 Task: Find an Airbnb in Wucheng, China for 6 guests from 7th to 15th July, with 3 bedrooms, 3 beds, 3 bathrooms, self check-in, a washing machine, and a price range of ₹15,000 to ₹20,000.
Action: Mouse moved to (500, 107)
Screenshot: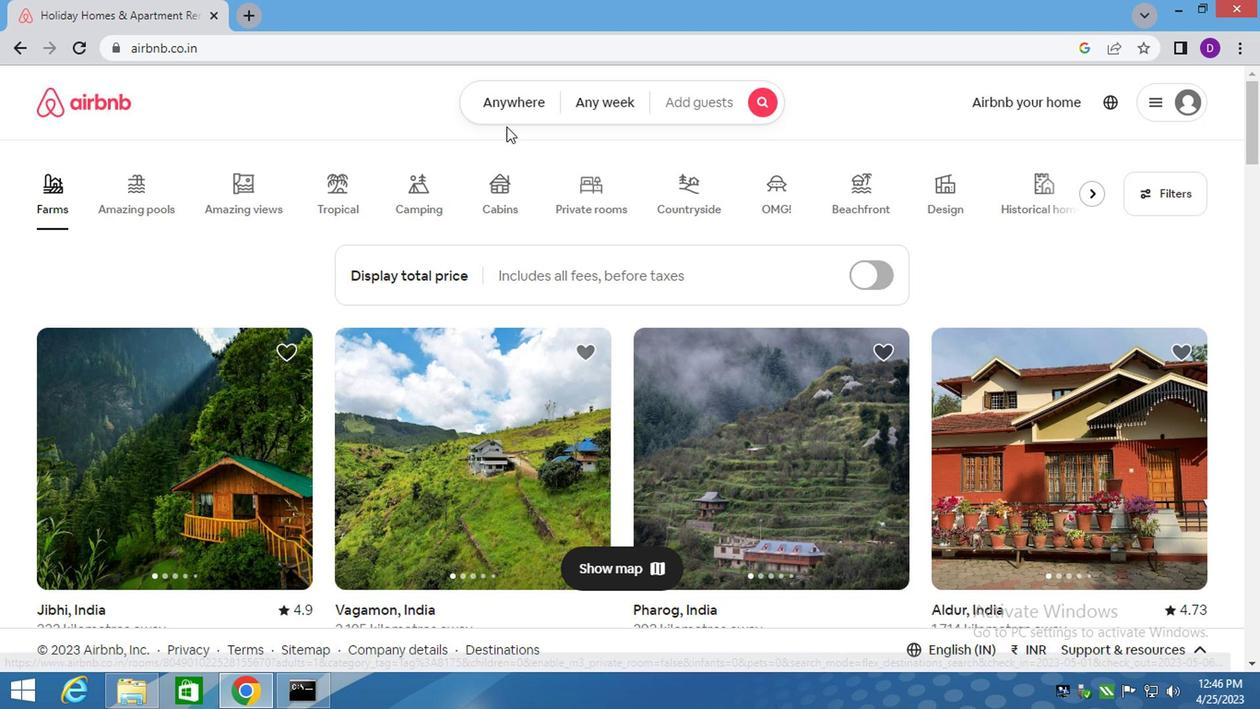 
Action: Mouse pressed left at (500, 107)
Screenshot: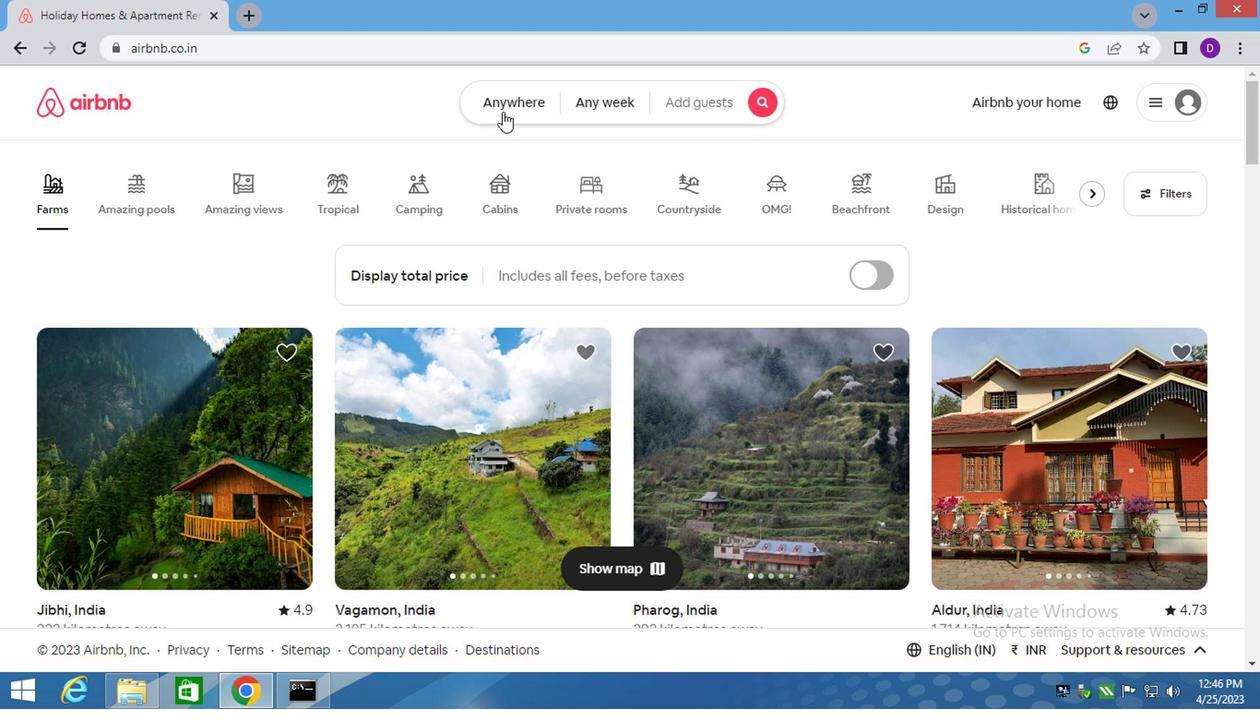
Action: Mouse moved to (288, 179)
Screenshot: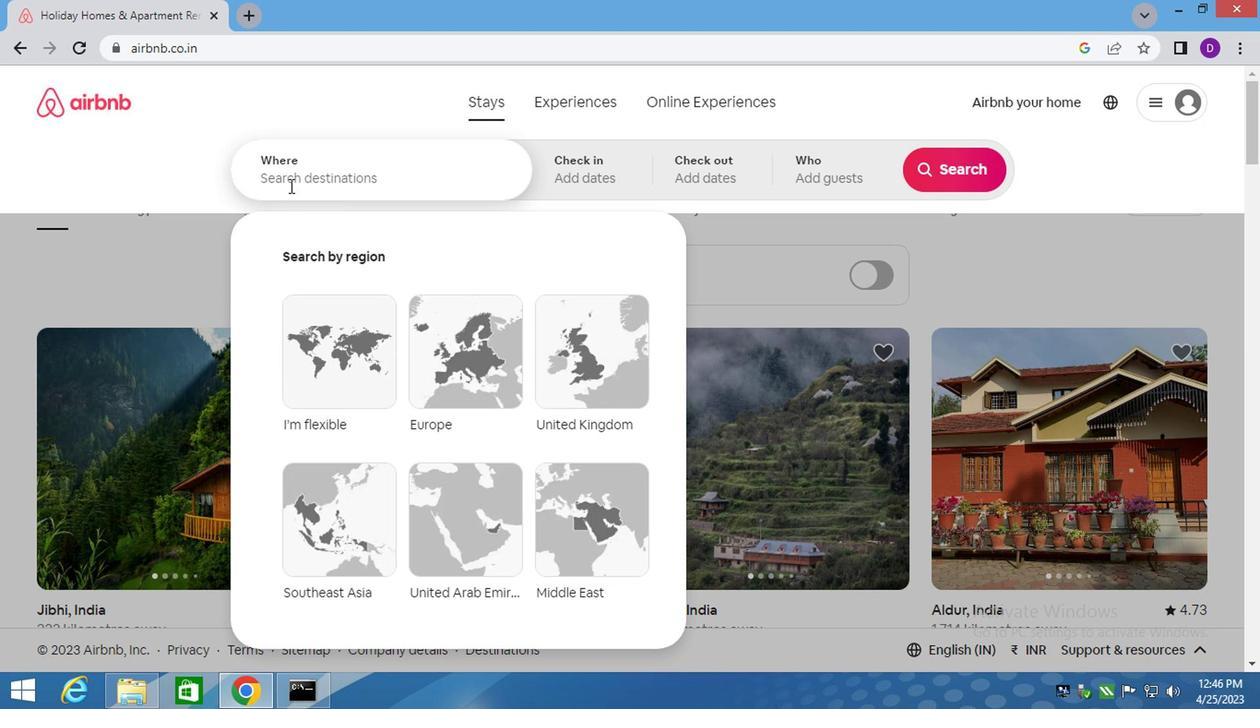 
Action: Mouse pressed left at (288, 179)
Screenshot: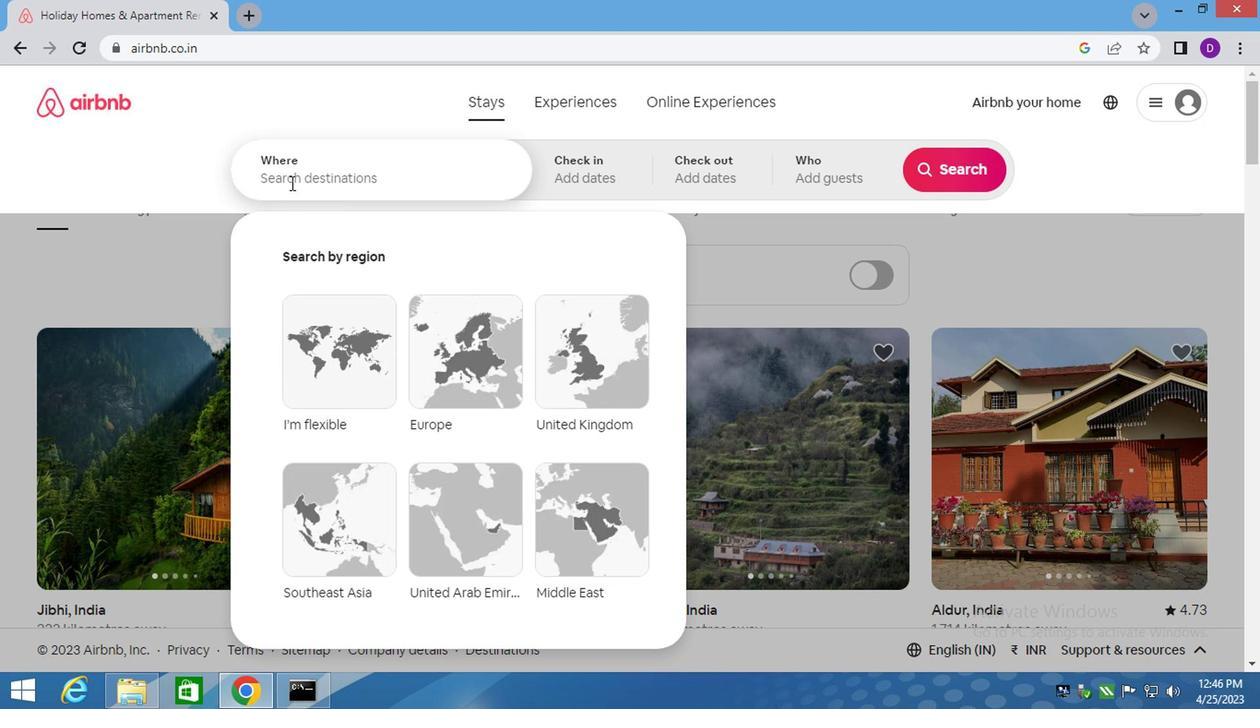 
Action: Key pressed <Key.shift>WUCHENG,<Key.space><Key.shift>CHINA<Key.enter>
Screenshot: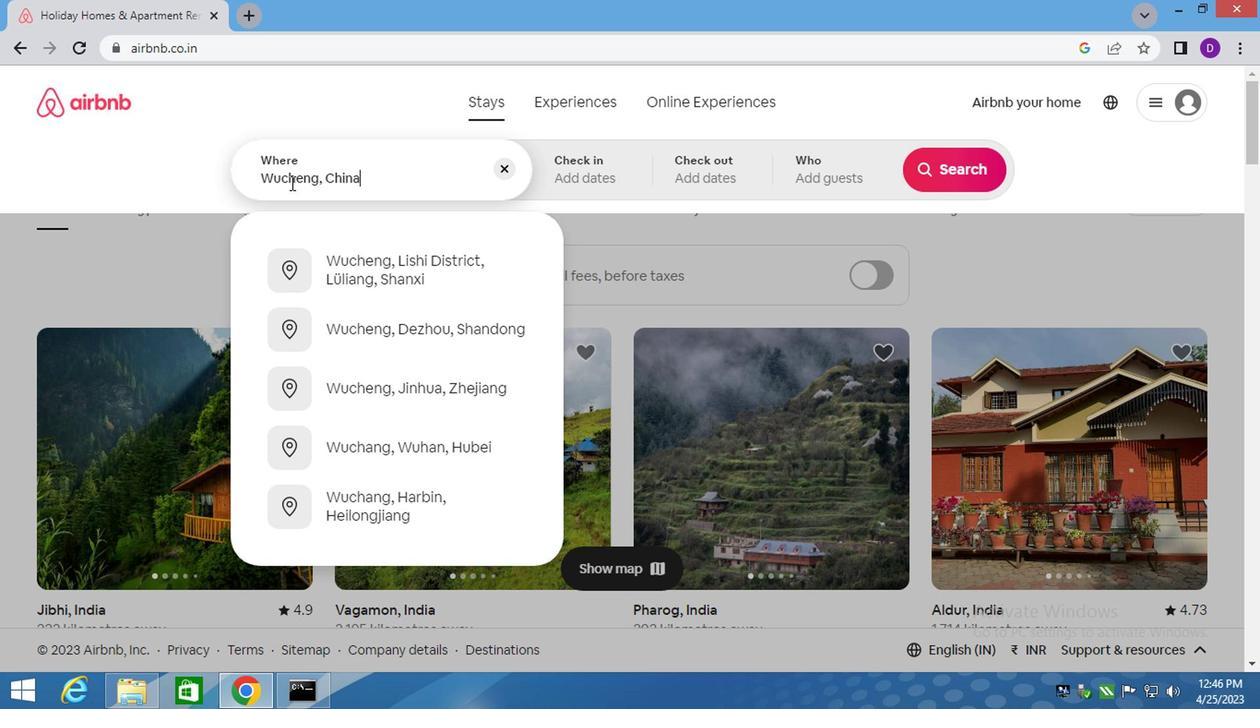 
Action: Mouse moved to (933, 322)
Screenshot: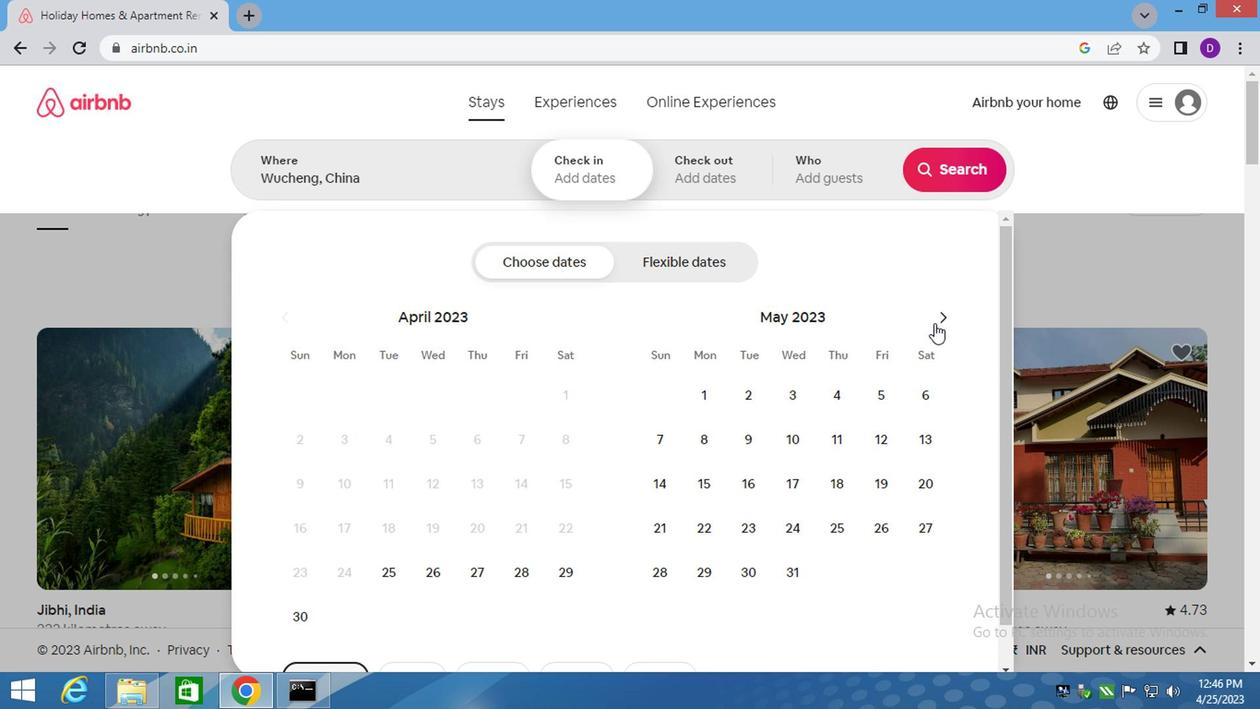 
Action: Mouse pressed left at (933, 322)
Screenshot: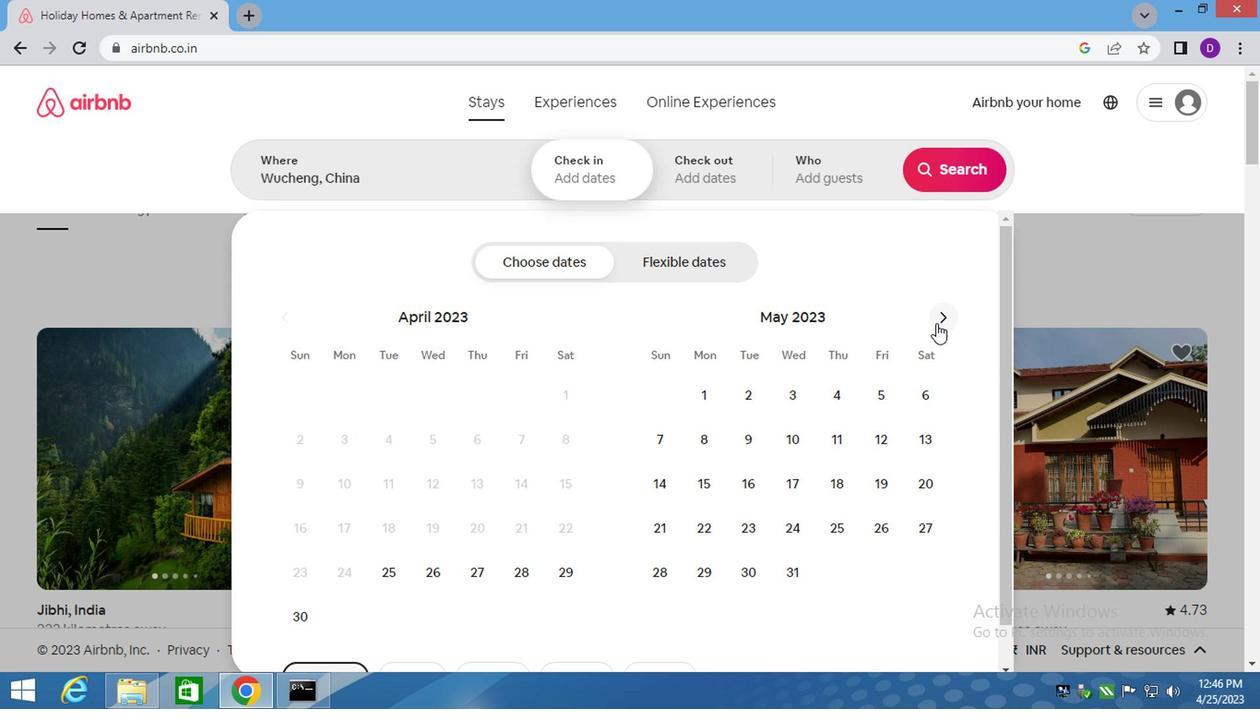 
Action: Mouse pressed left at (933, 322)
Screenshot: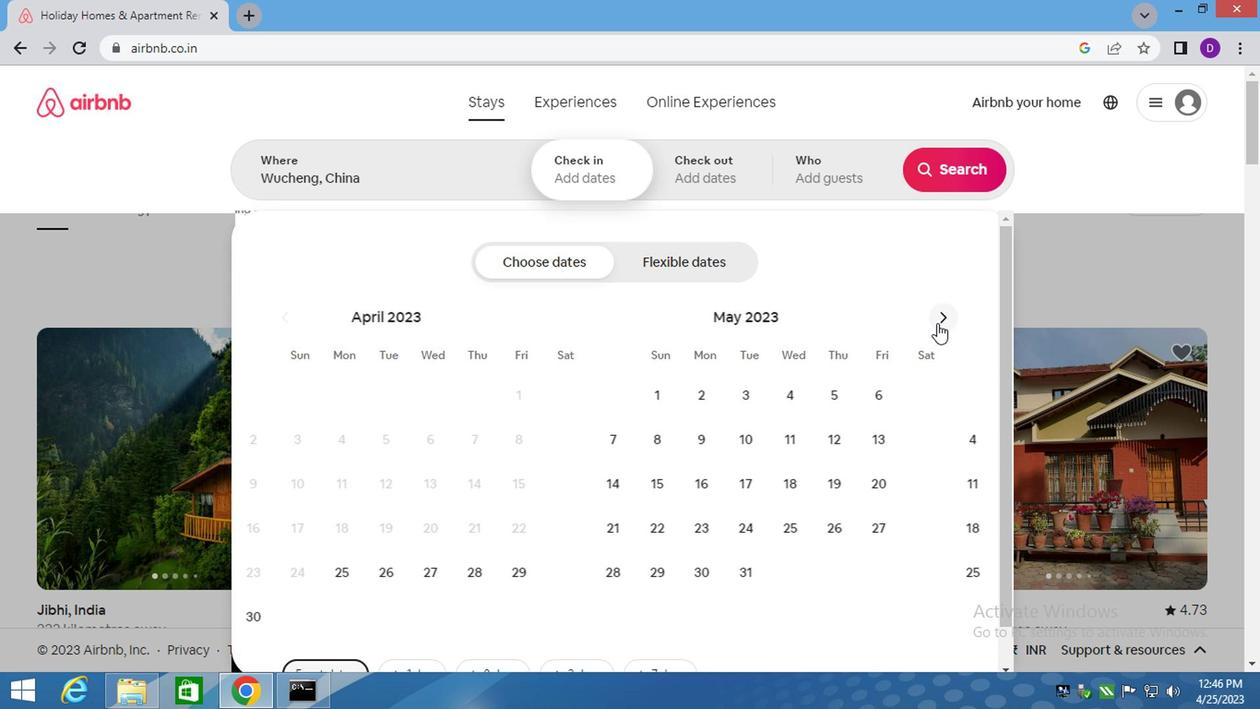
Action: Mouse moved to (878, 437)
Screenshot: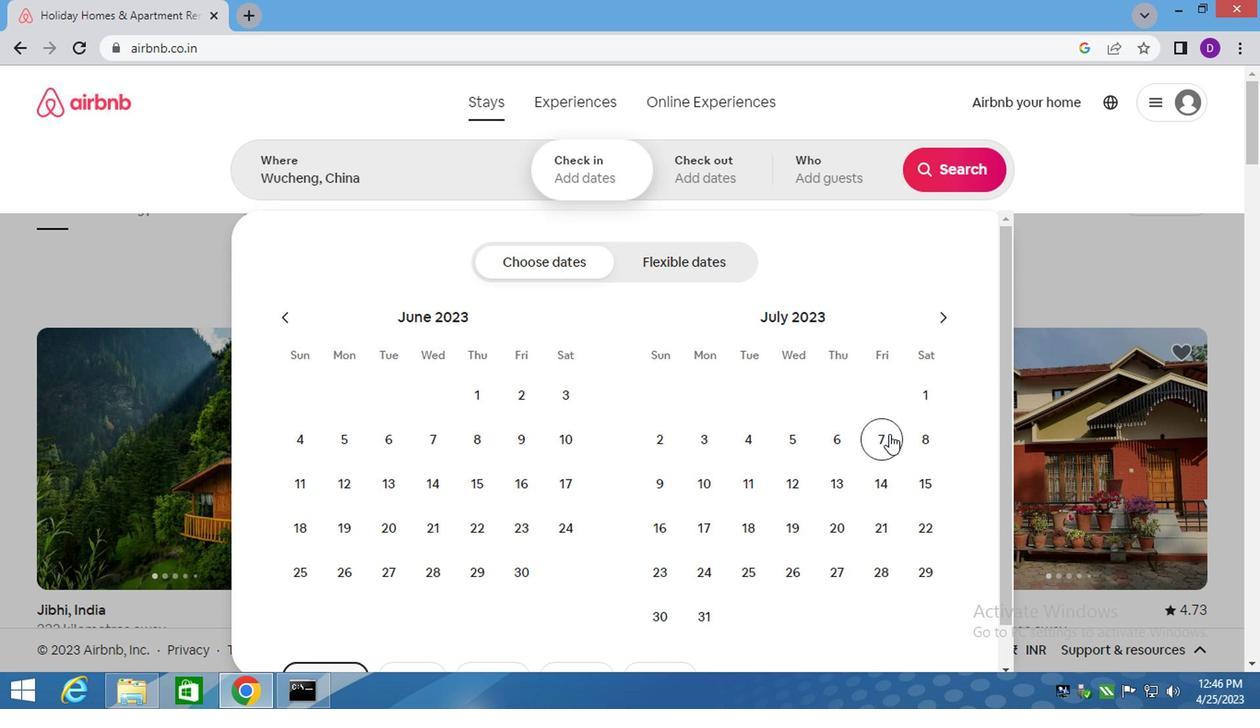 
Action: Mouse pressed left at (878, 437)
Screenshot: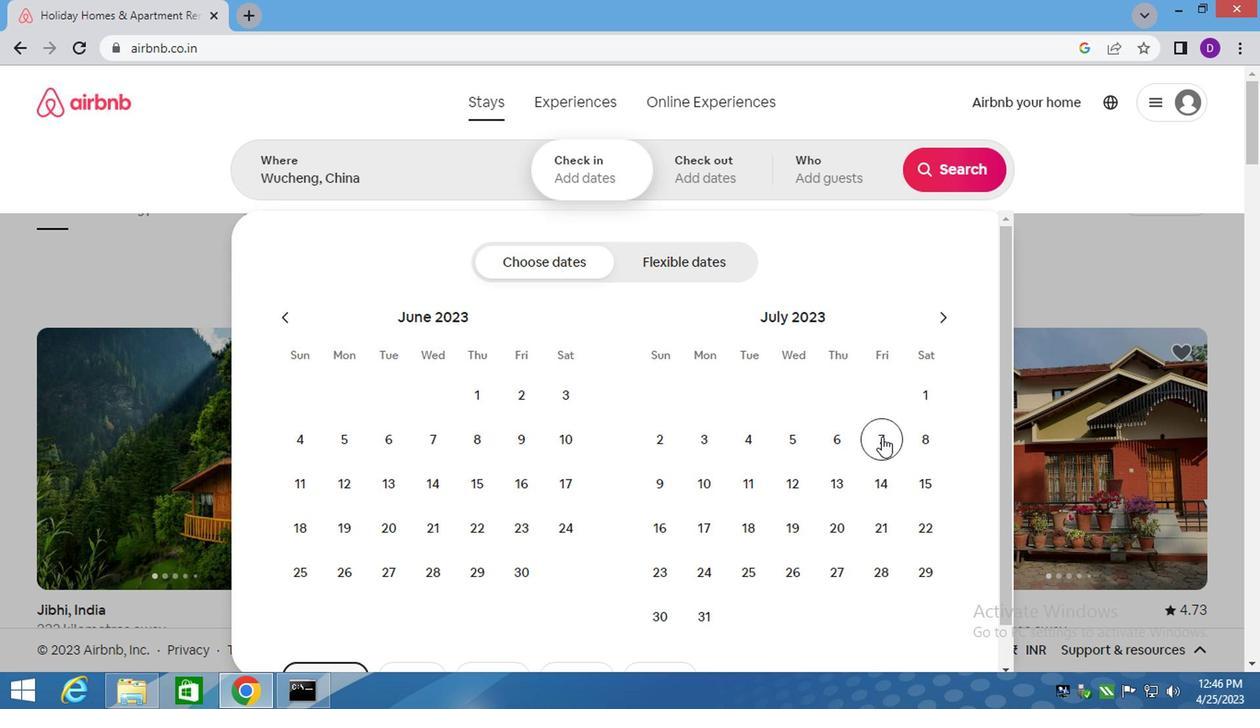 
Action: Mouse moved to (908, 483)
Screenshot: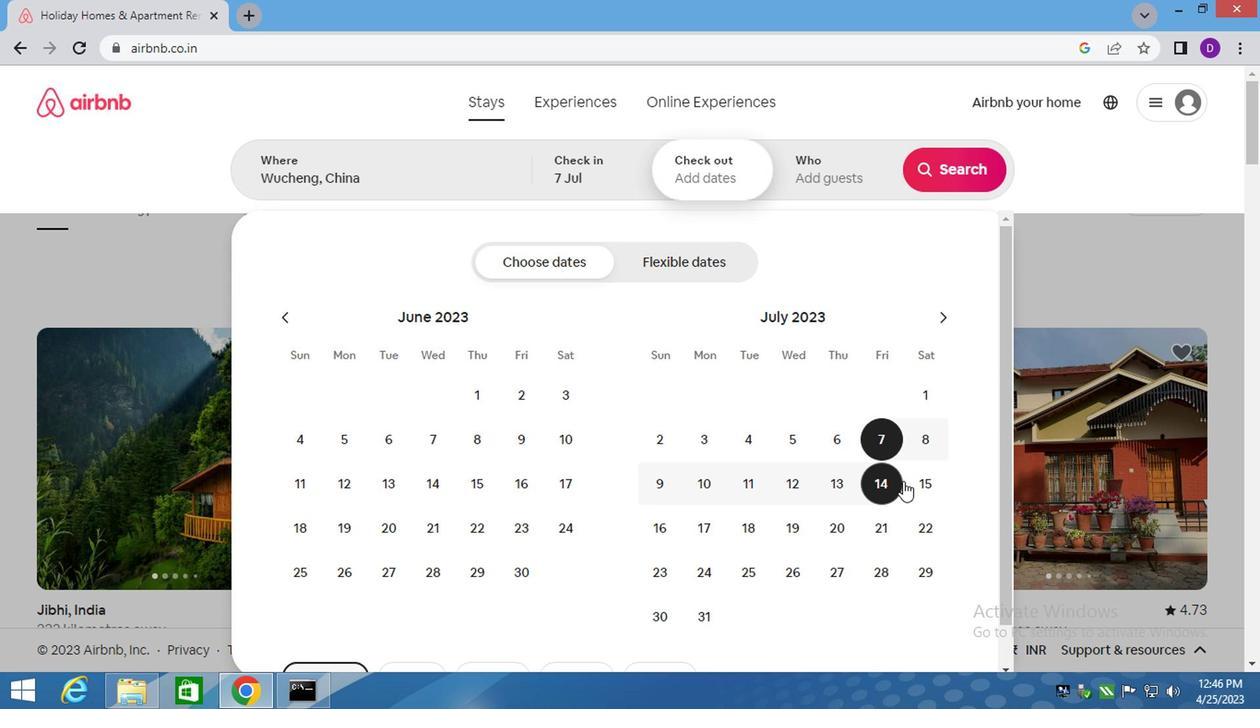 
Action: Mouse pressed left at (908, 483)
Screenshot: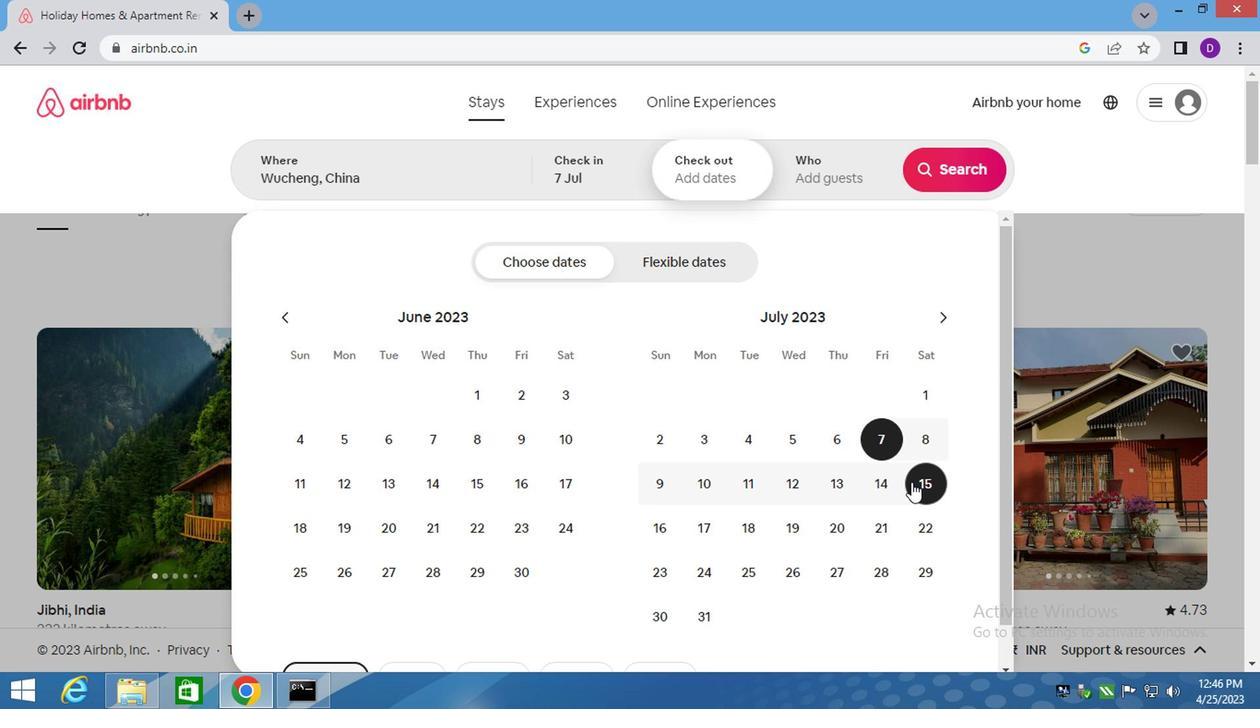 
Action: Mouse moved to (805, 160)
Screenshot: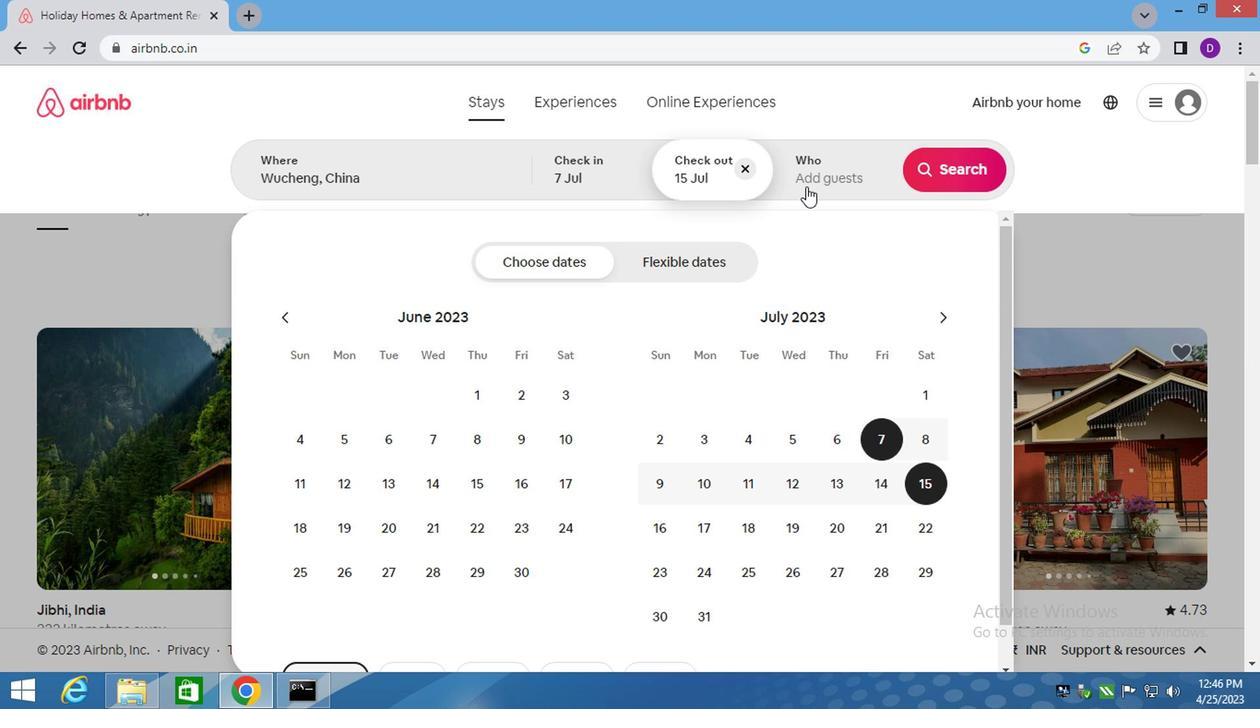 
Action: Mouse pressed left at (805, 160)
Screenshot: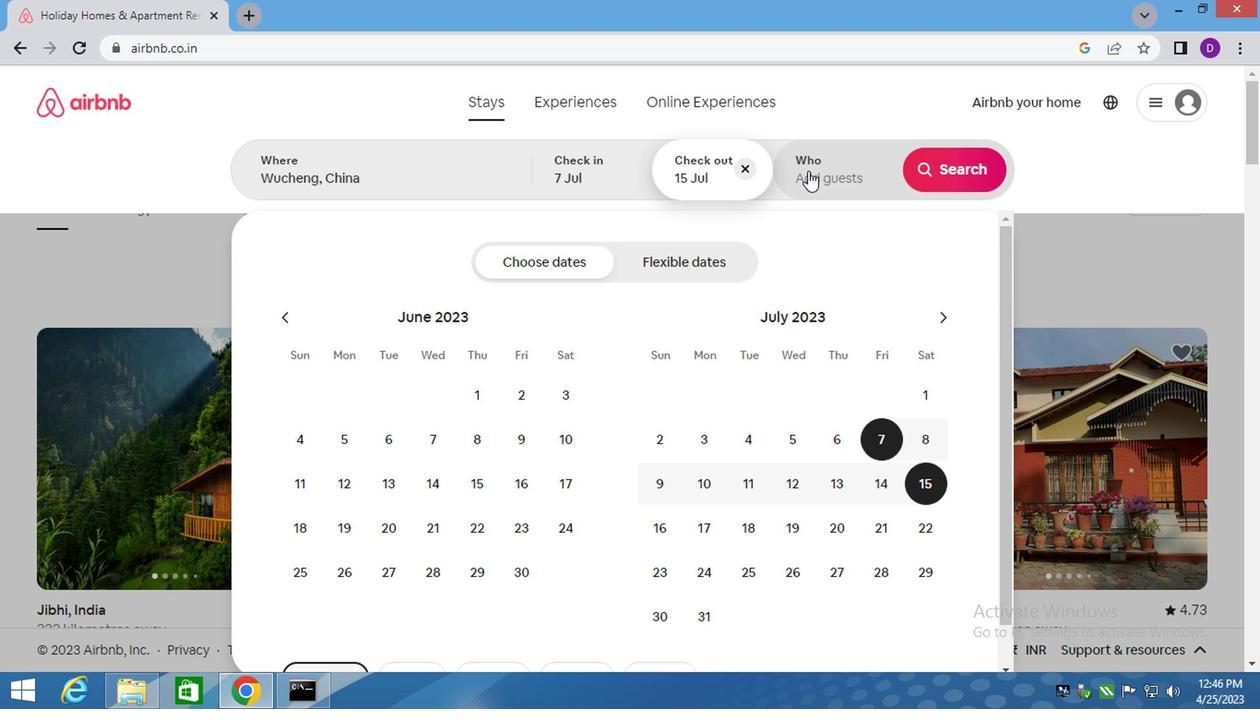 
Action: Mouse moved to (956, 265)
Screenshot: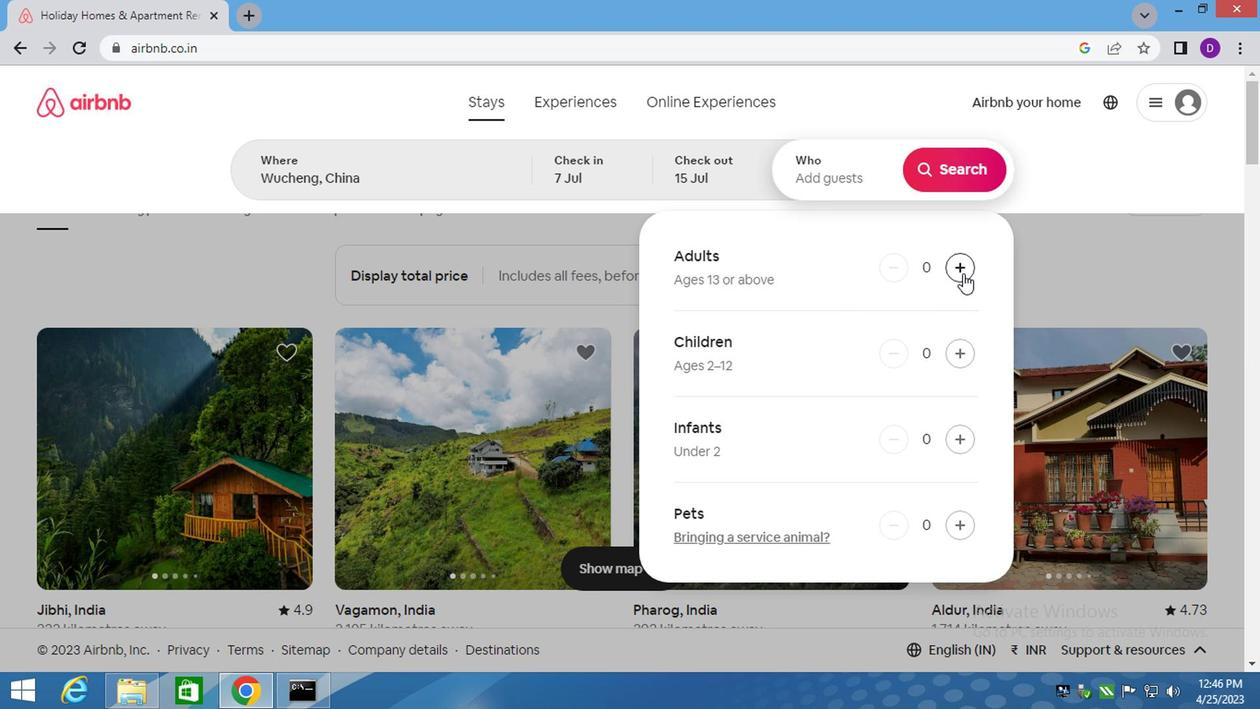 
Action: Mouse pressed left at (956, 265)
Screenshot: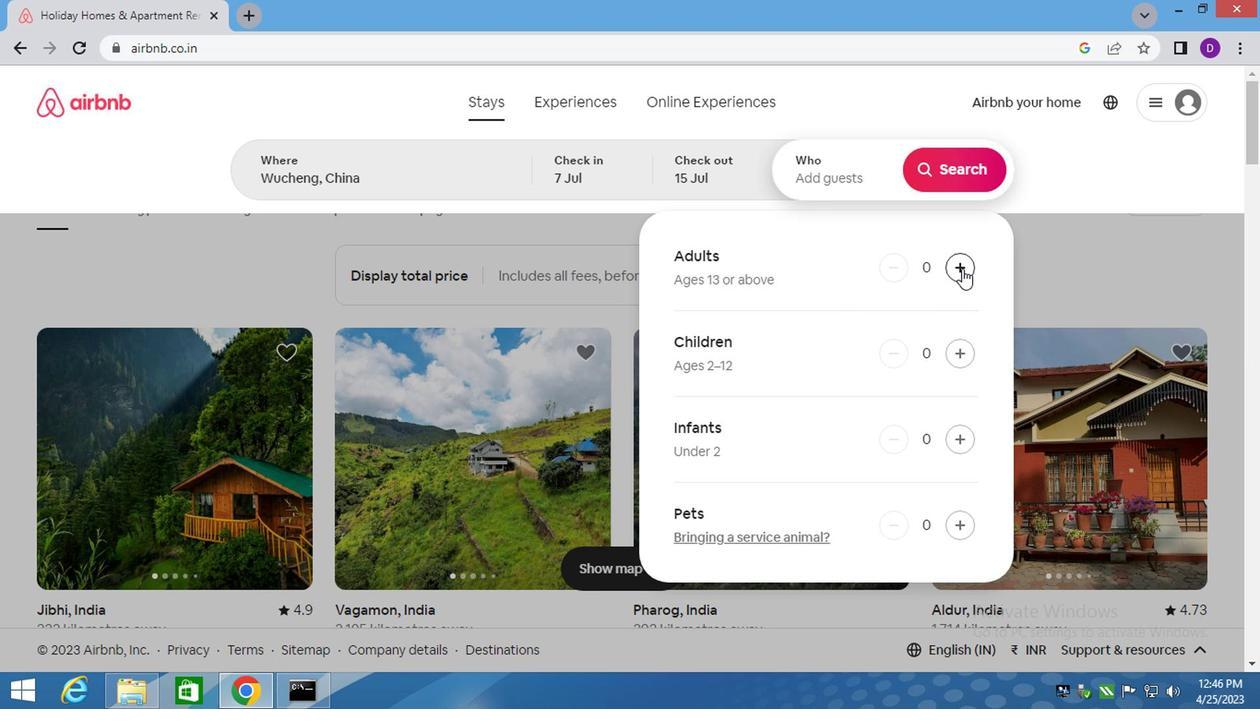 
Action: Mouse pressed left at (956, 265)
Screenshot: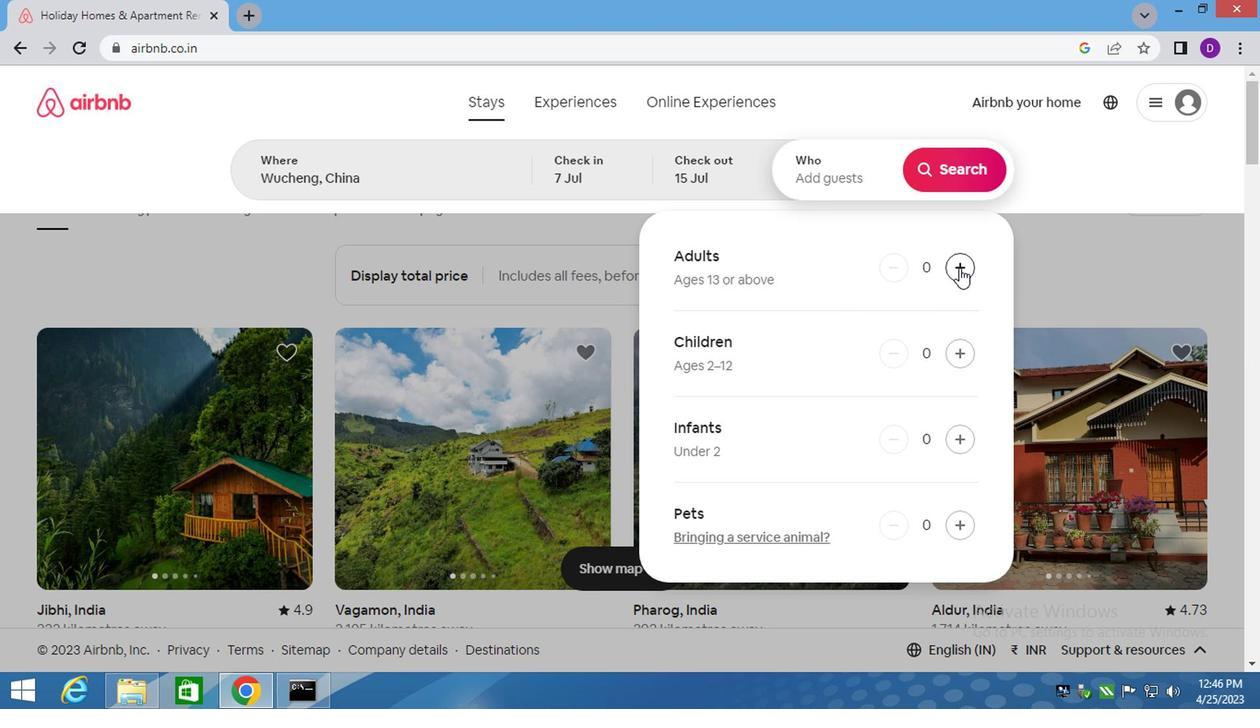 
Action: Mouse pressed left at (956, 265)
Screenshot: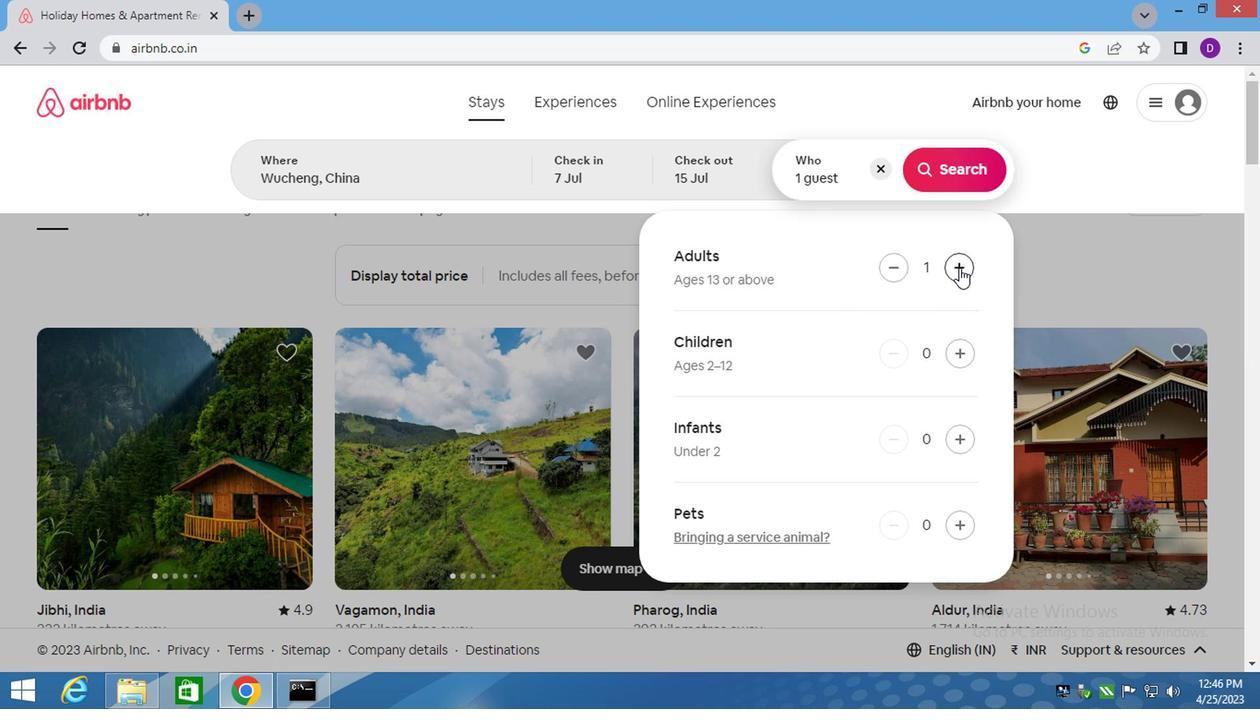 
Action: Mouse pressed left at (956, 265)
Screenshot: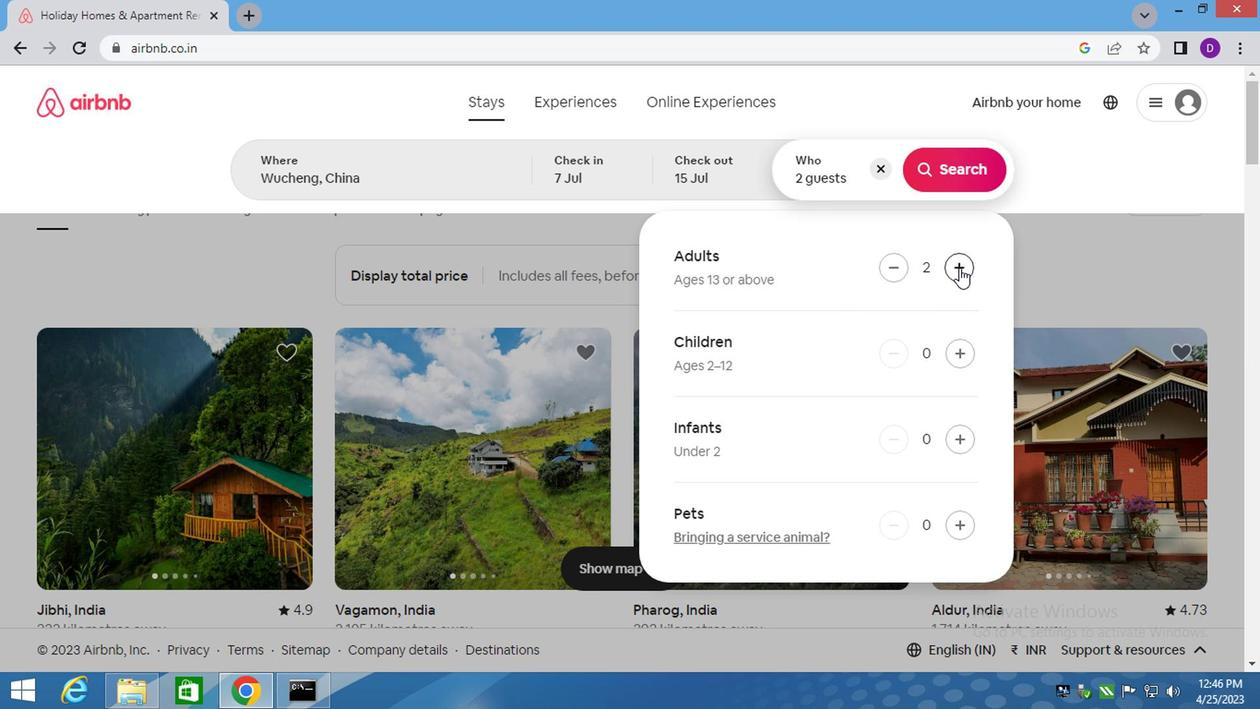
Action: Mouse pressed left at (956, 265)
Screenshot: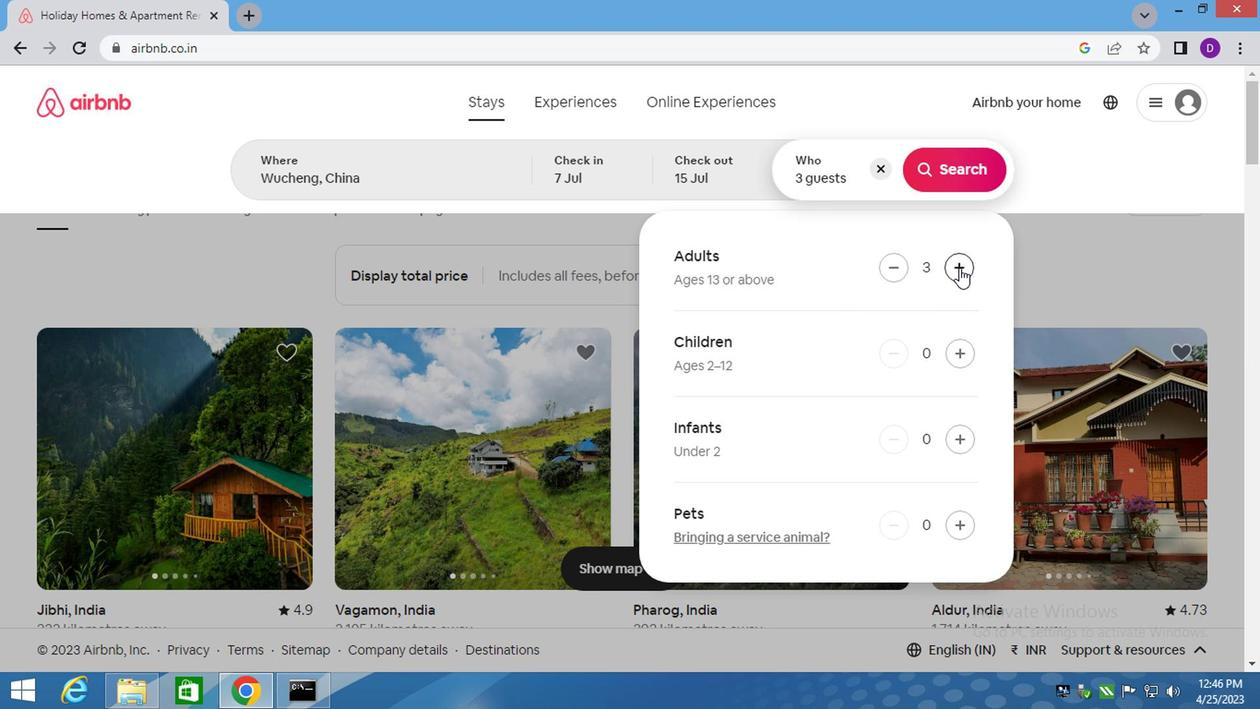 
Action: Mouse pressed left at (956, 265)
Screenshot: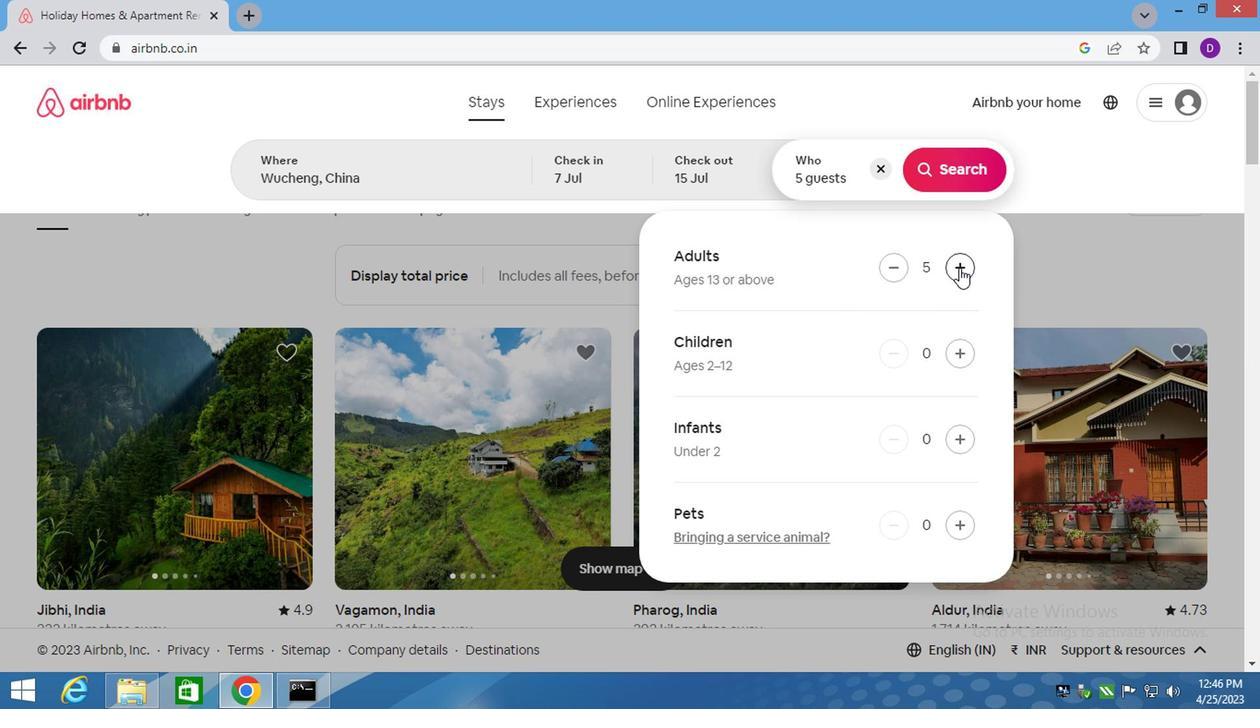 
Action: Mouse moved to (940, 172)
Screenshot: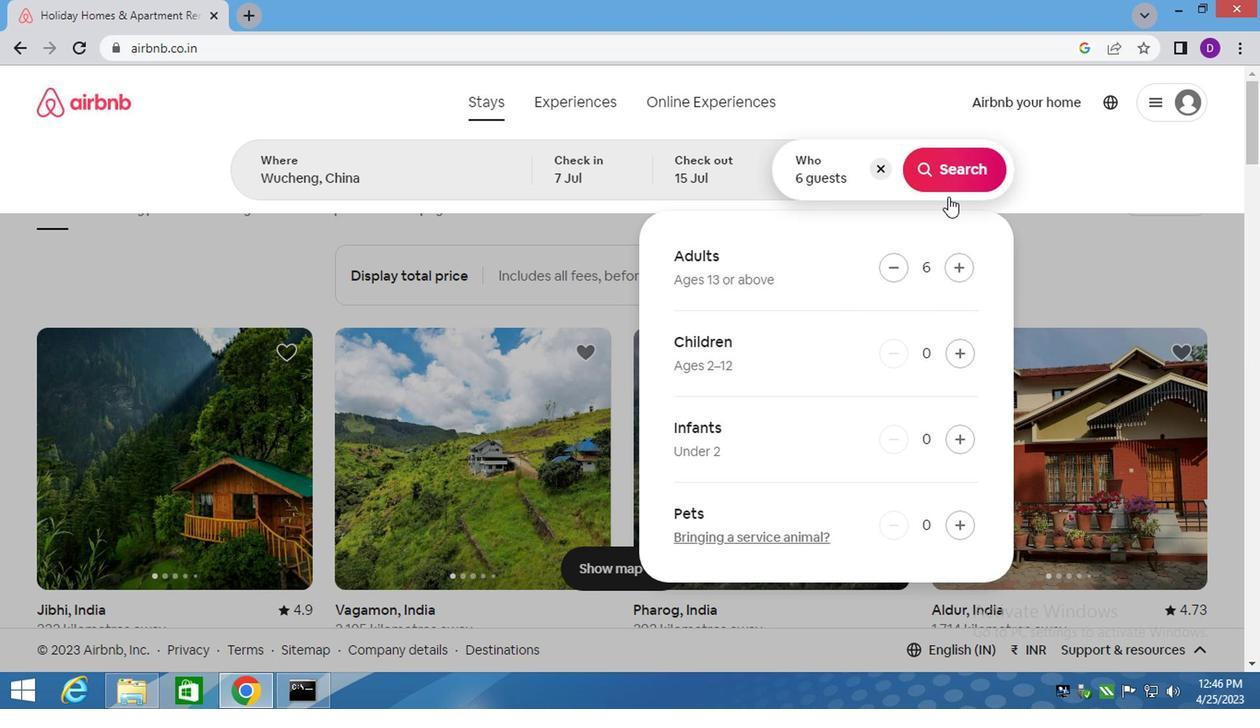 
Action: Mouse pressed left at (940, 172)
Screenshot: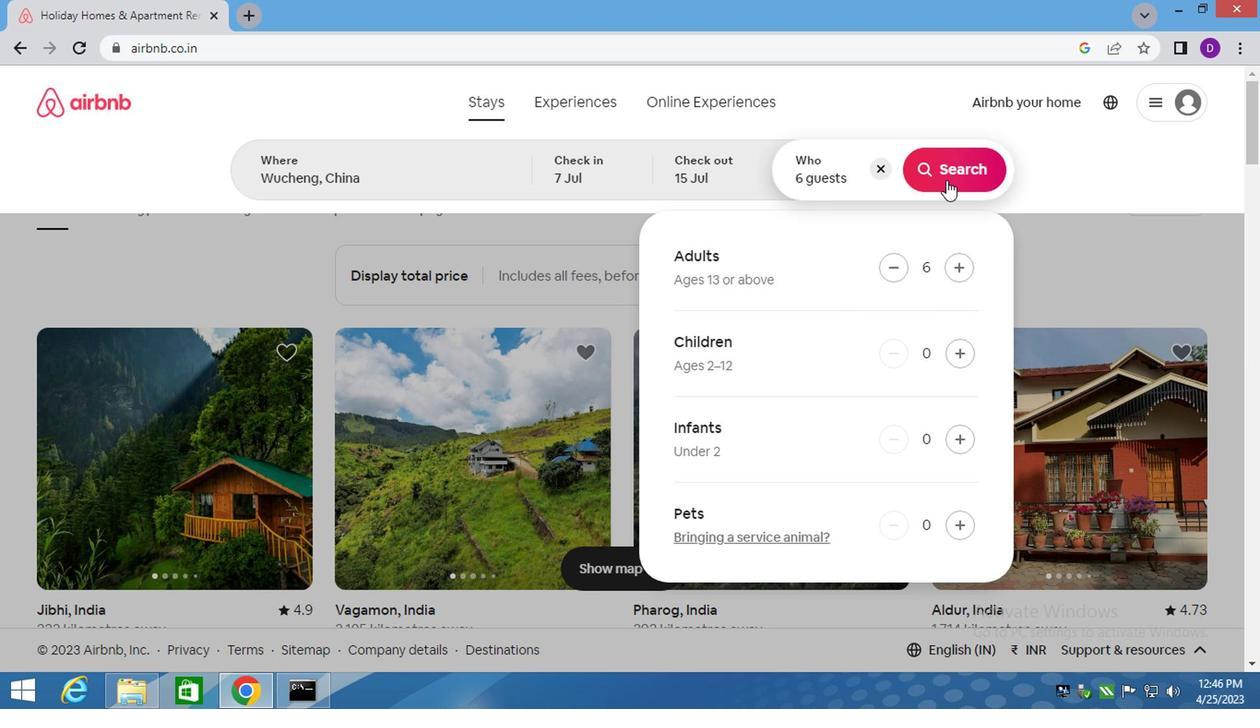 
Action: Mouse moved to (1202, 122)
Screenshot: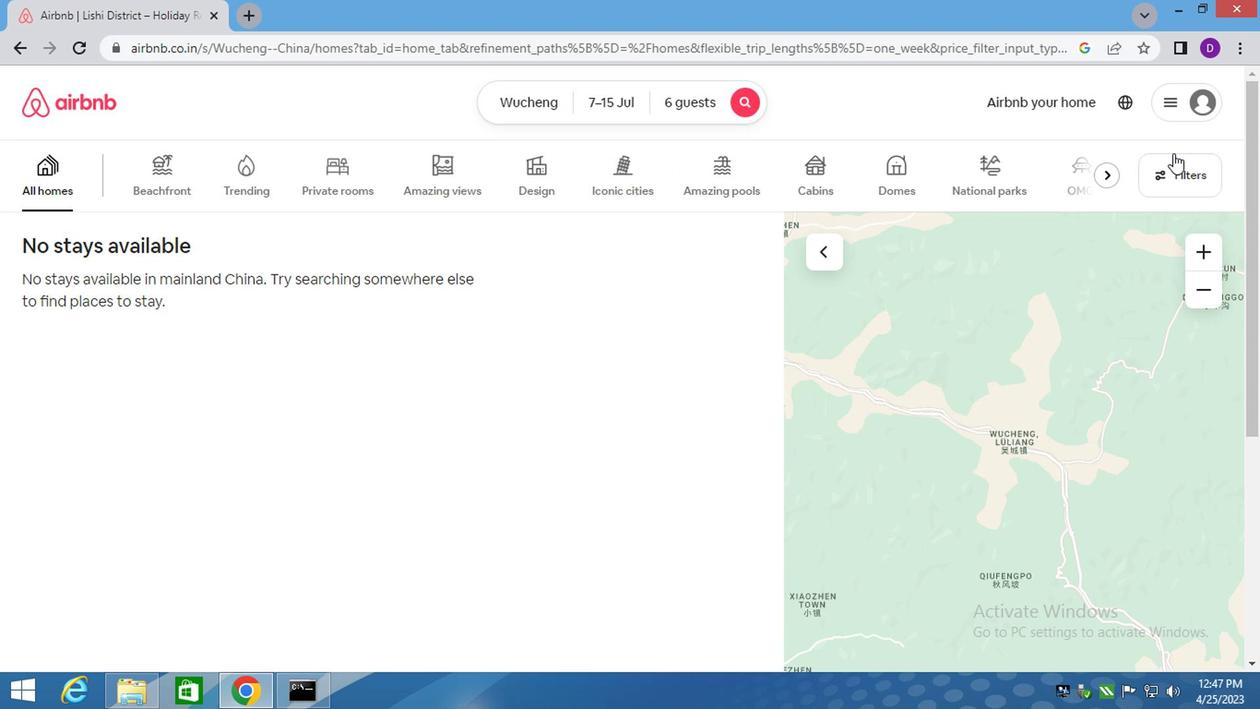 
Action: Mouse pressed left at (1204, 122)
Screenshot: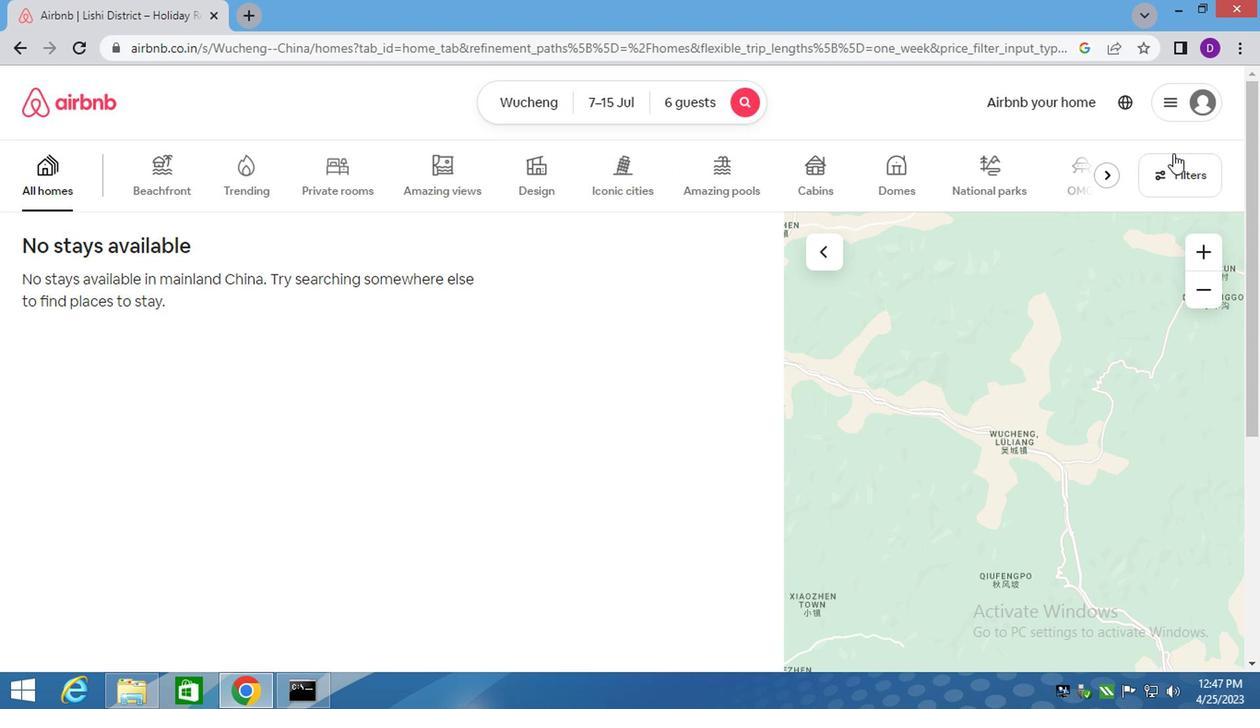
Action: Mouse moved to (1178, 161)
Screenshot: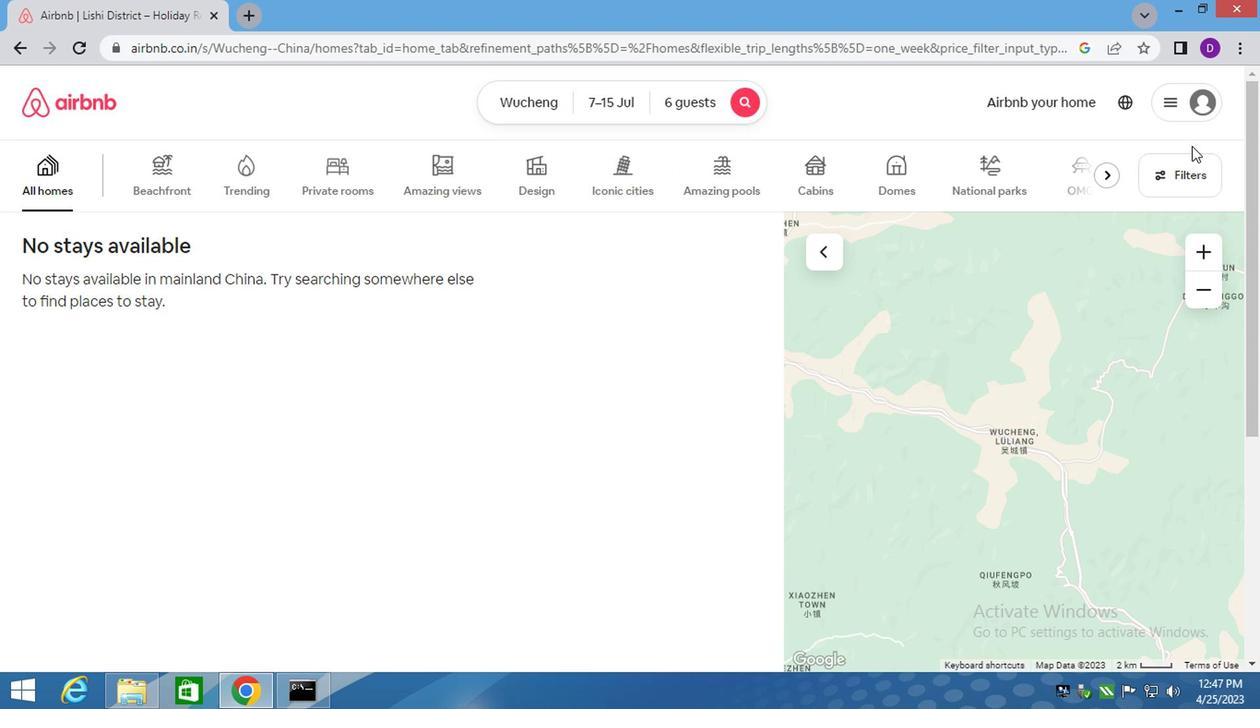 
Action: Mouse pressed left at (1178, 161)
Screenshot: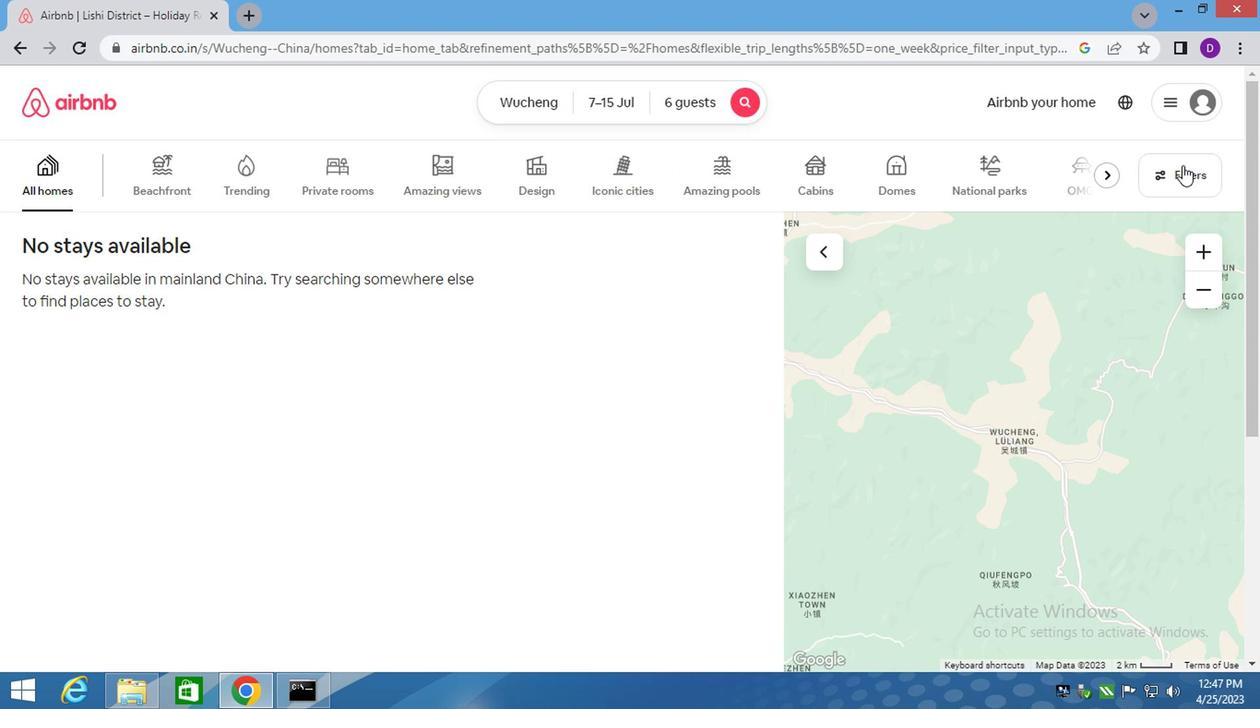 
Action: Mouse moved to (424, 292)
Screenshot: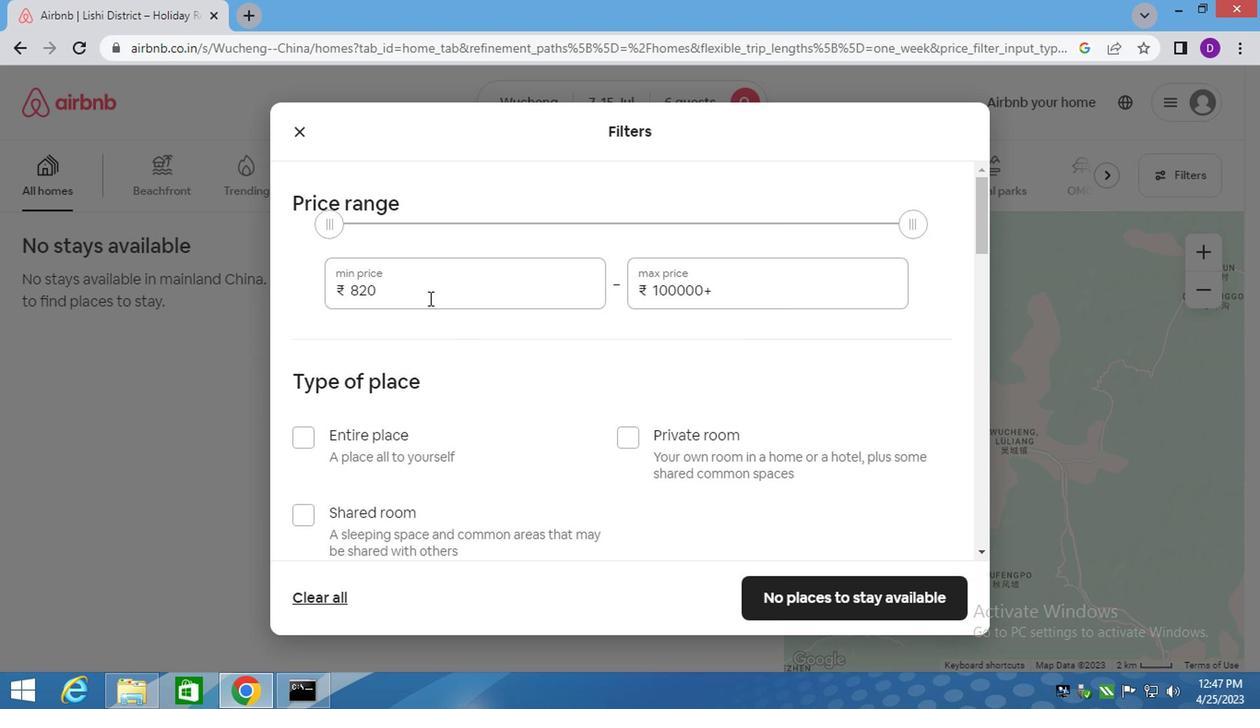 
Action: Mouse pressed left at (424, 292)
Screenshot: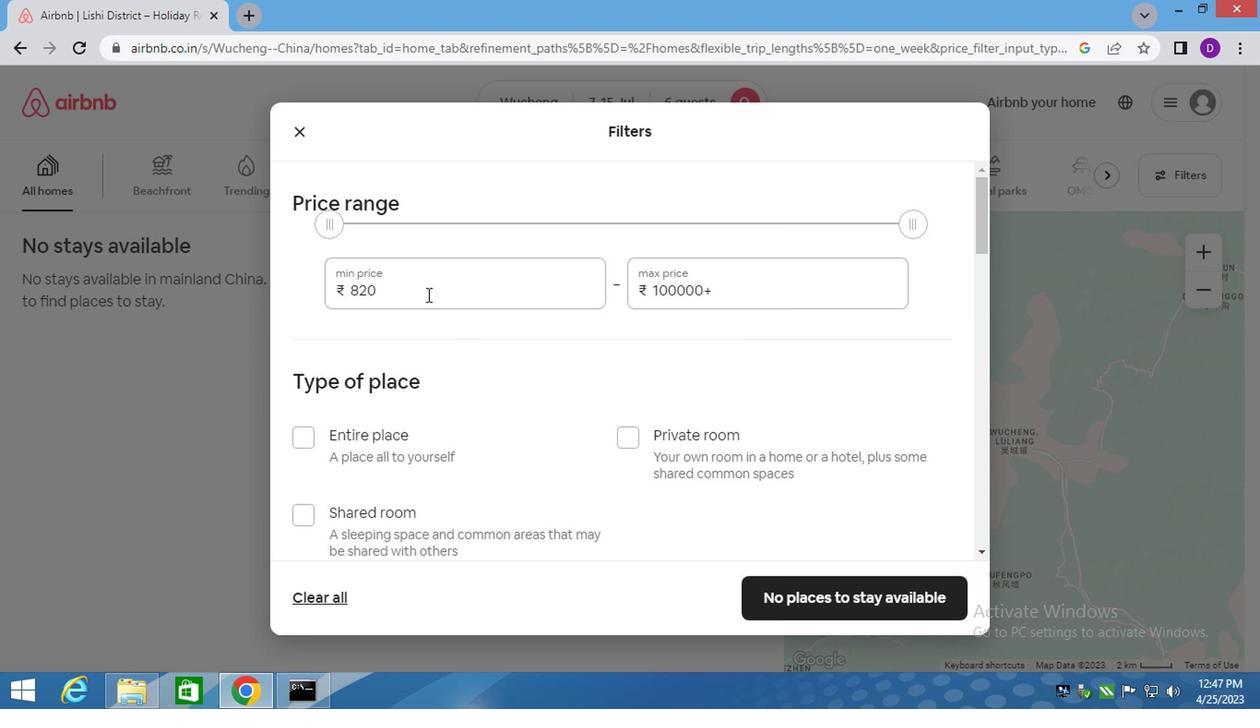 
Action: Mouse pressed left at (424, 292)
Screenshot: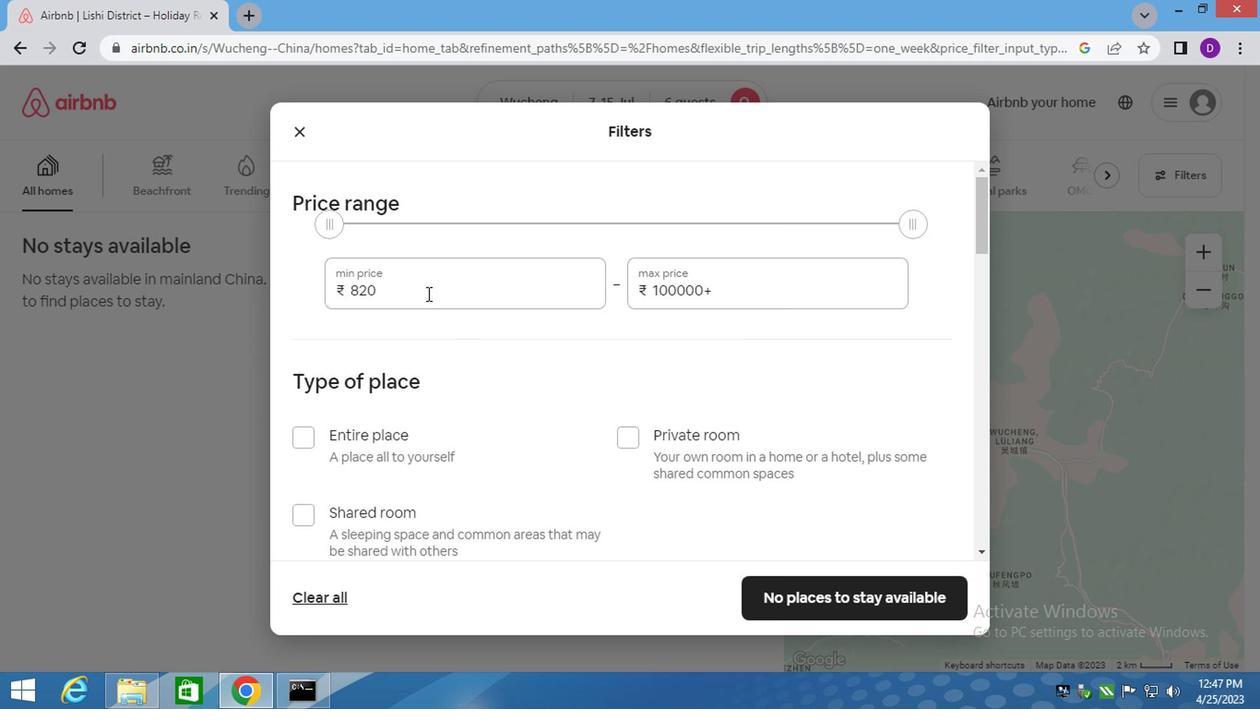 
Action: Key pressed 15000<Key.tab>20000
Screenshot: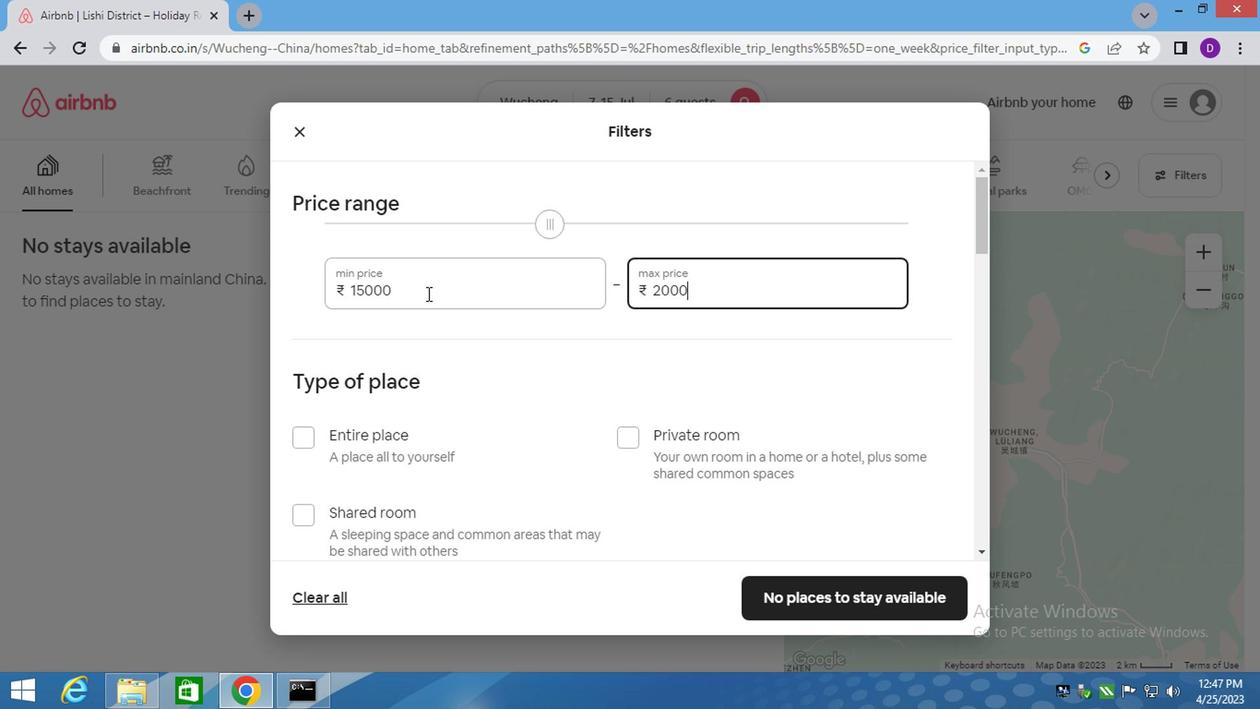
Action: Mouse moved to (307, 449)
Screenshot: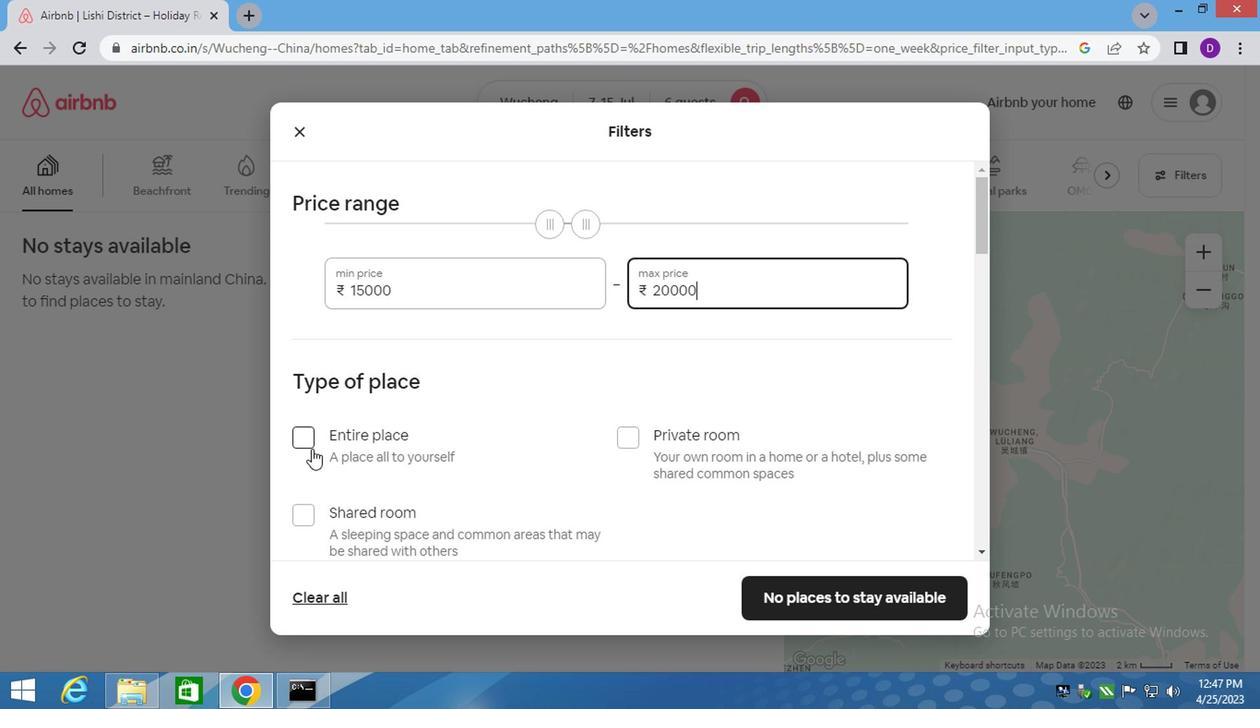 
Action: Mouse pressed left at (307, 449)
Screenshot: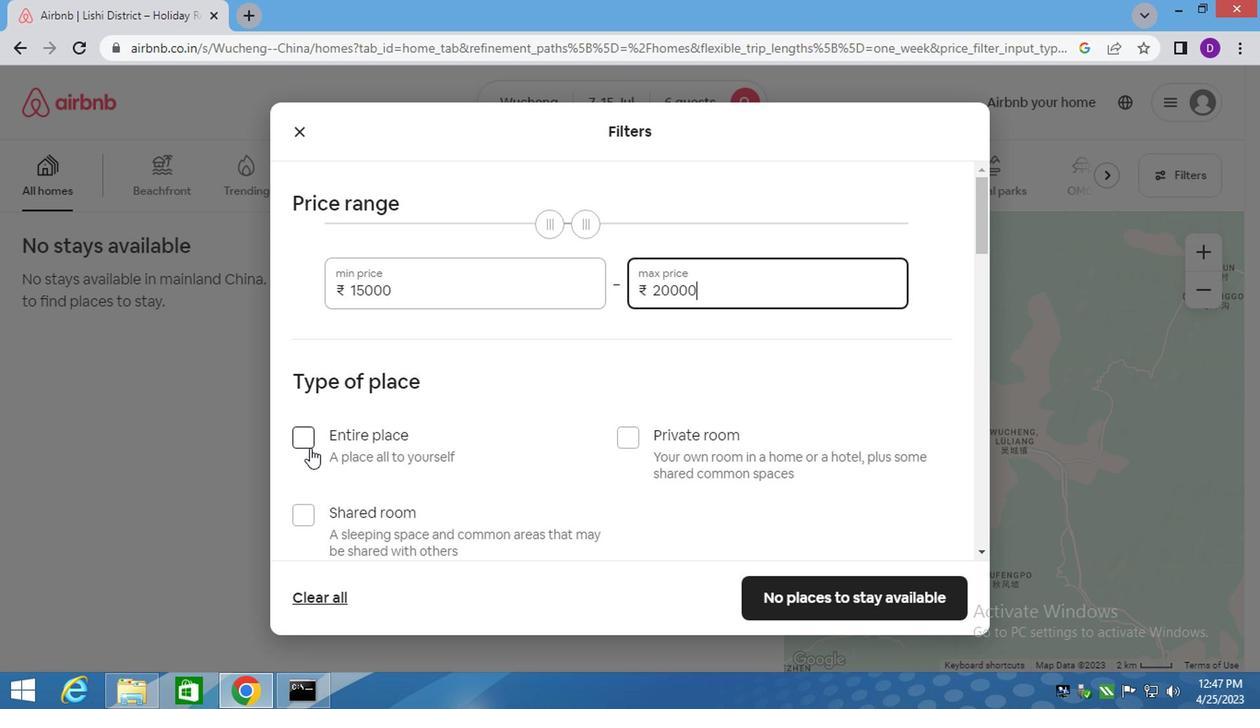 
Action: Mouse moved to (476, 434)
Screenshot: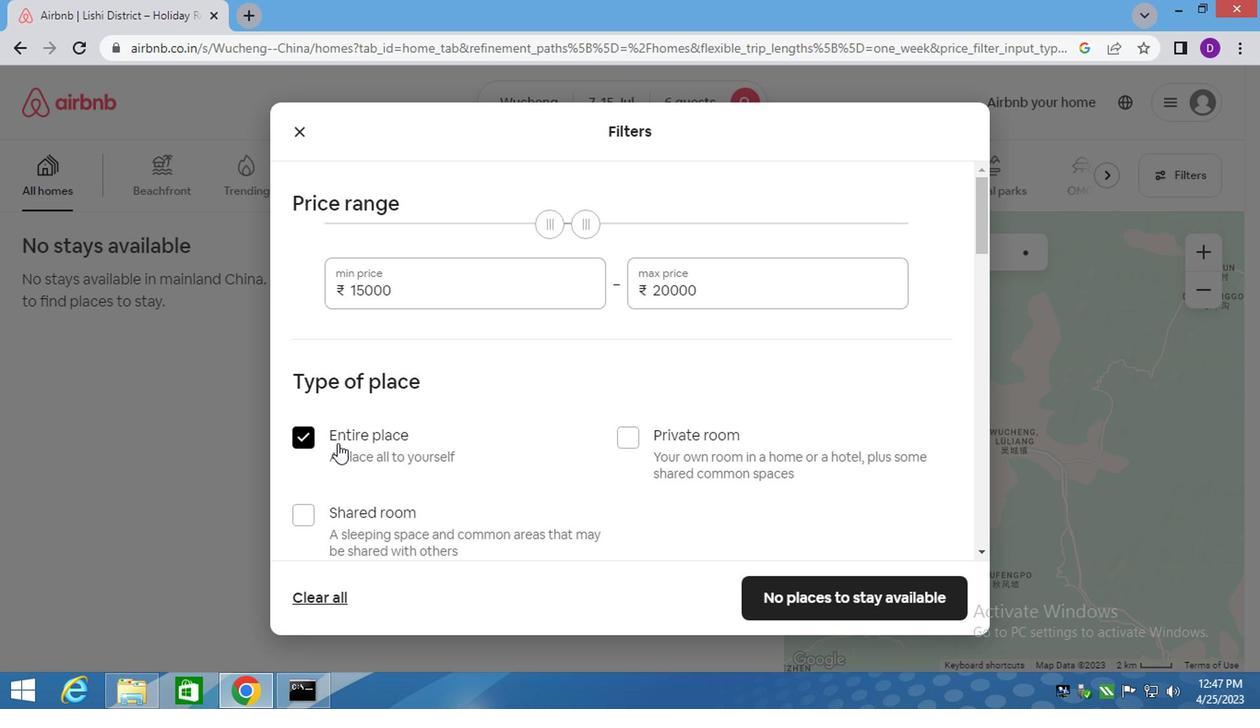 
Action: Mouse scrolled (476, 433) with delta (0, 0)
Screenshot: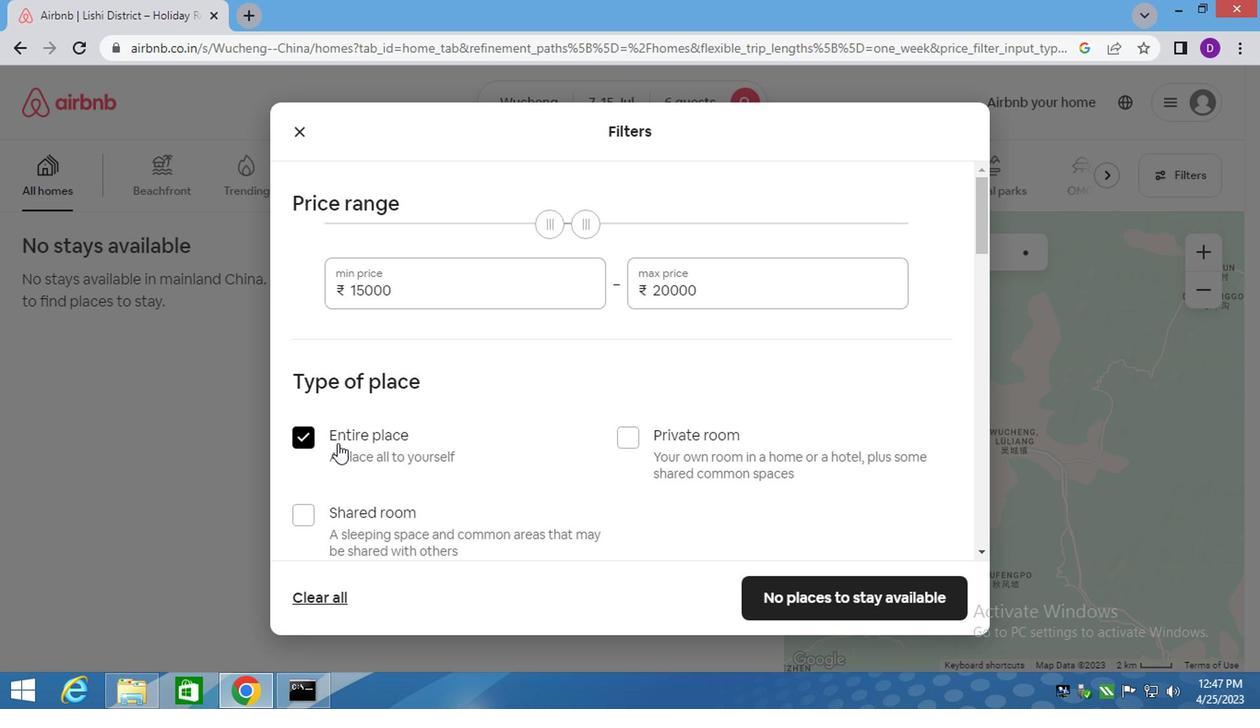 
Action: Mouse scrolled (476, 433) with delta (0, 0)
Screenshot: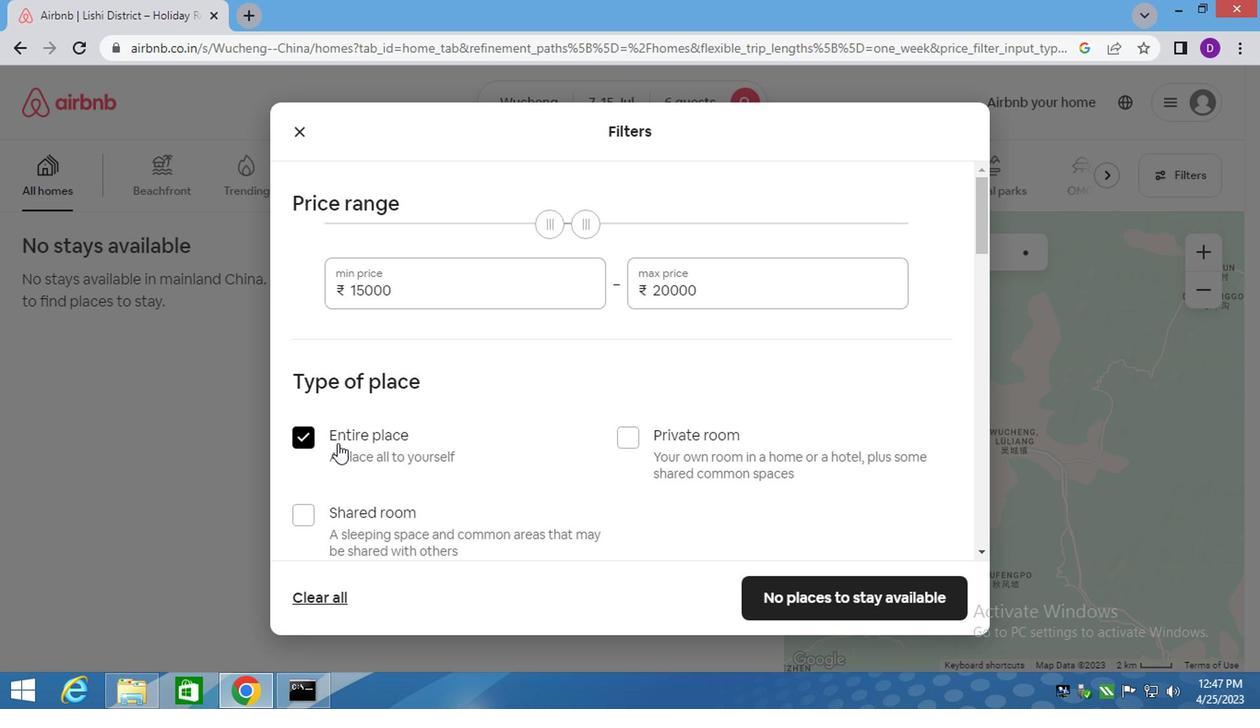 
Action: Mouse scrolled (476, 433) with delta (0, 0)
Screenshot: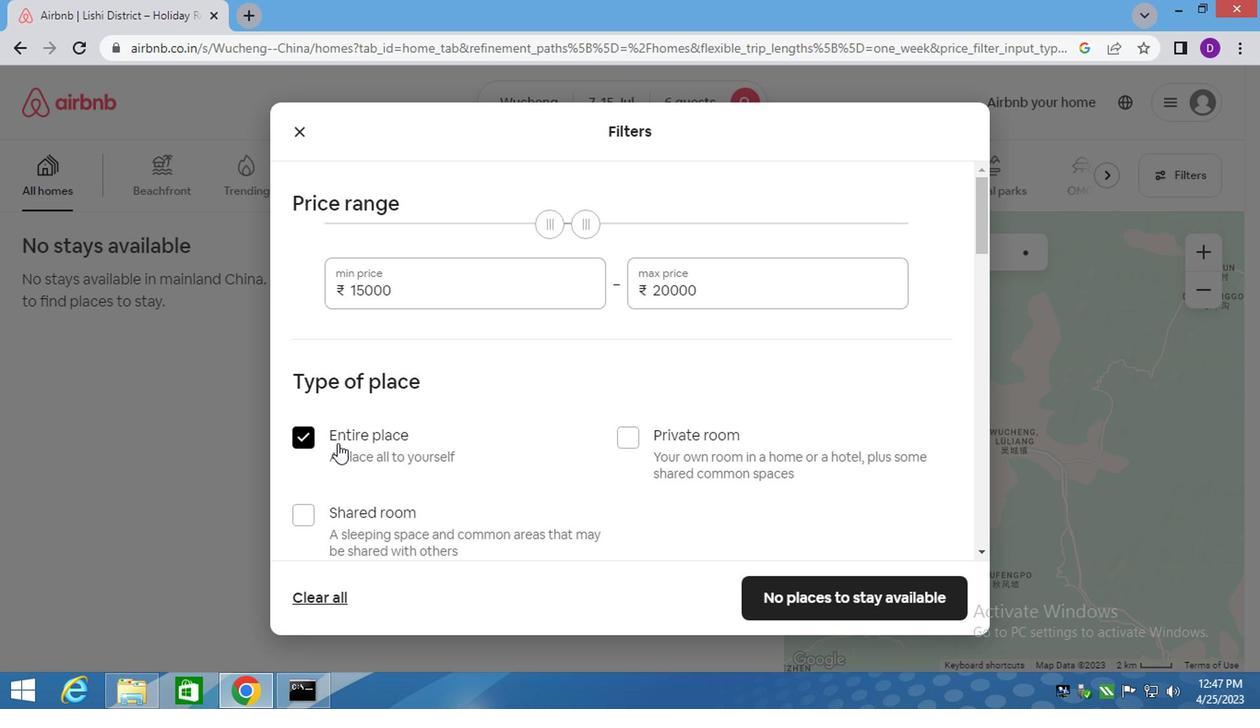 
Action: Mouse moved to (449, 411)
Screenshot: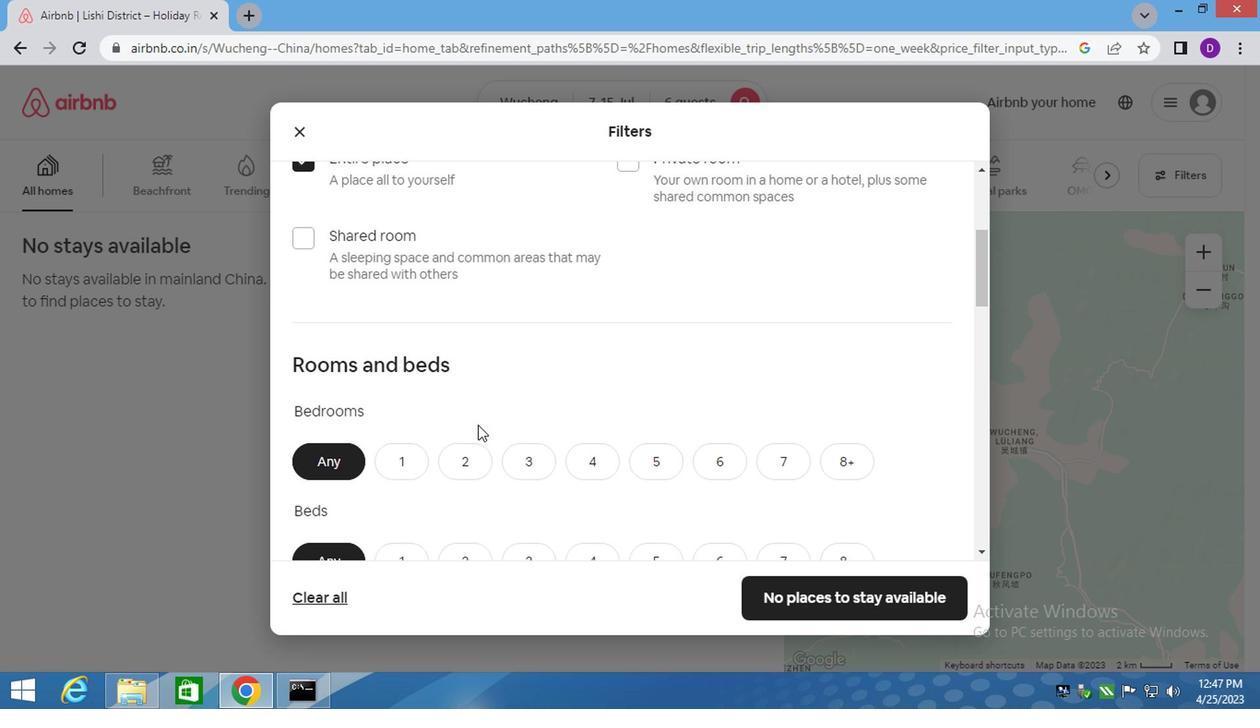 
Action: Mouse scrolled (449, 410) with delta (0, -1)
Screenshot: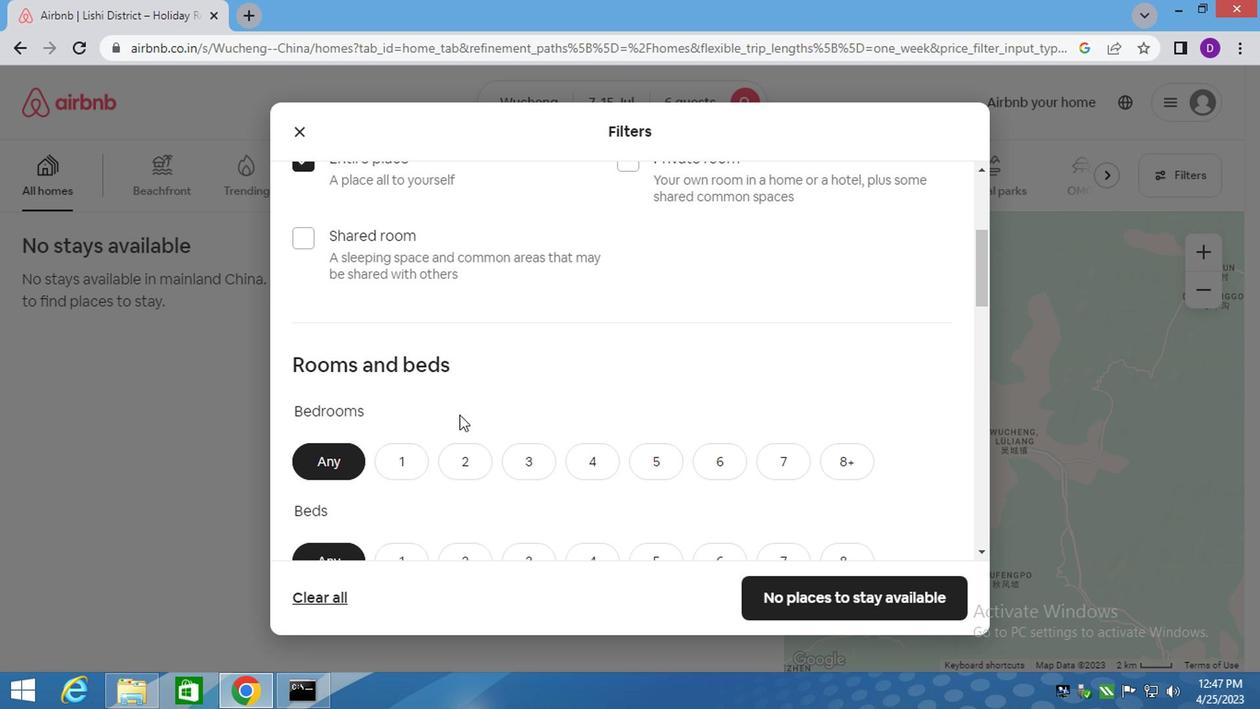 
Action: Mouse scrolled (449, 410) with delta (0, -1)
Screenshot: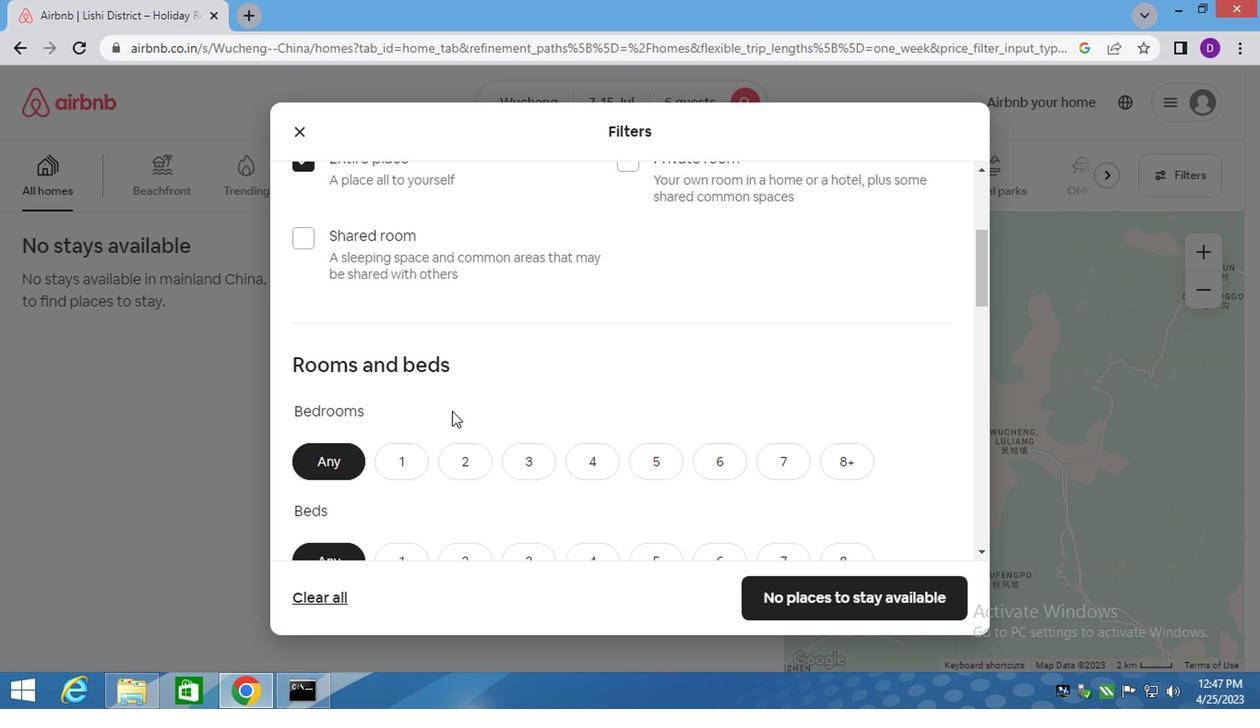 
Action: Mouse moved to (528, 281)
Screenshot: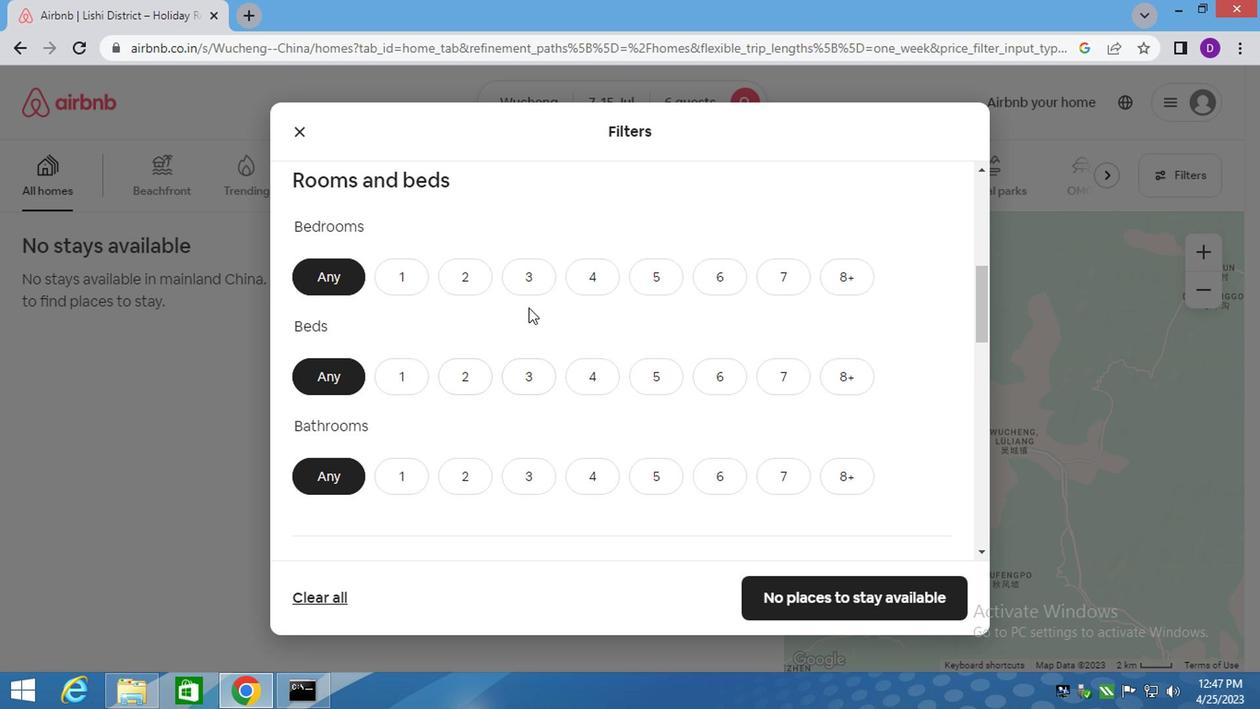 
Action: Mouse pressed left at (528, 281)
Screenshot: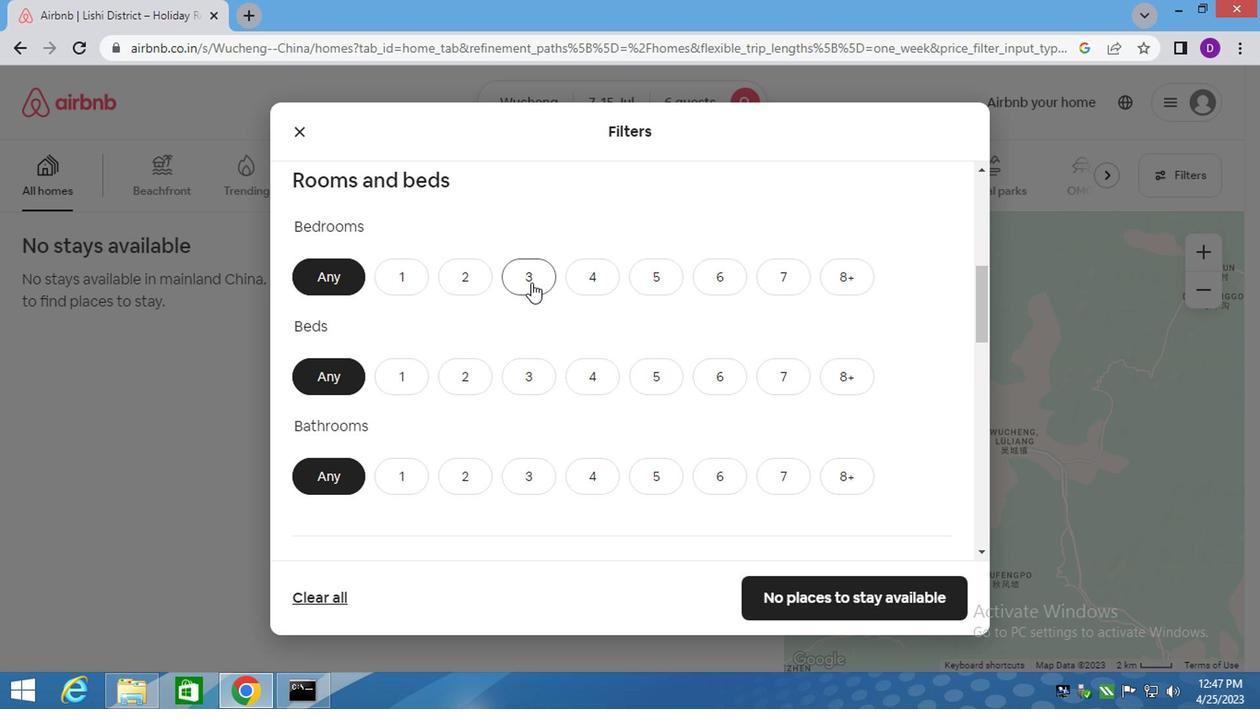 
Action: Mouse moved to (519, 359)
Screenshot: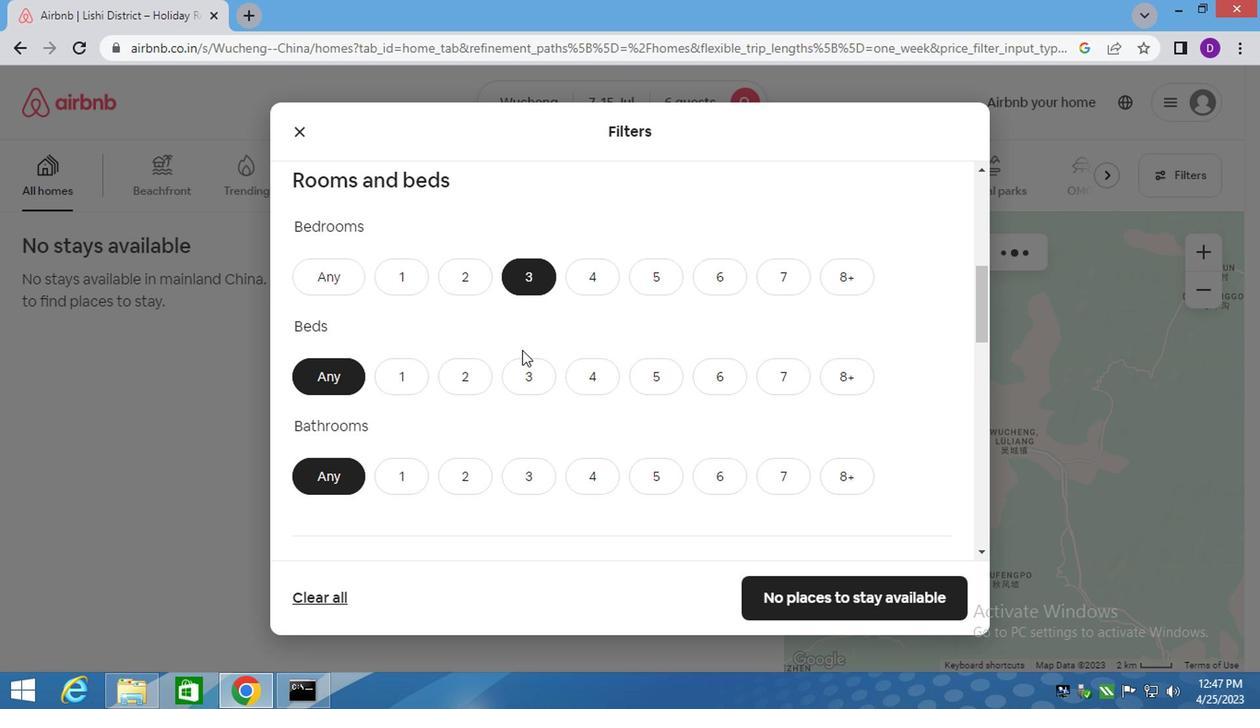 
Action: Mouse pressed left at (519, 359)
Screenshot: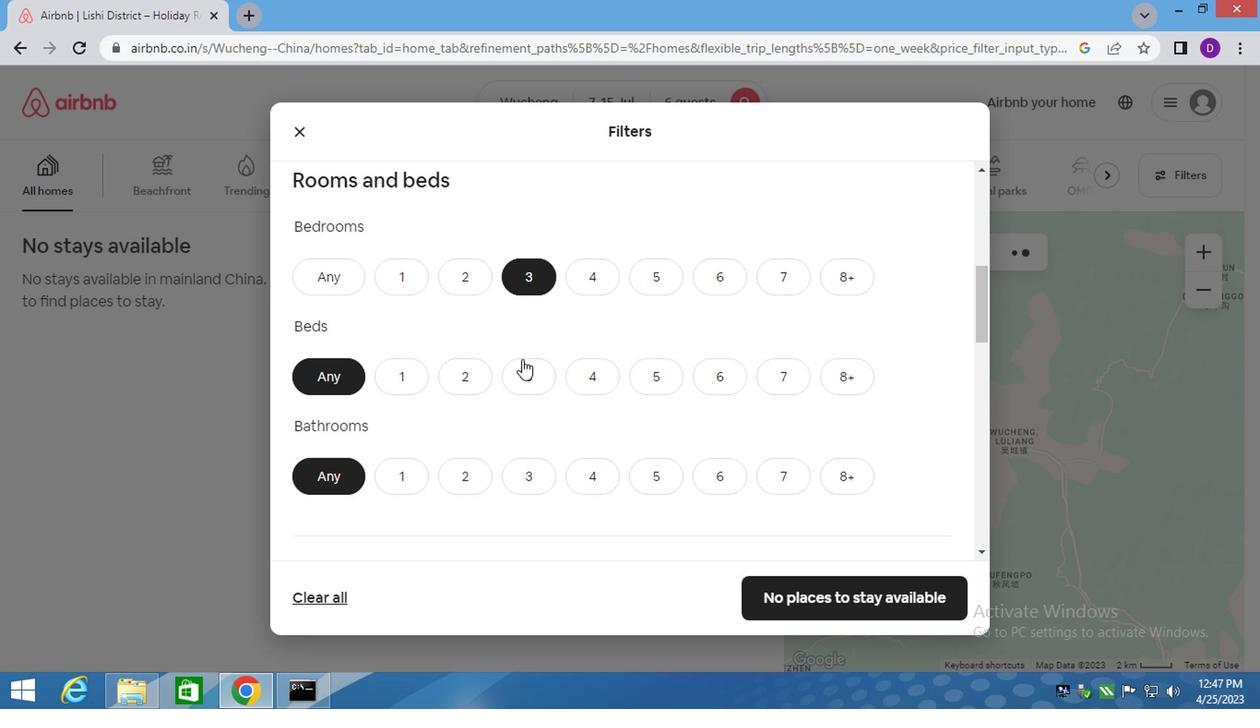 
Action: Mouse moved to (533, 471)
Screenshot: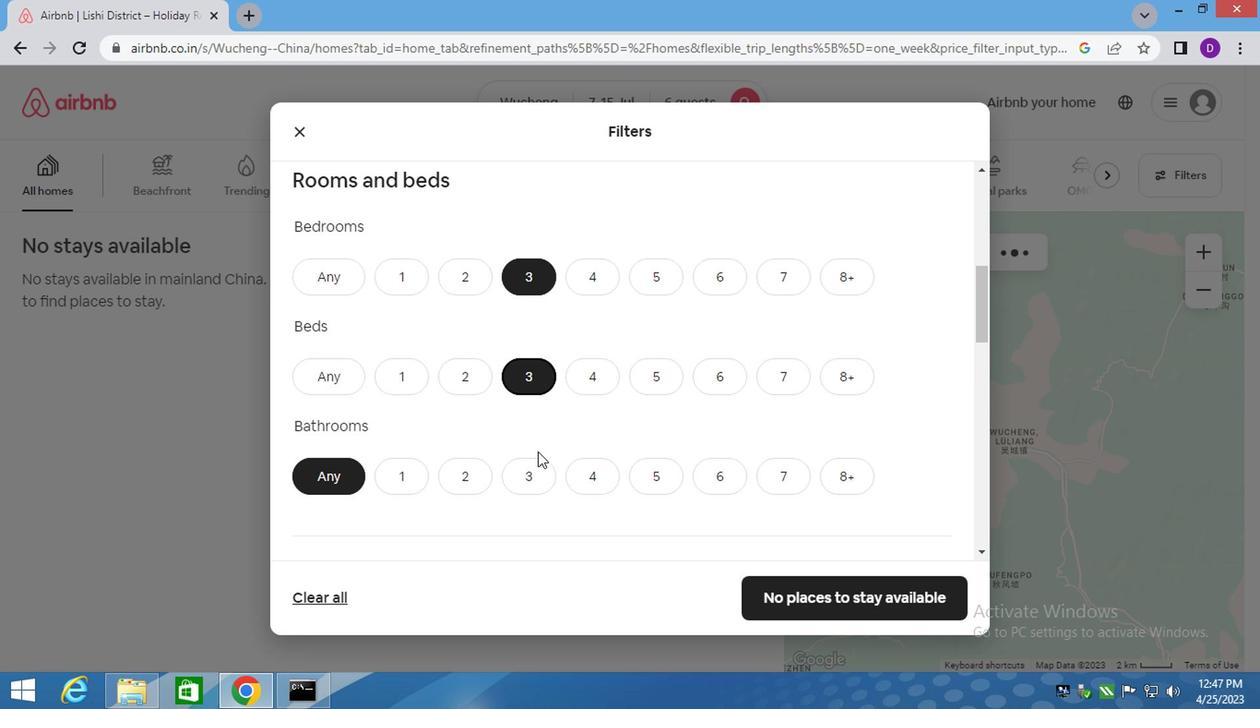 
Action: Mouse pressed left at (533, 471)
Screenshot: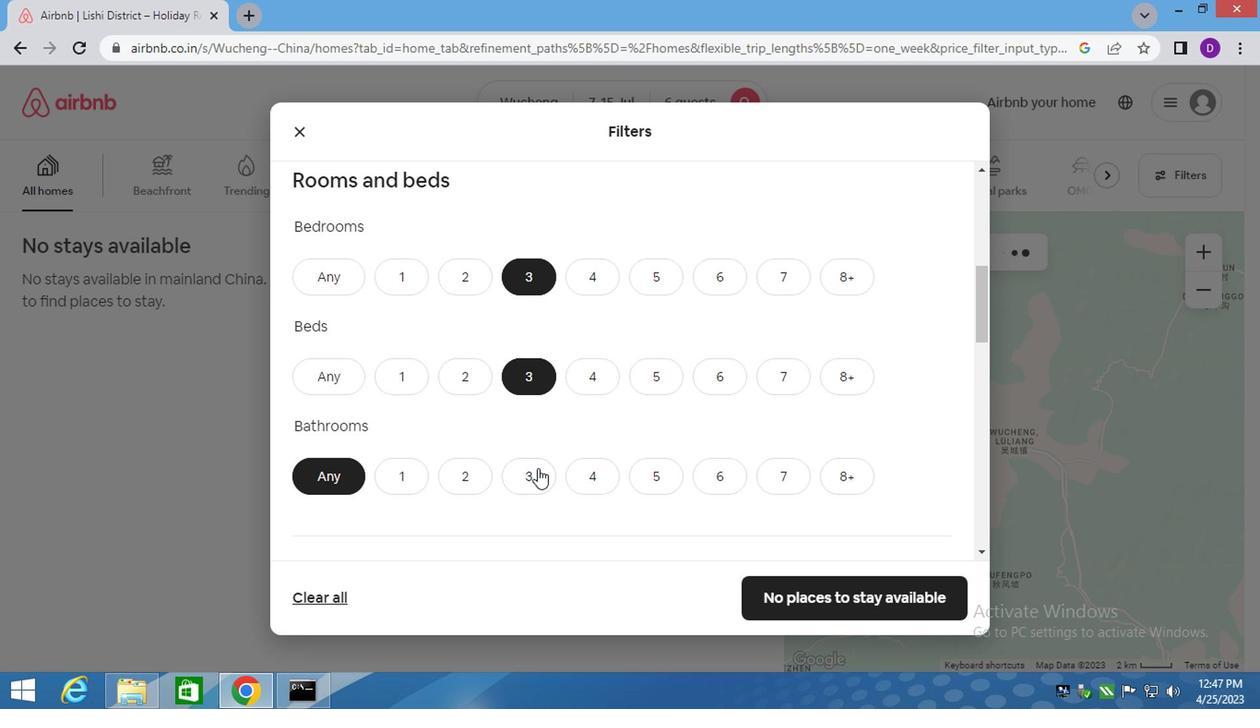 
Action: Mouse moved to (474, 499)
Screenshot: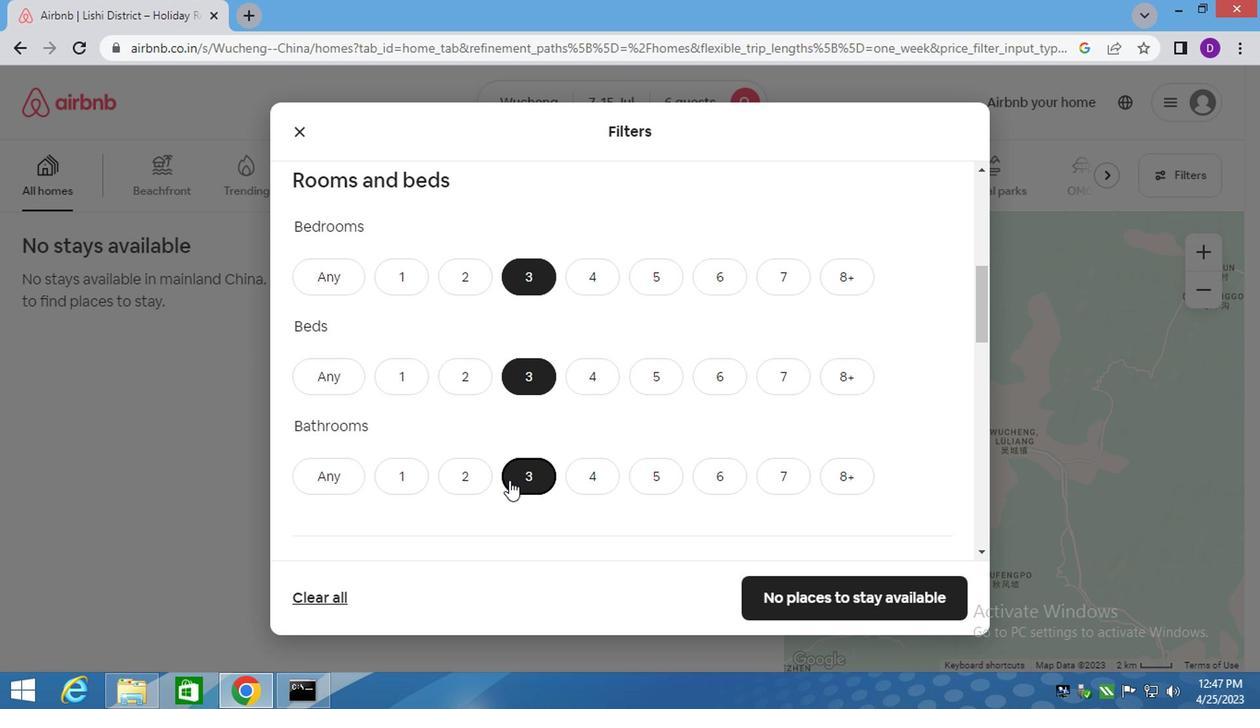 
Action: Mouse scrolled (474, 499) with delta (0, 0)
Screenshot: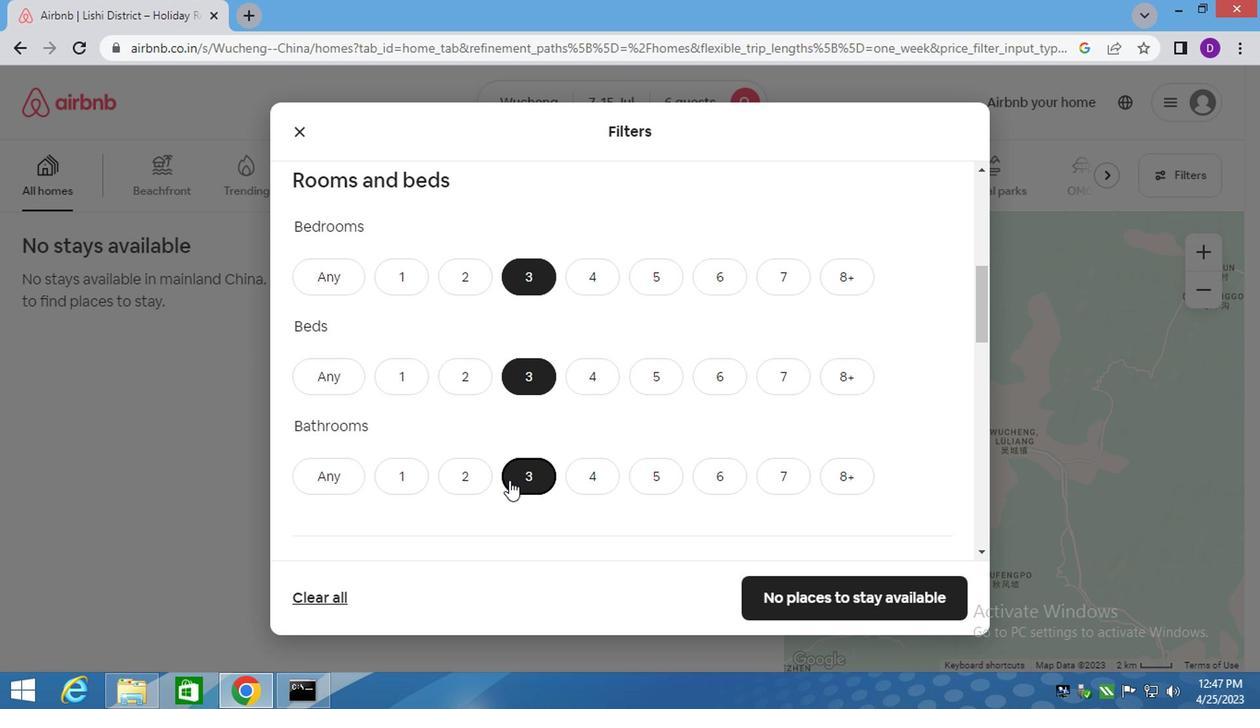 
Action: Mouse moved to (472, 505)
Screenshot: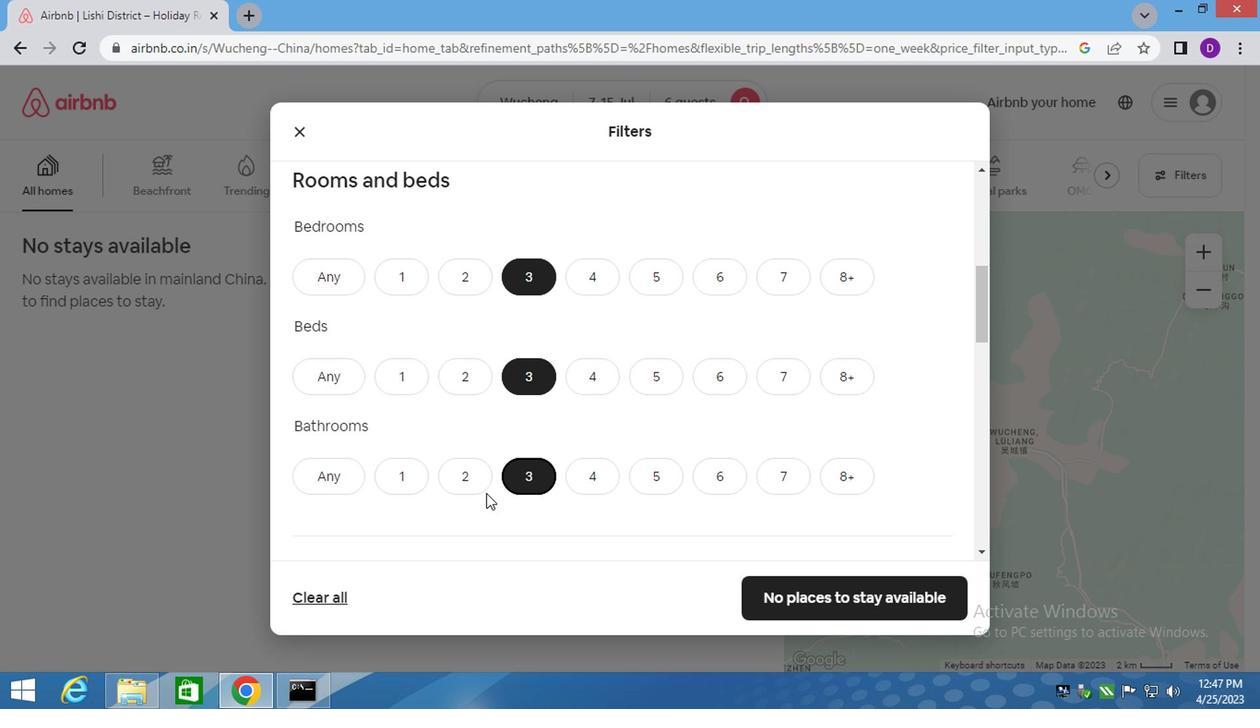 
Action: Mouse scrolled (472, 504) with delta (0, -1)
Screenshot: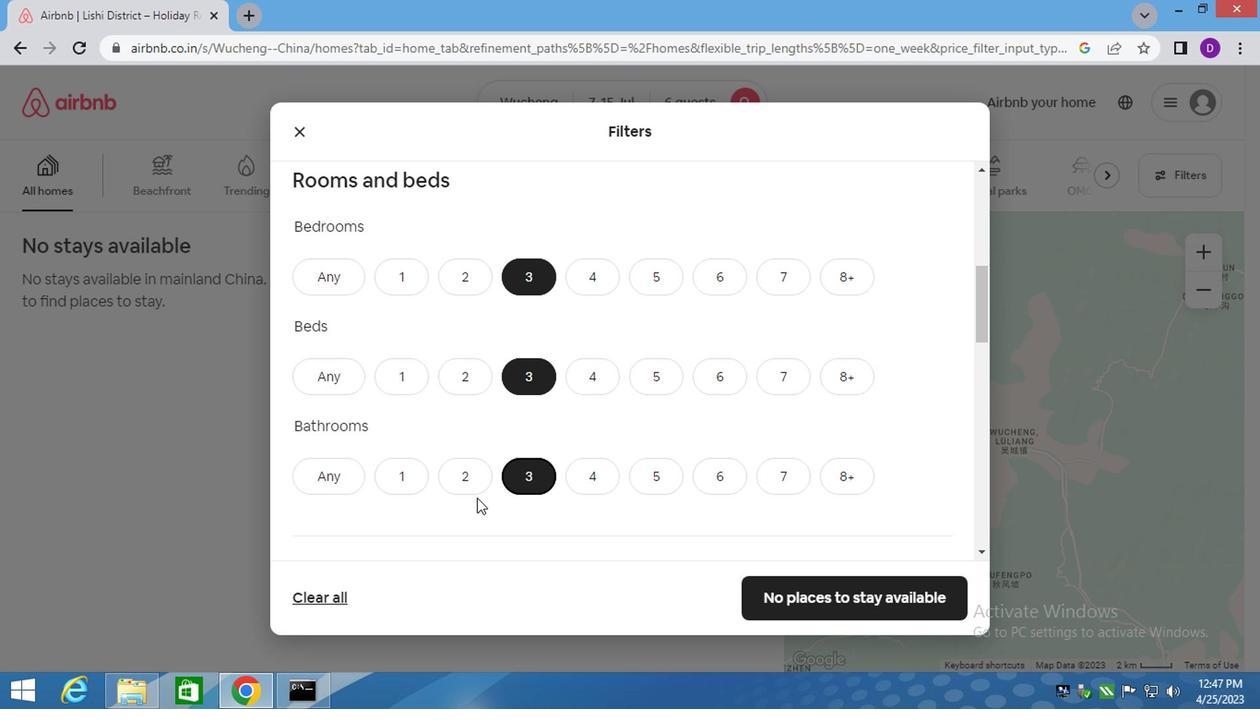 
Action: Mouse moved to (470, 503)
Screenshot: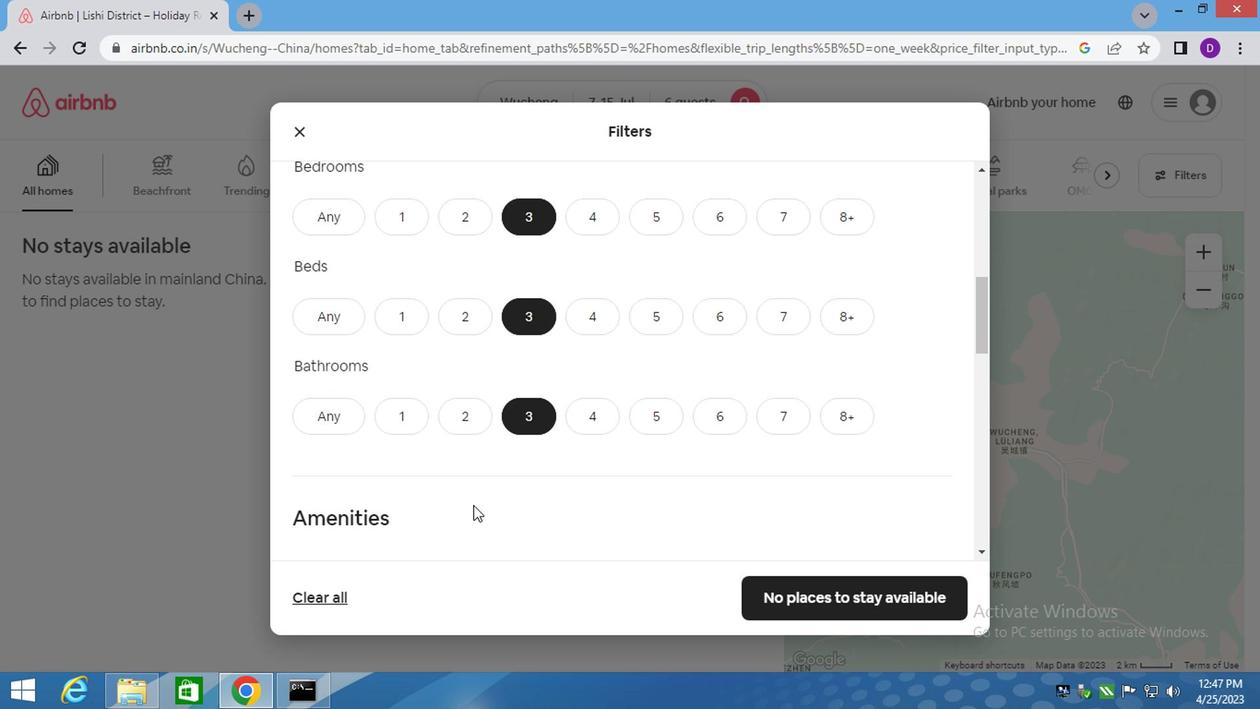 
Action: Mouse scrolled (470, 502) with delta (0, 0)
Screenshot: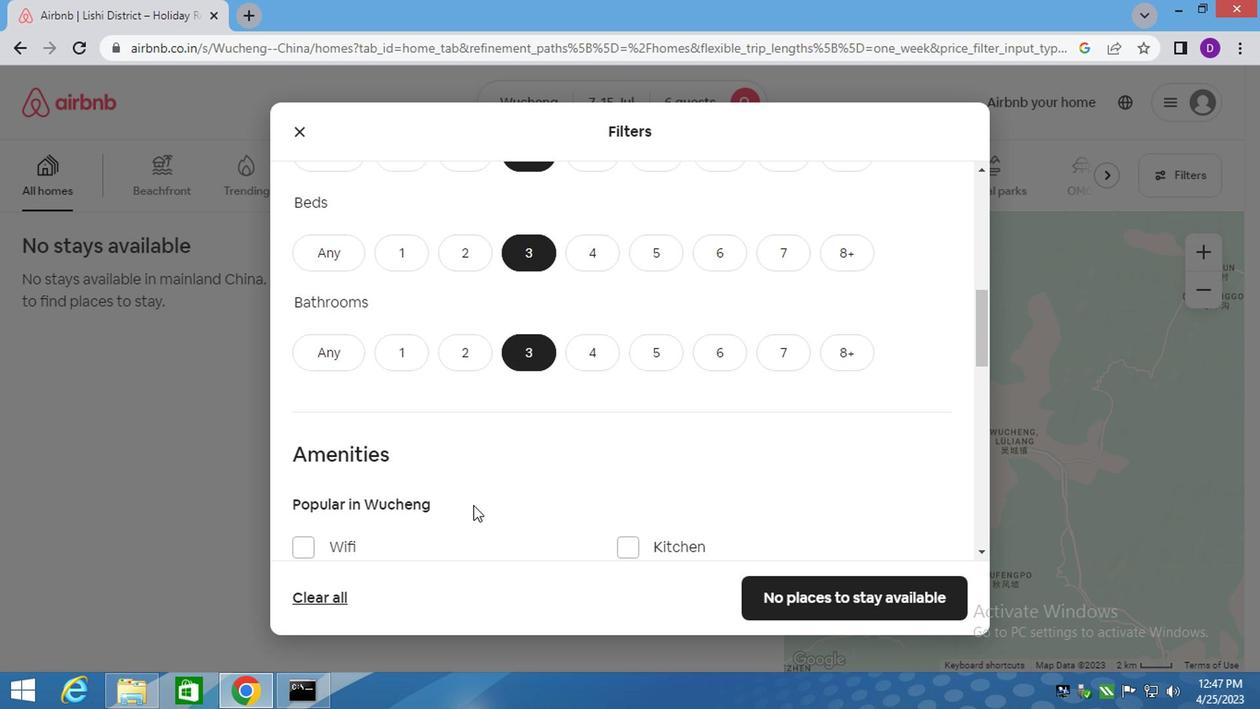 
Action: Mouse scrolled (470, 502) with delta (0, 0)
Screenshot: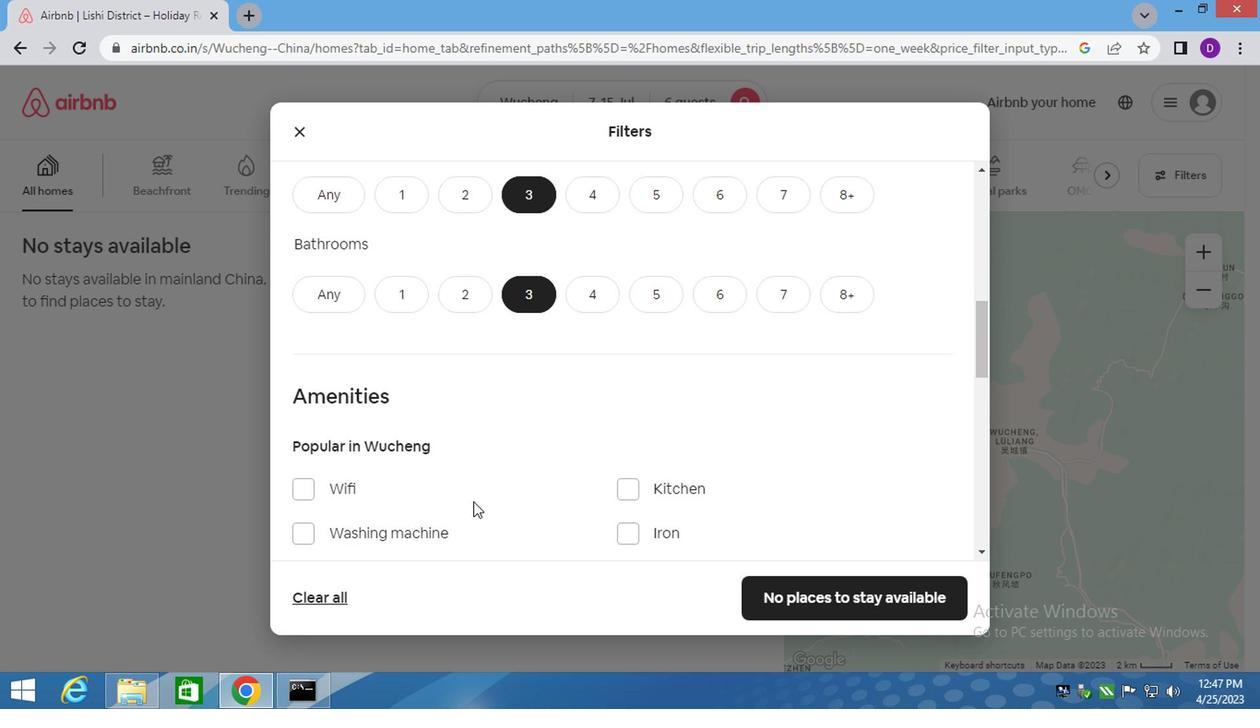 
Action: Mouse moved to (307, 346)
Screenshot: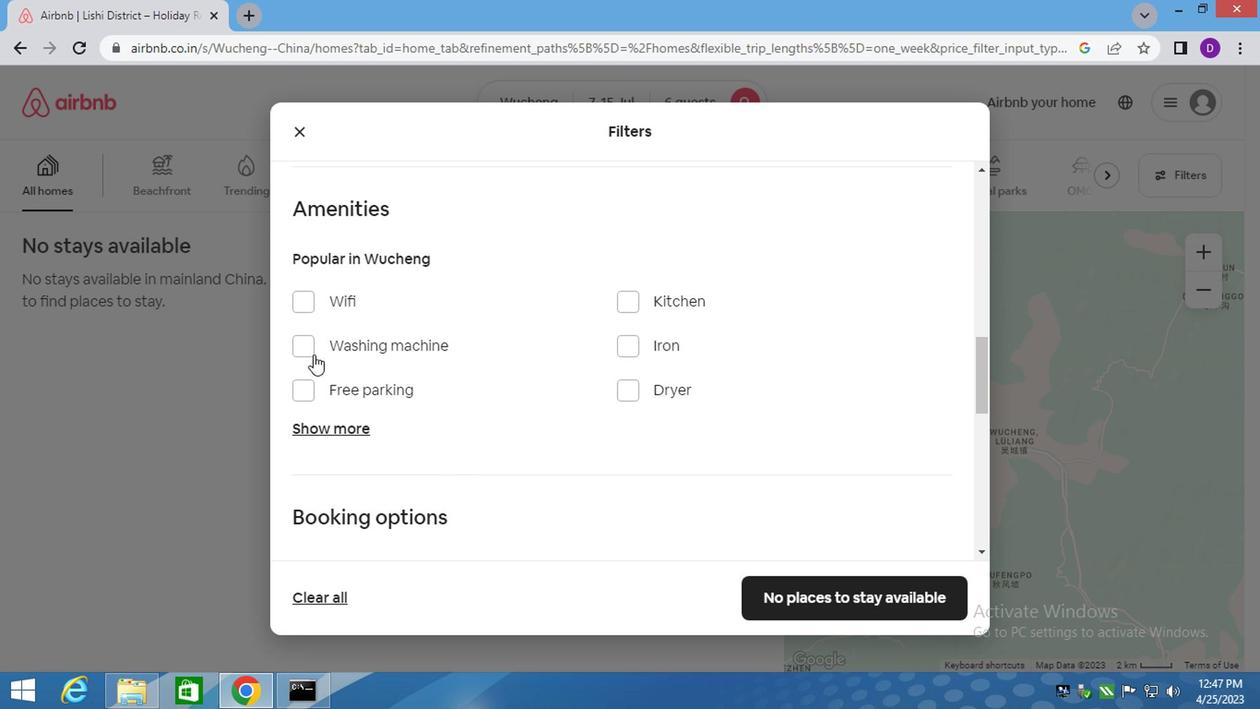 
Action: Mouse pressed left at (307, 346)
Screenshot: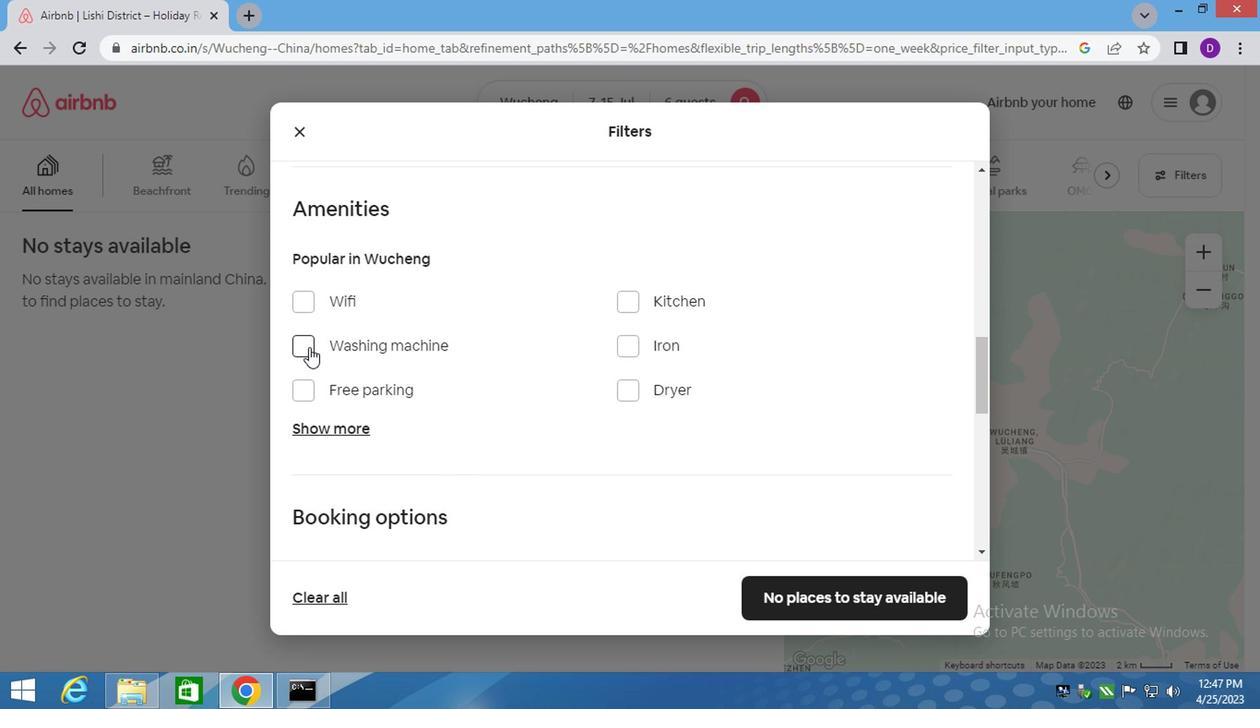 
Action: Mouse moved to (454, 424)
Screenshot: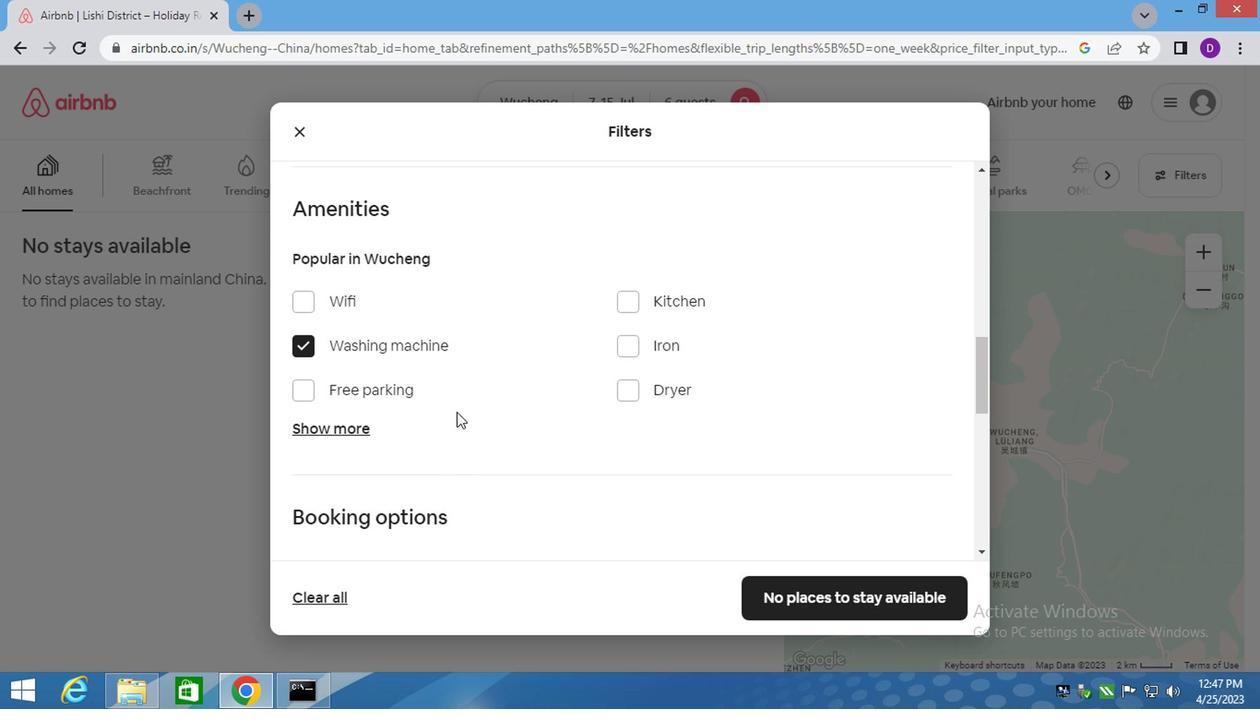 
Action: Mouse scrolled (454, 423) with delta (0, -1)
Screenshot: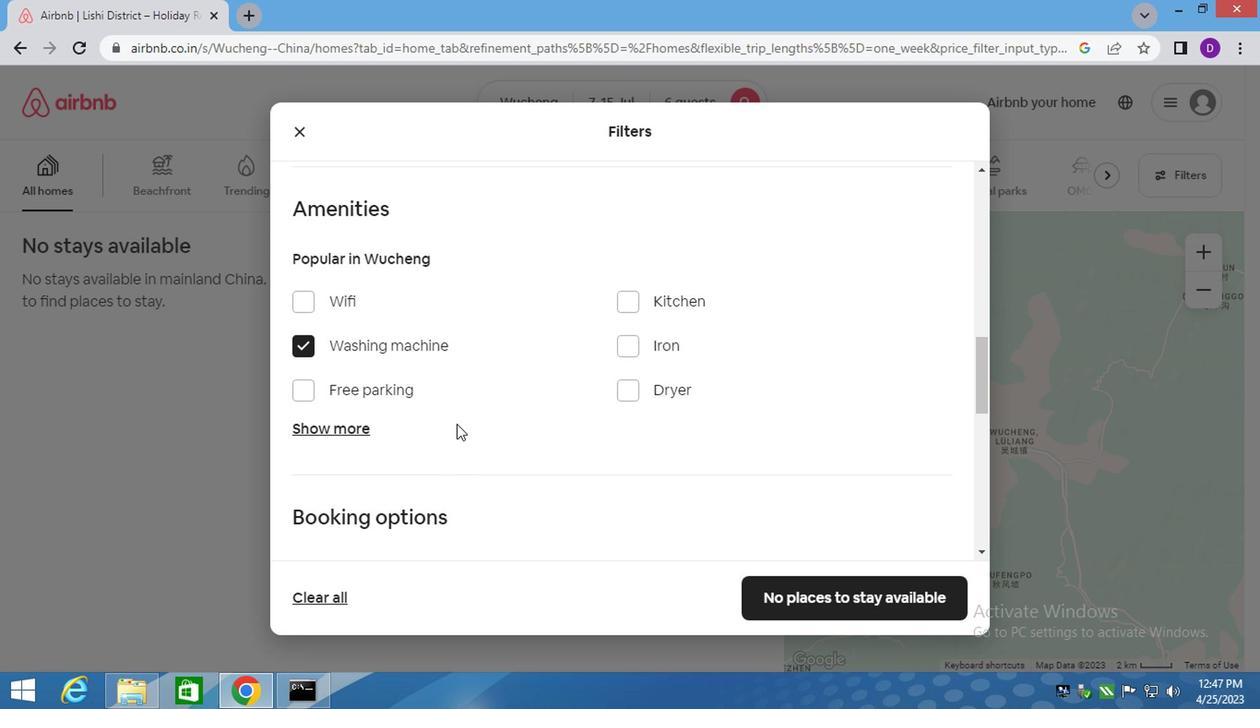 
Action: Mouse moved to (453, 429)
Screenshot: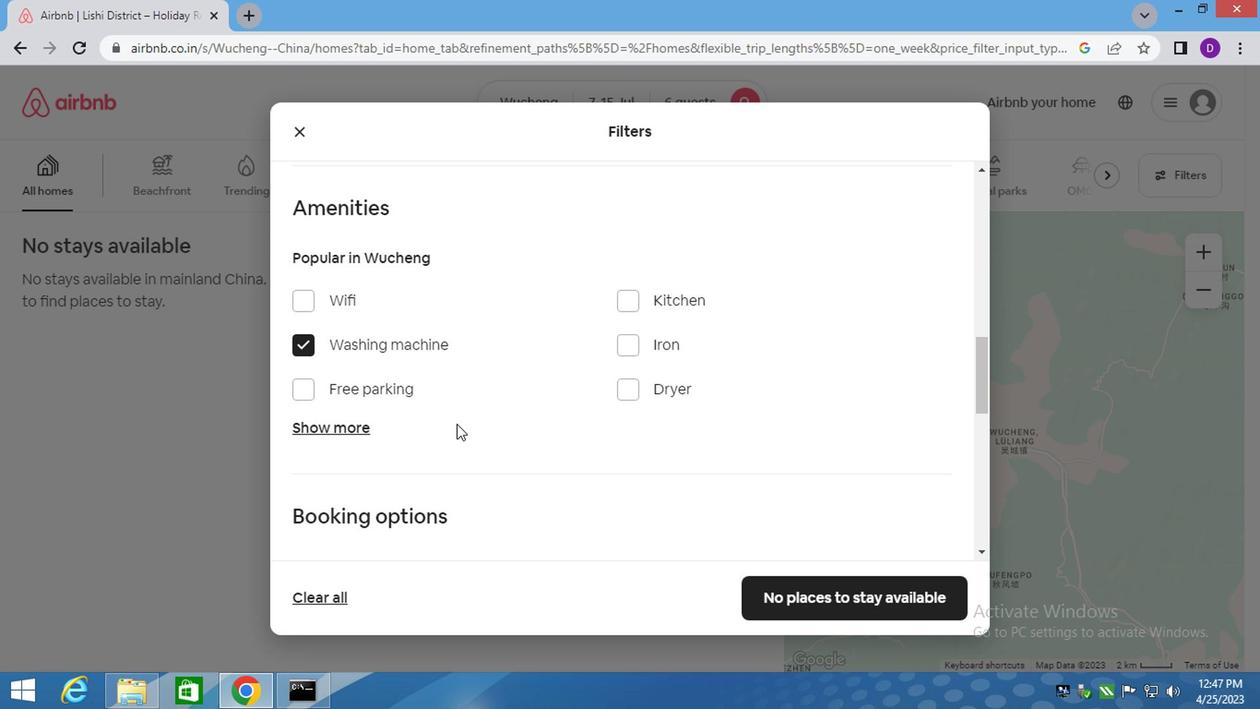 
Action: Mouse scrolled (454, 426) with delta (0, 0)
Screenshot: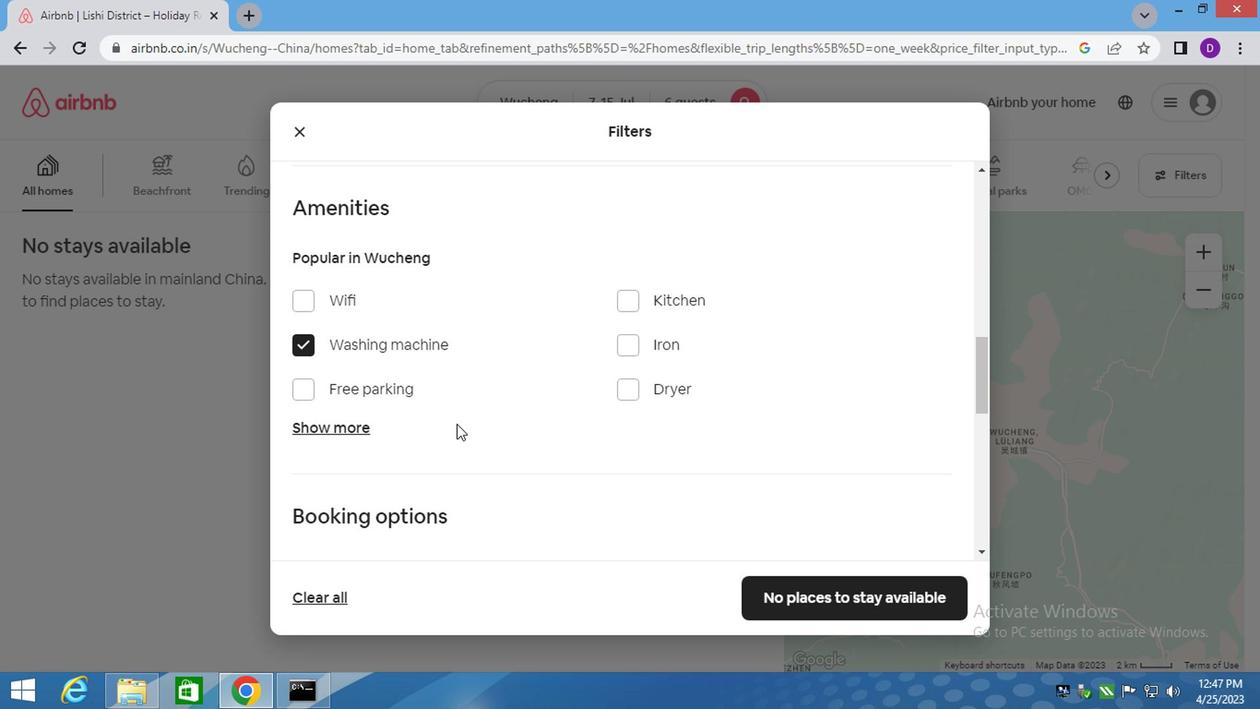 
Action: Mouse scrolled (453, 428) with delta (0, 0)
Screenshot: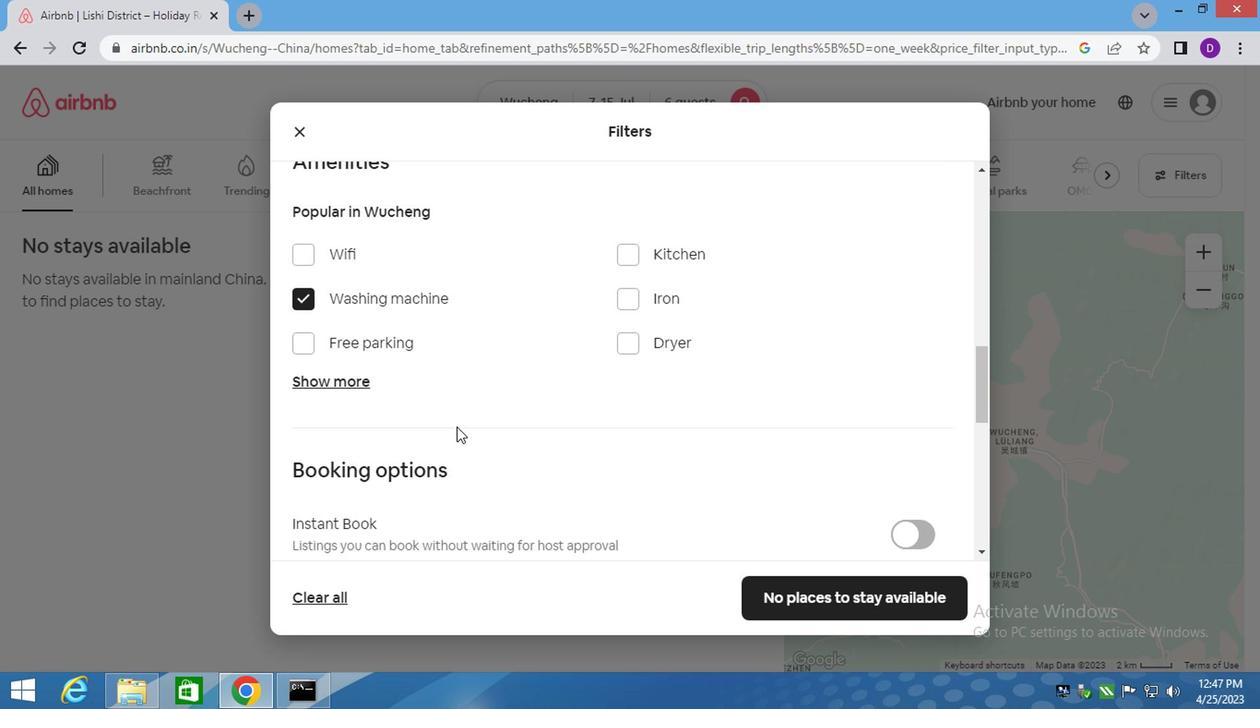 
Action: Mouse moved to (887, 369)
Screenshot: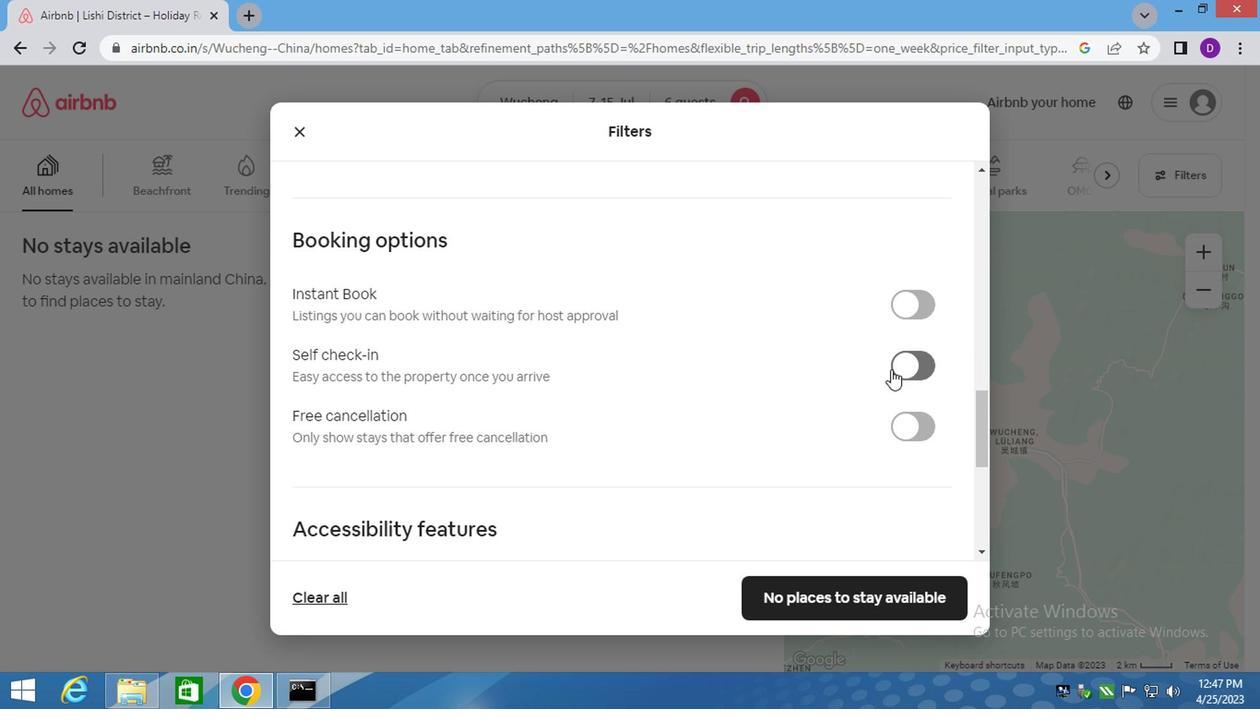 
Action: Mouse pressed left at (887, 369)
Screenshot: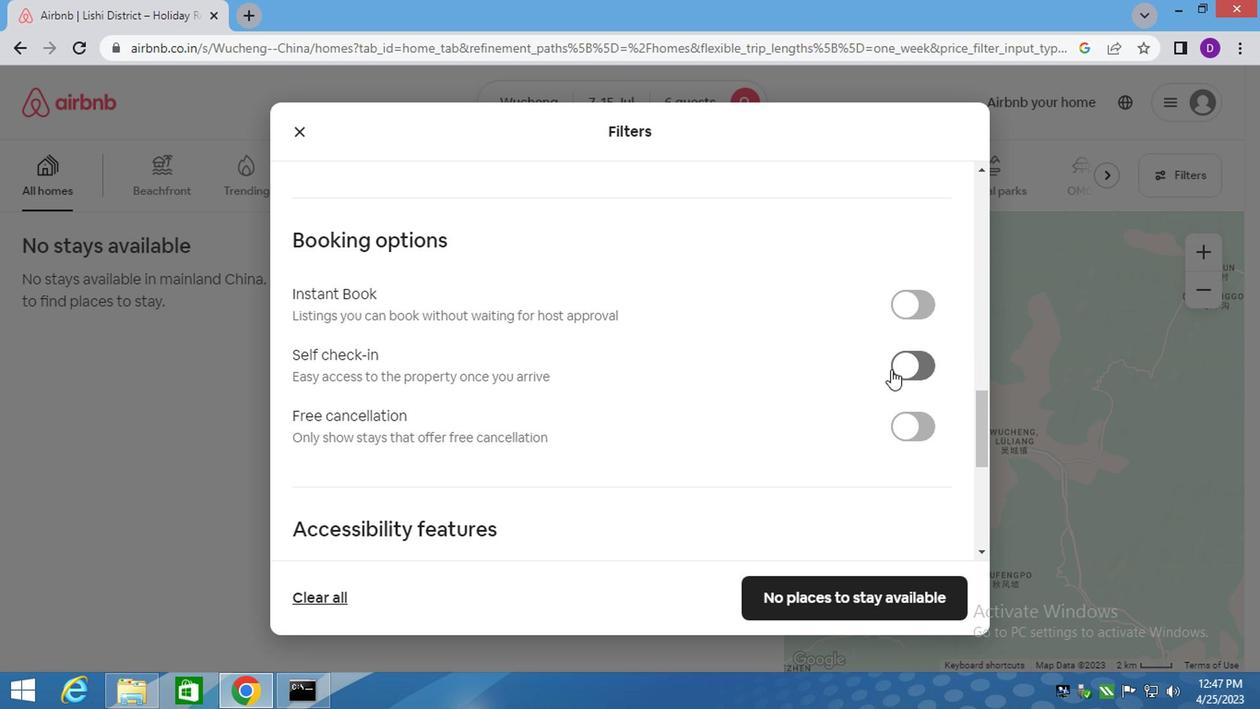 
Action: Mouse moved to (596, 396)
Screenshot: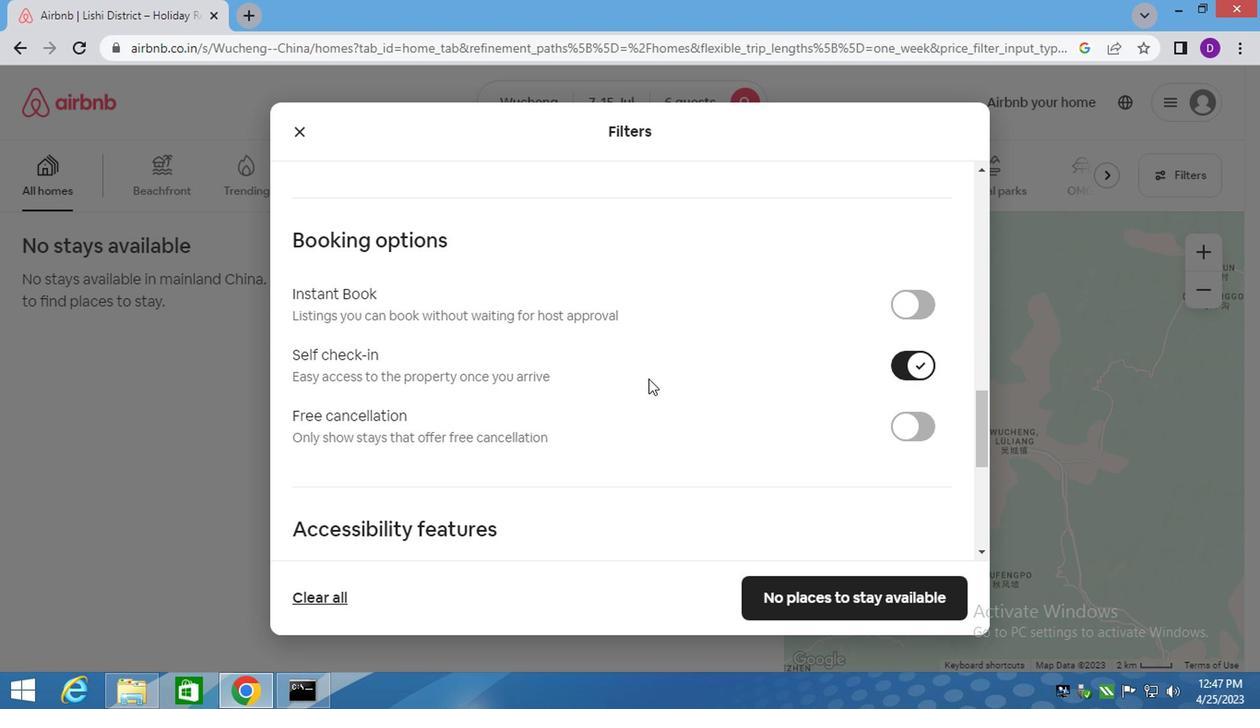 
Action: Mouse scrolled (639, 381) with delta (0, 0)
Screenshot: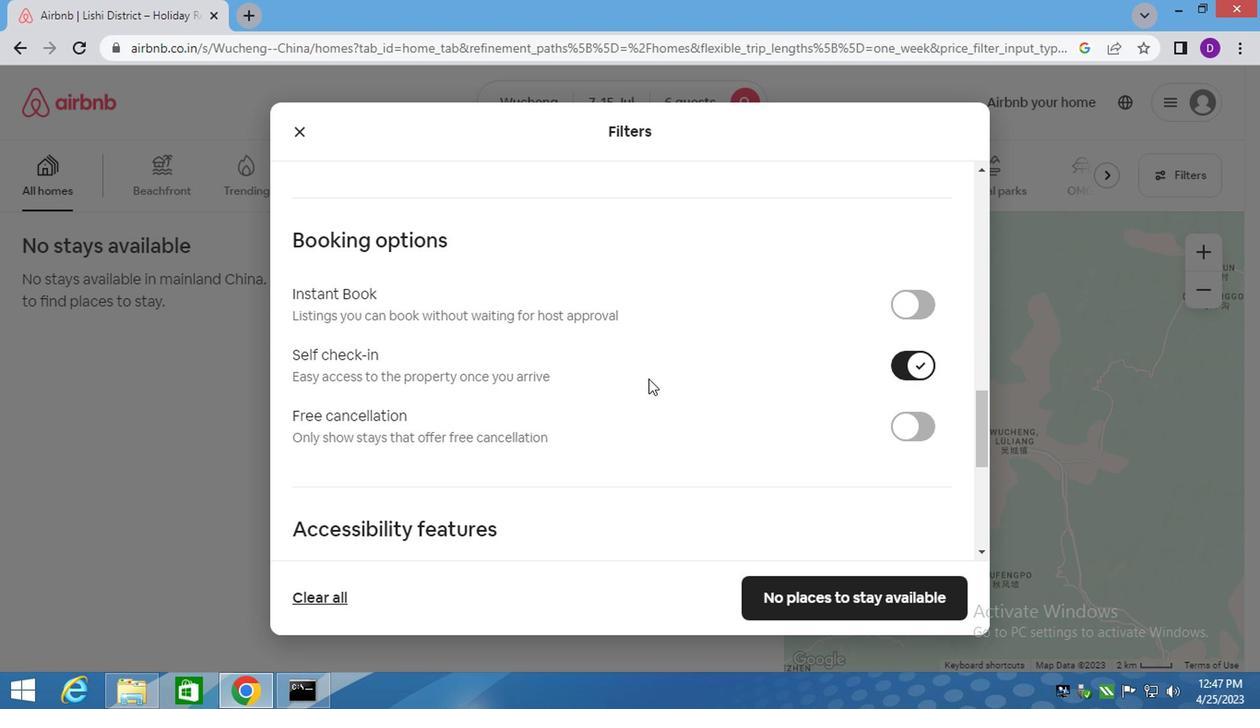 
Action: Mouse moved to (509, 407)
Screenshot: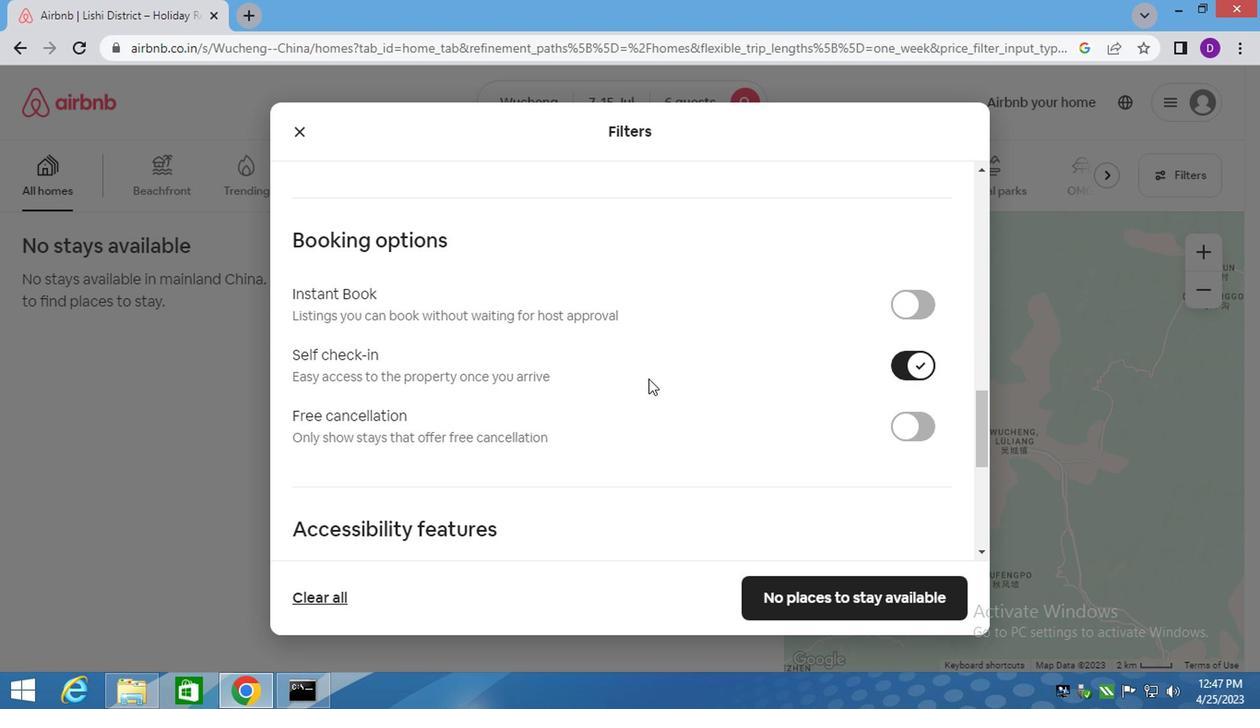 
Action: Mouse scrolled (631, 386) with delta (0, -1)
Screenshot: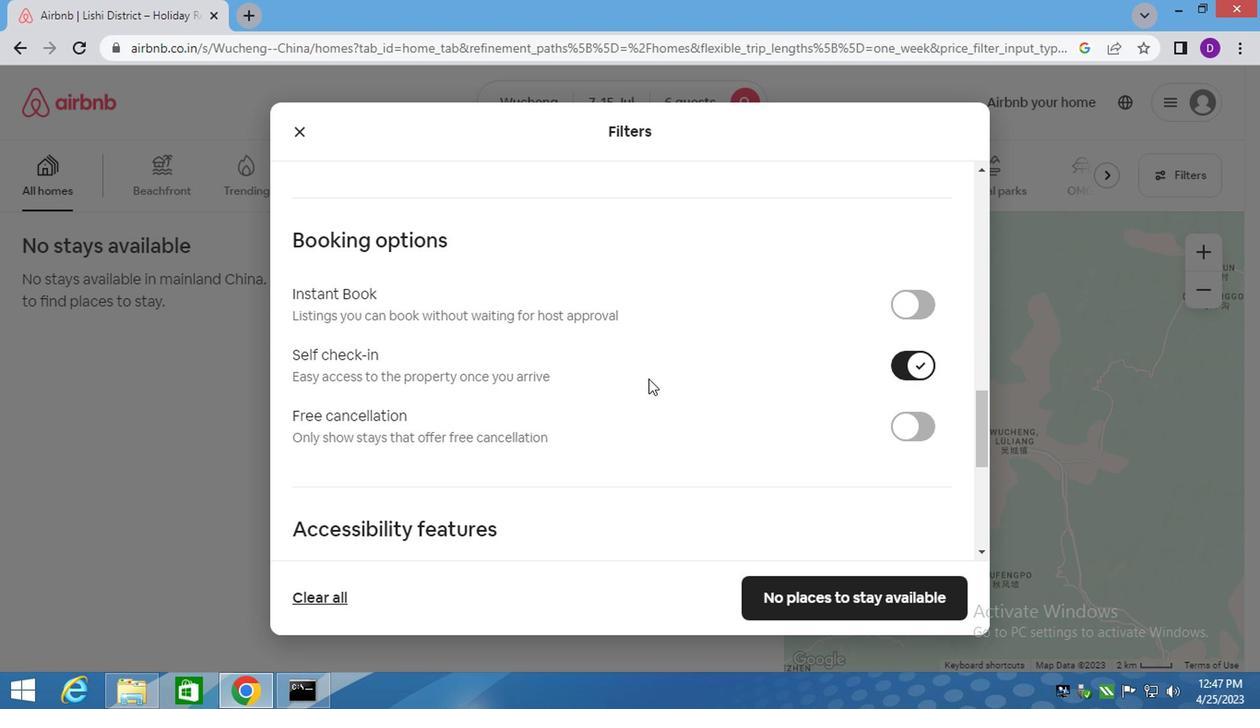 
Action: Mouse moved to (520, 410)
Screenshot: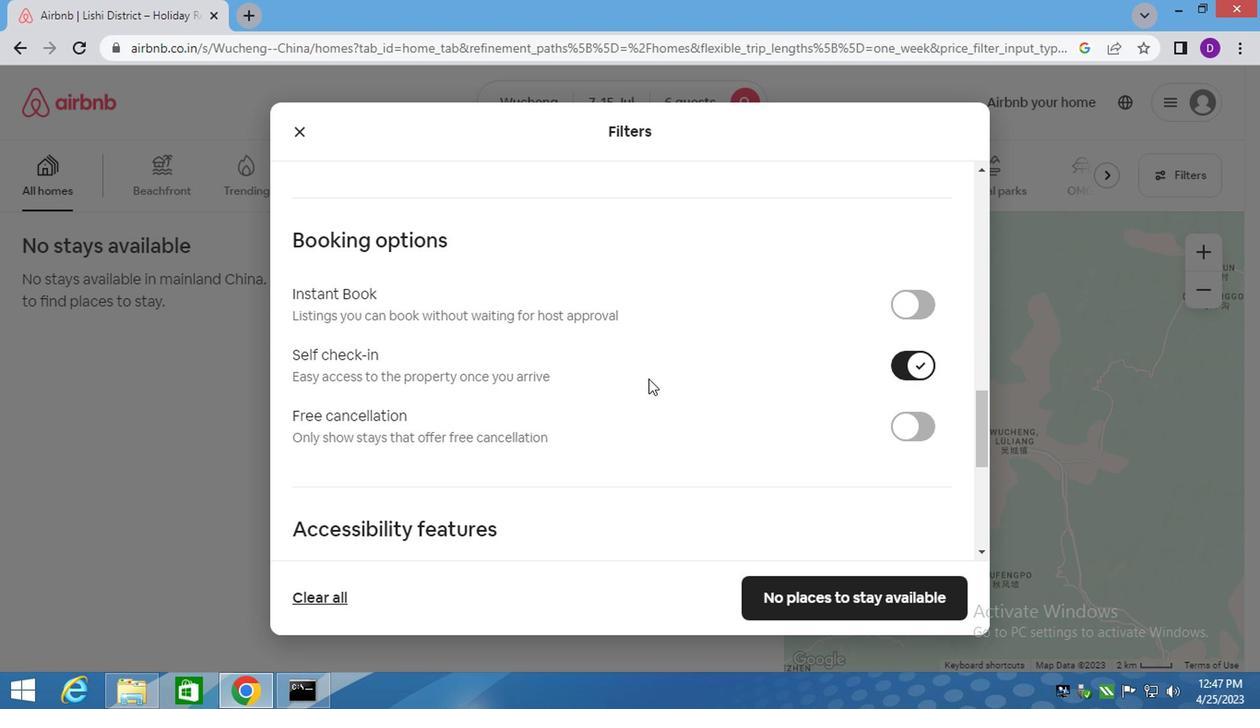 
Action: Mouse scrolled (507, 409) with delta (0, 0)
Screenshot: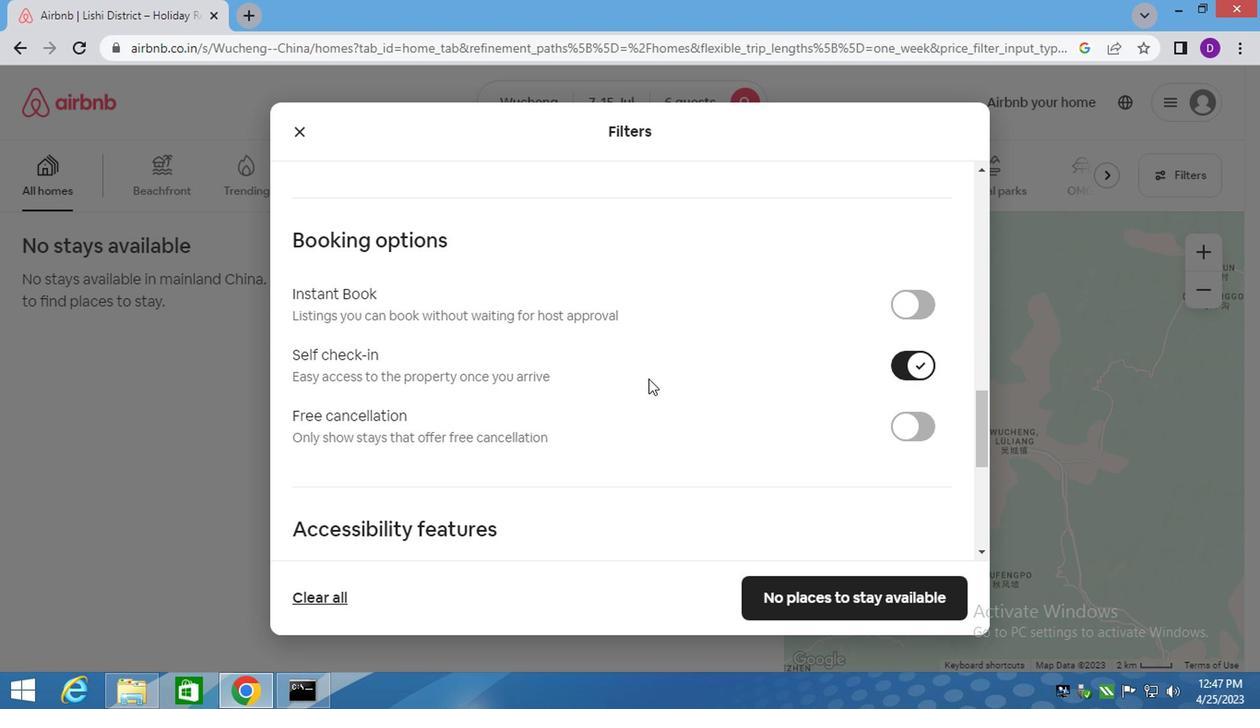 
Action: Mouse moved to (520, 418)
Screenshot: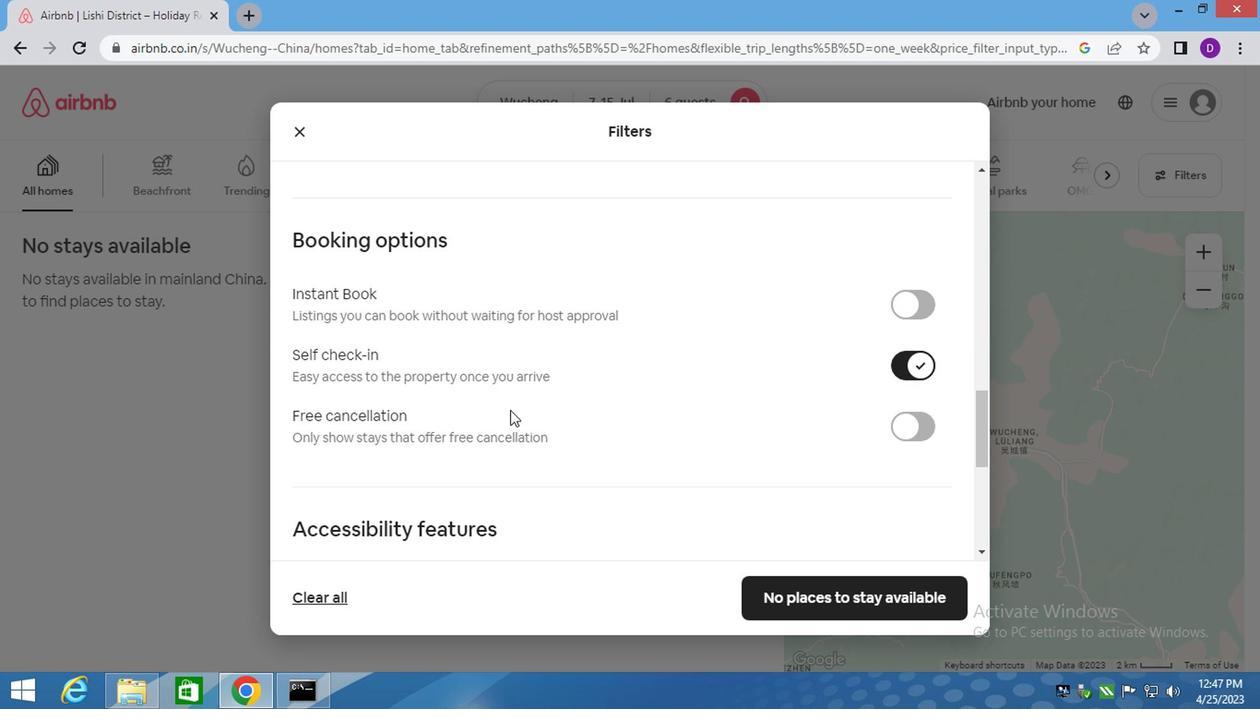 
Action: Mouse scrolled (520, 414) with delta (0, -1)
Screenshot: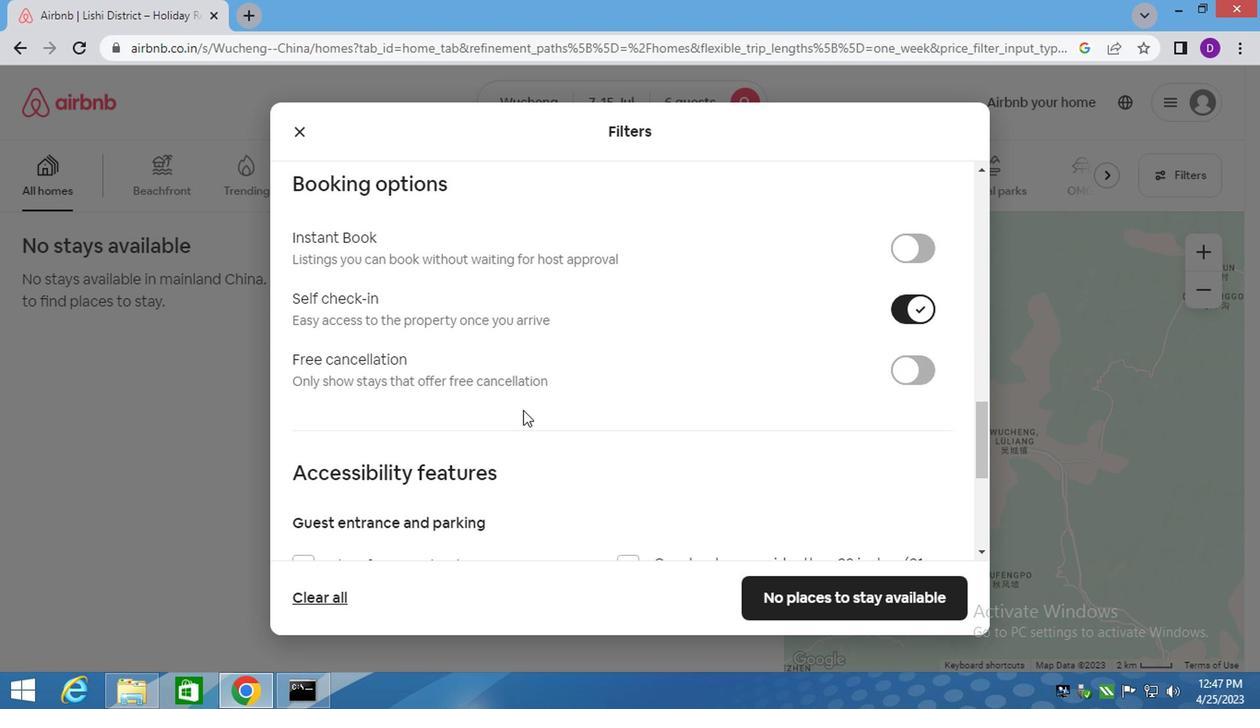 
Action: Mouse scrolled (520, 416) with delta (0, -1)
Screenshot: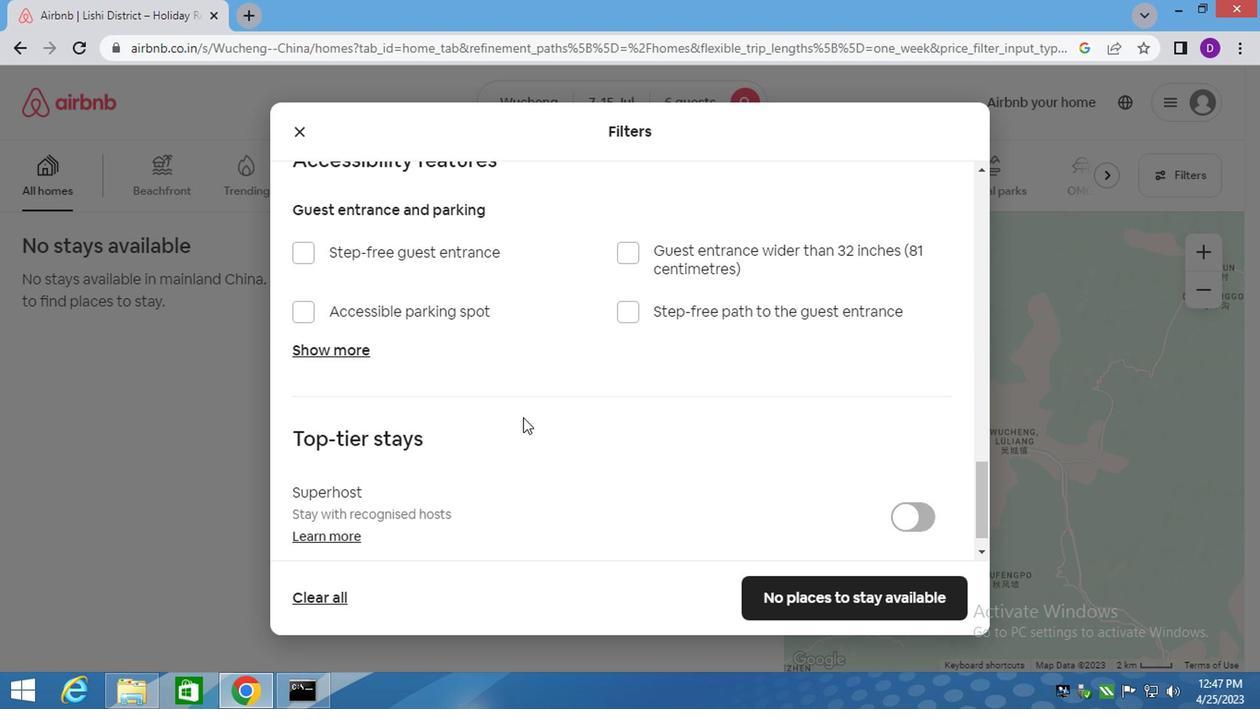 
Action: Mouse moved to (520, 418)
Screenshot: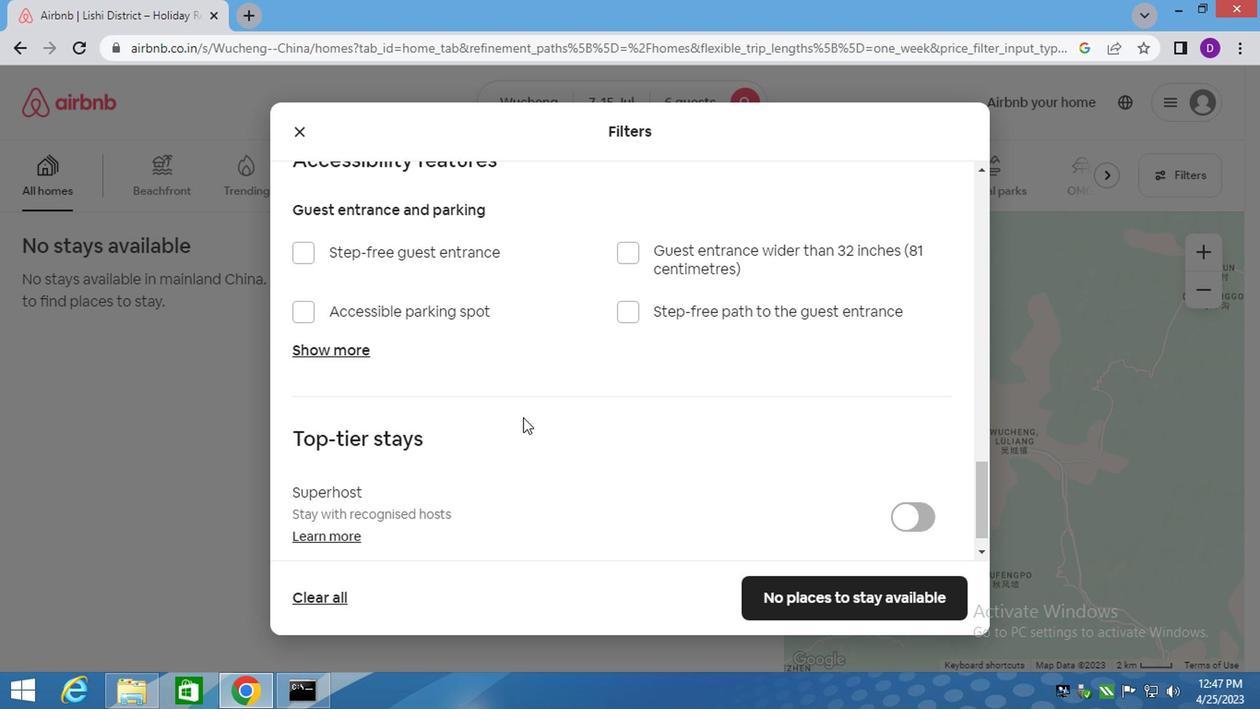 
Action: Mouse scrolled (520, 416) with delta (0, -1)
Screenshot: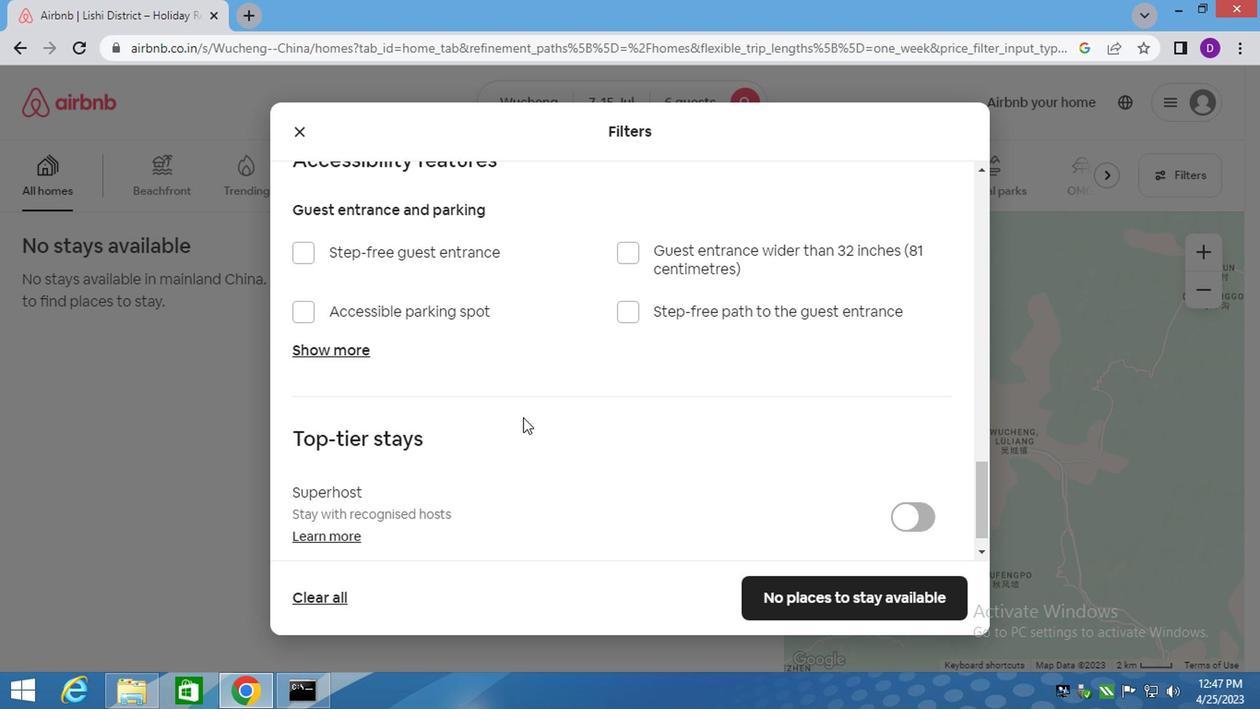 
Action: Mouse scrolled (520, 416) with delta (0, -1)
Screenshot: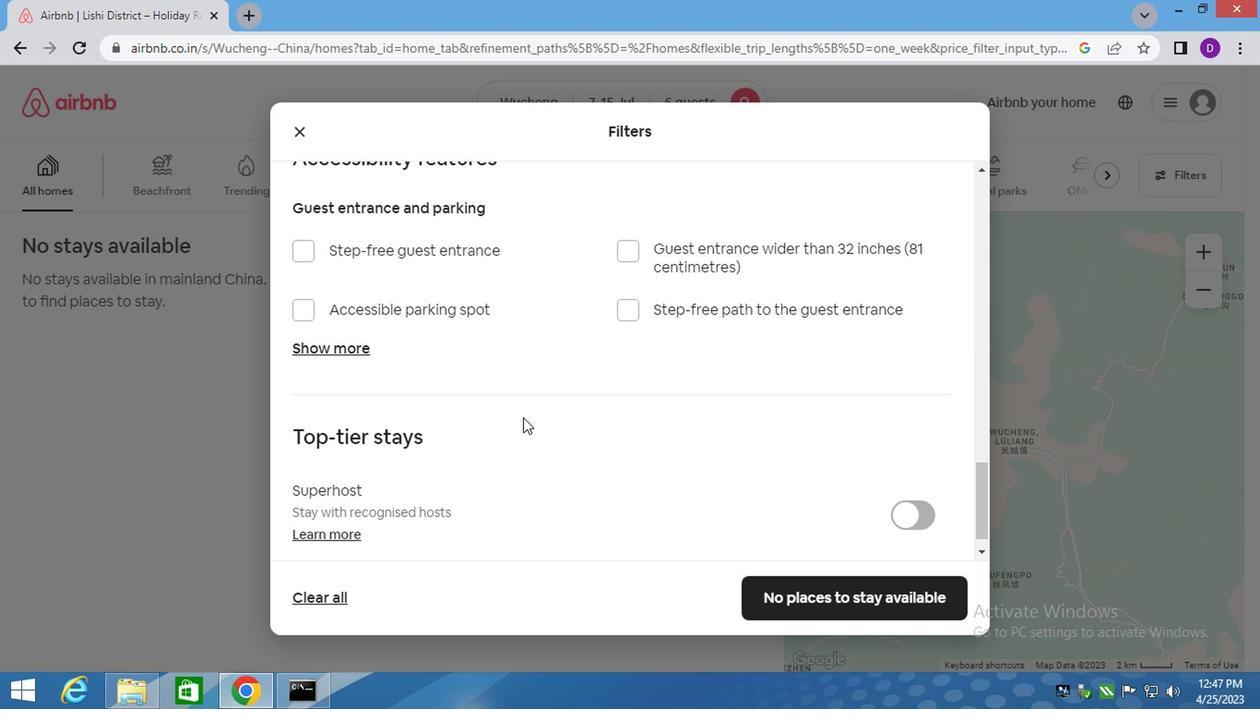 
Action: Mouse moved to (520, 418)
Screenshot: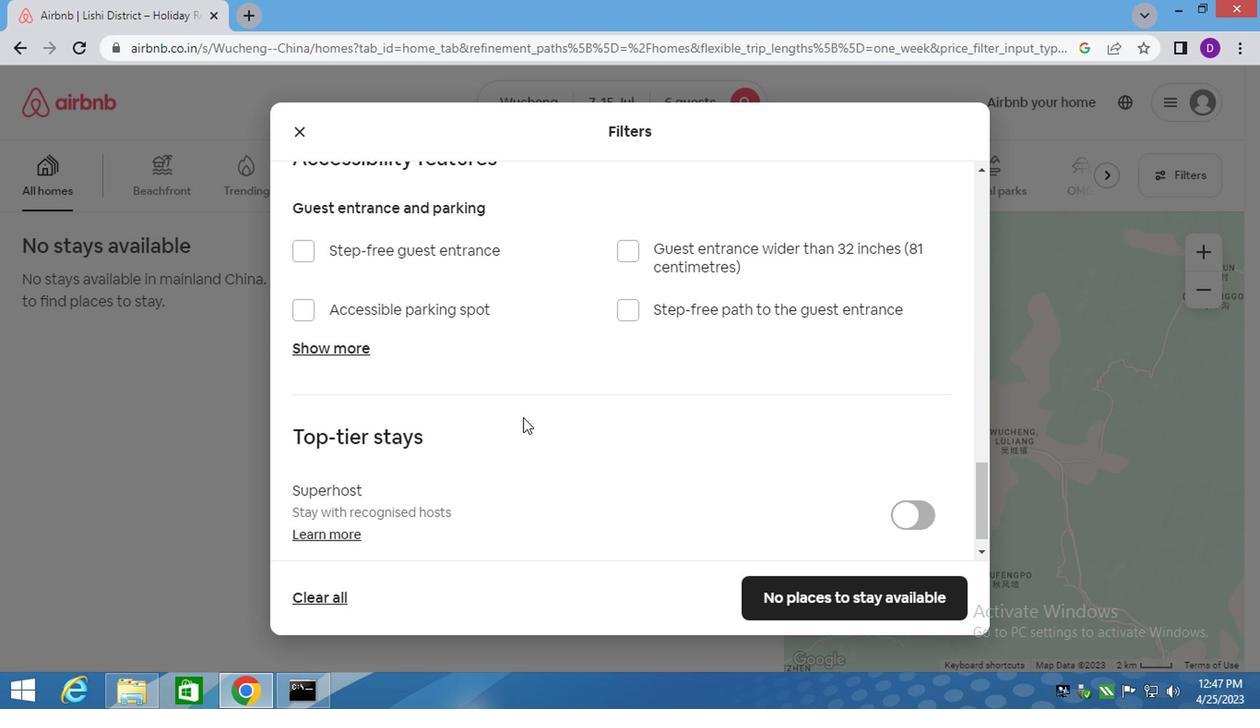 
Action: Mouse scrolled (520, 418) with delta (0, 0)
Screenshot: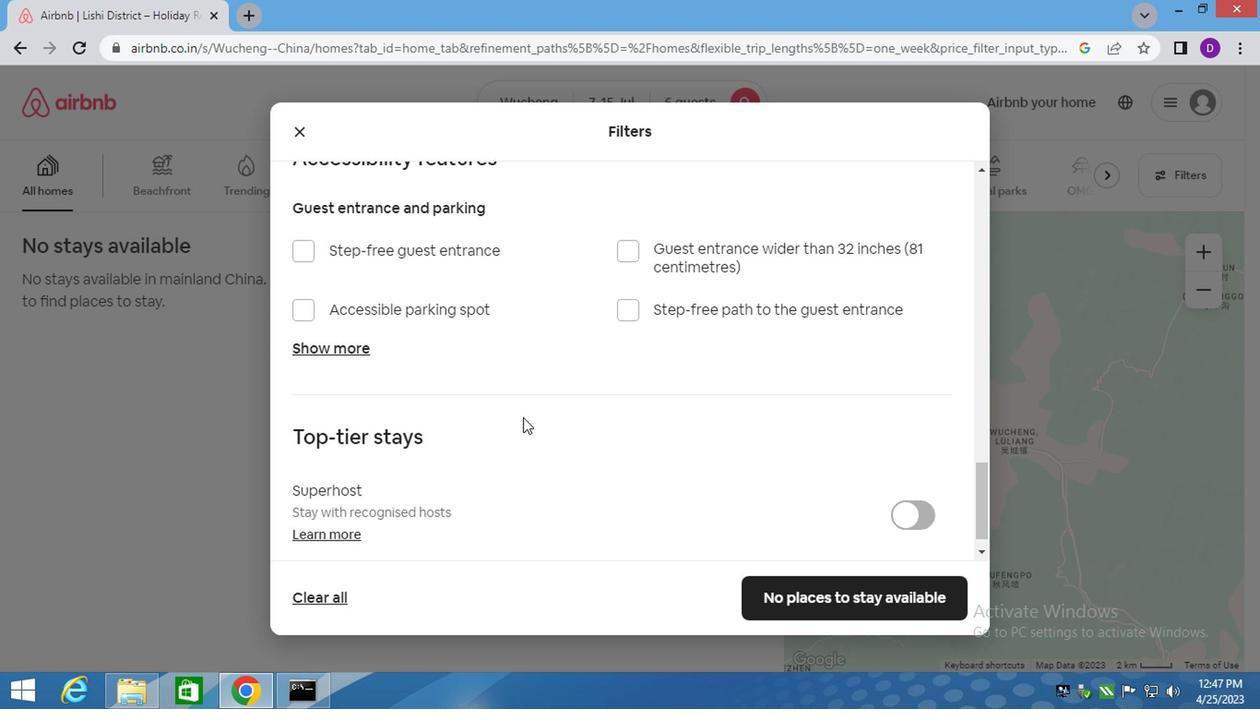 
Action: Mouse moved to (520, 420)
Screenshot: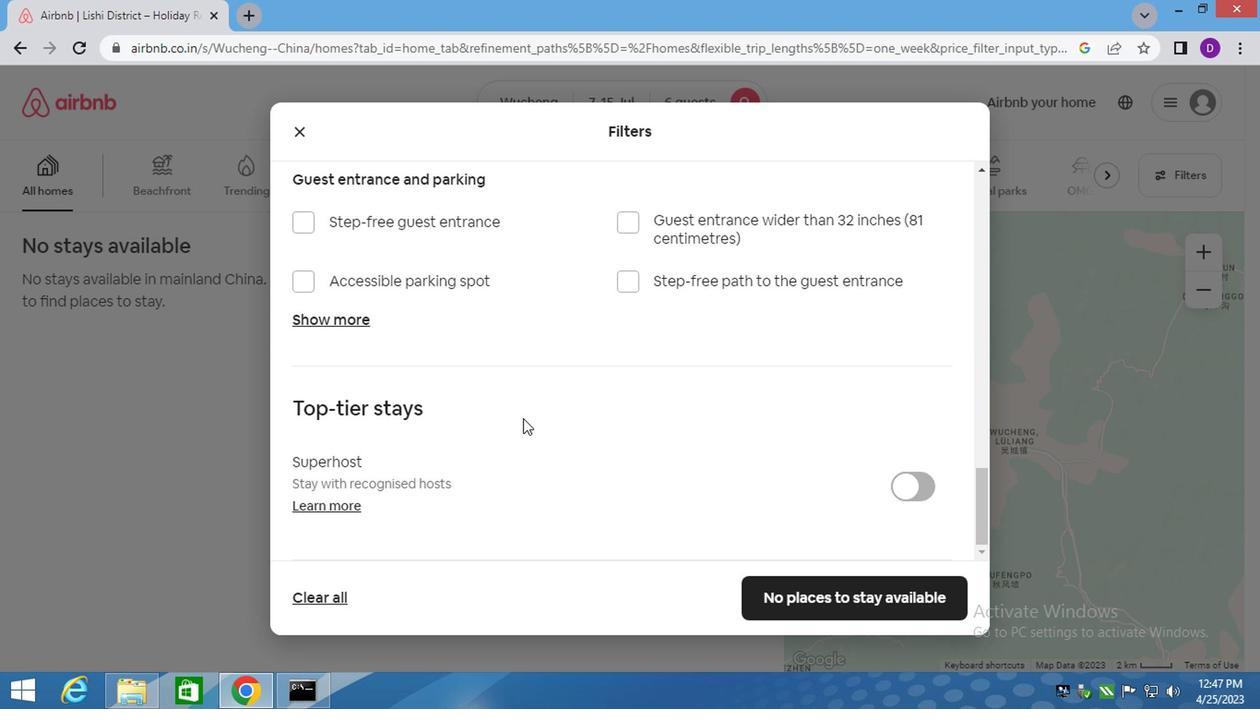 
Action: Mouse scrolled (520, 420) with delta (0, 0)
Screenshot: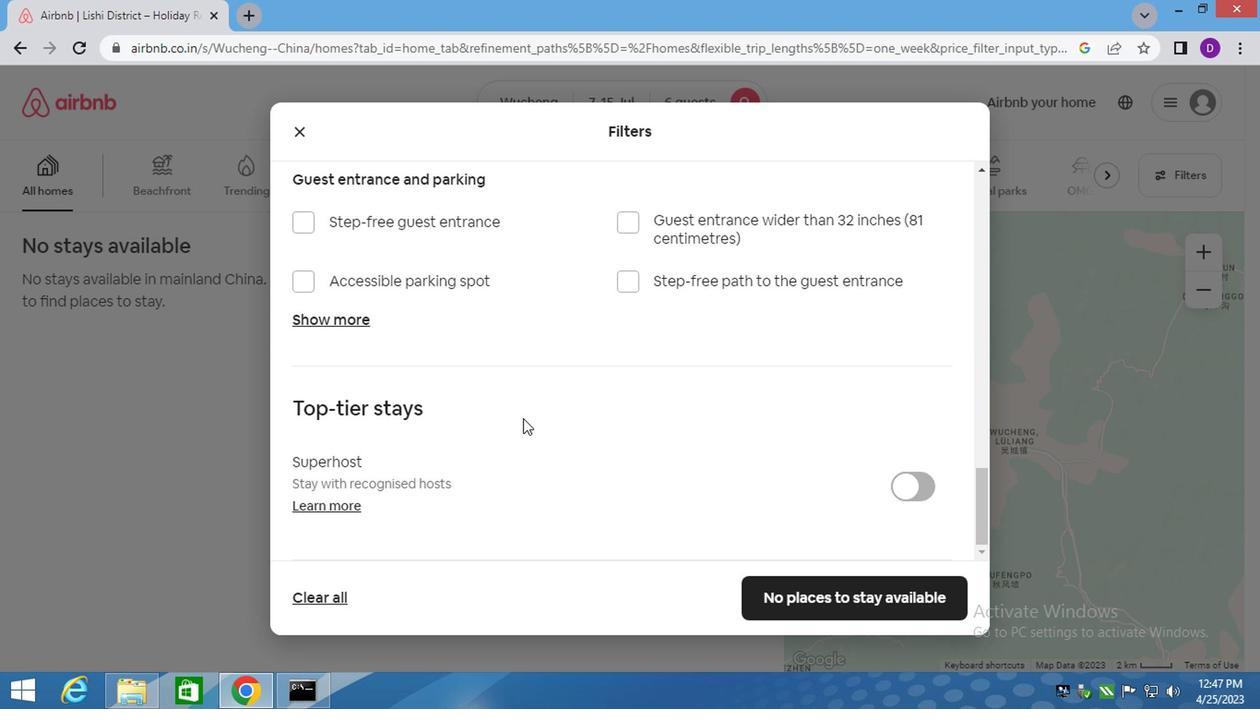 
Action: Mouse moved to (533, 444)
Screenshot: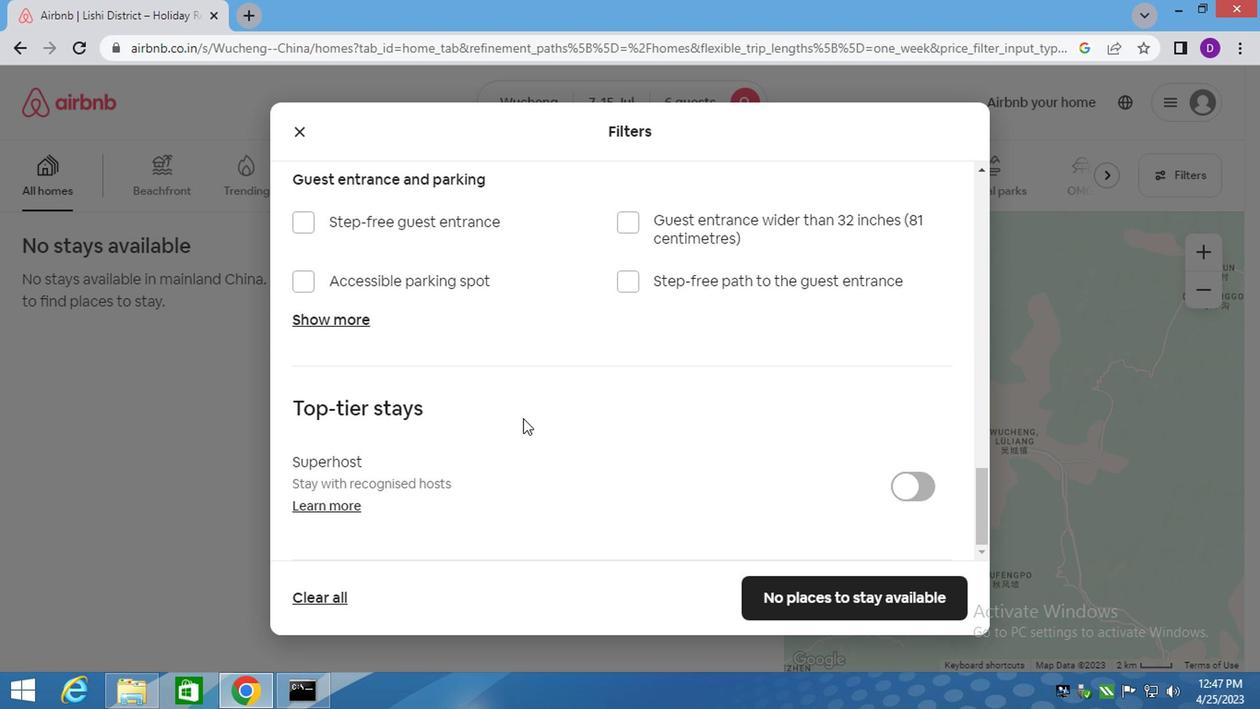 
Action: Mouse scrolled (533, 443) with delta (0, -1)
Screenshot: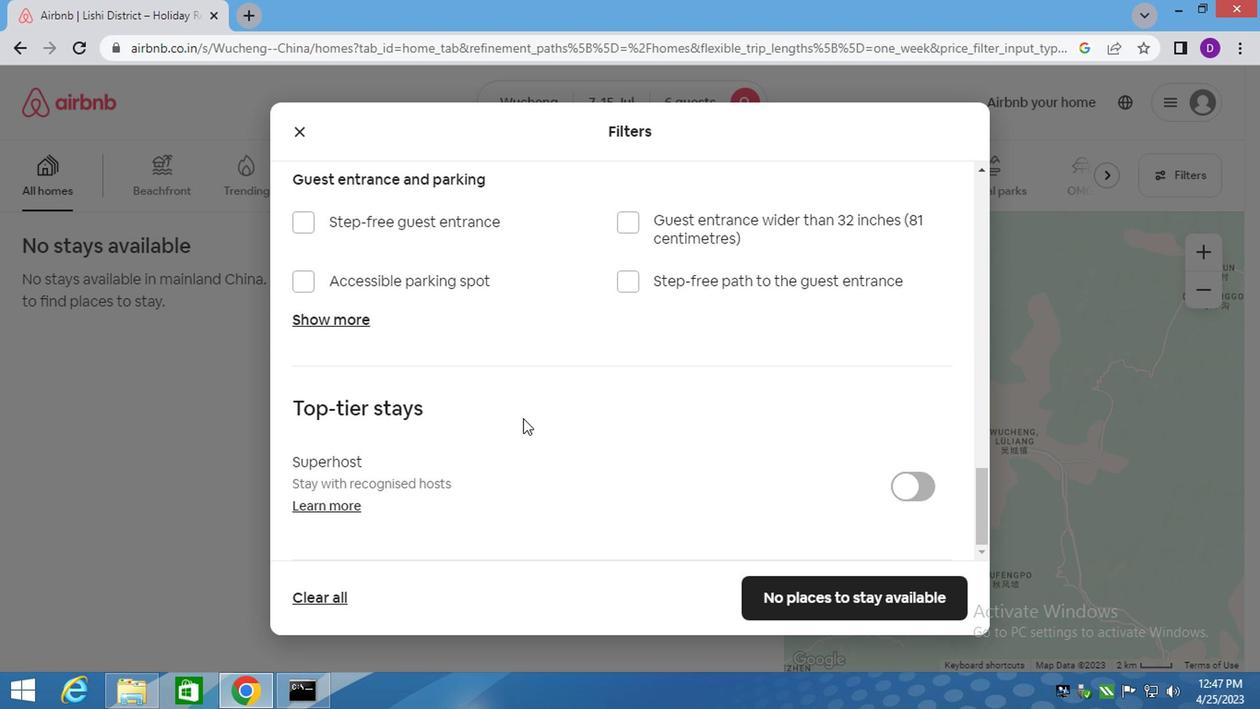 
Action: Mouse moved to (789, 592)
Screenshot: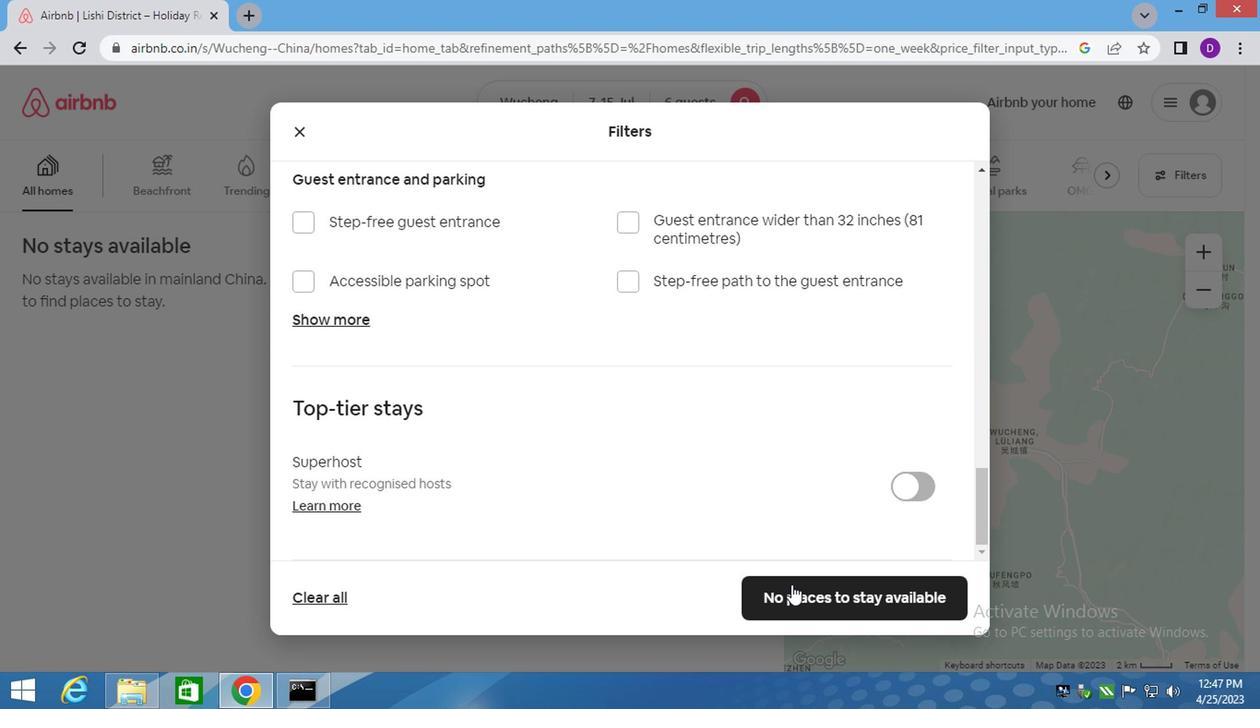 
Action: Mouse pressed left at (789, 592)
Screenshot: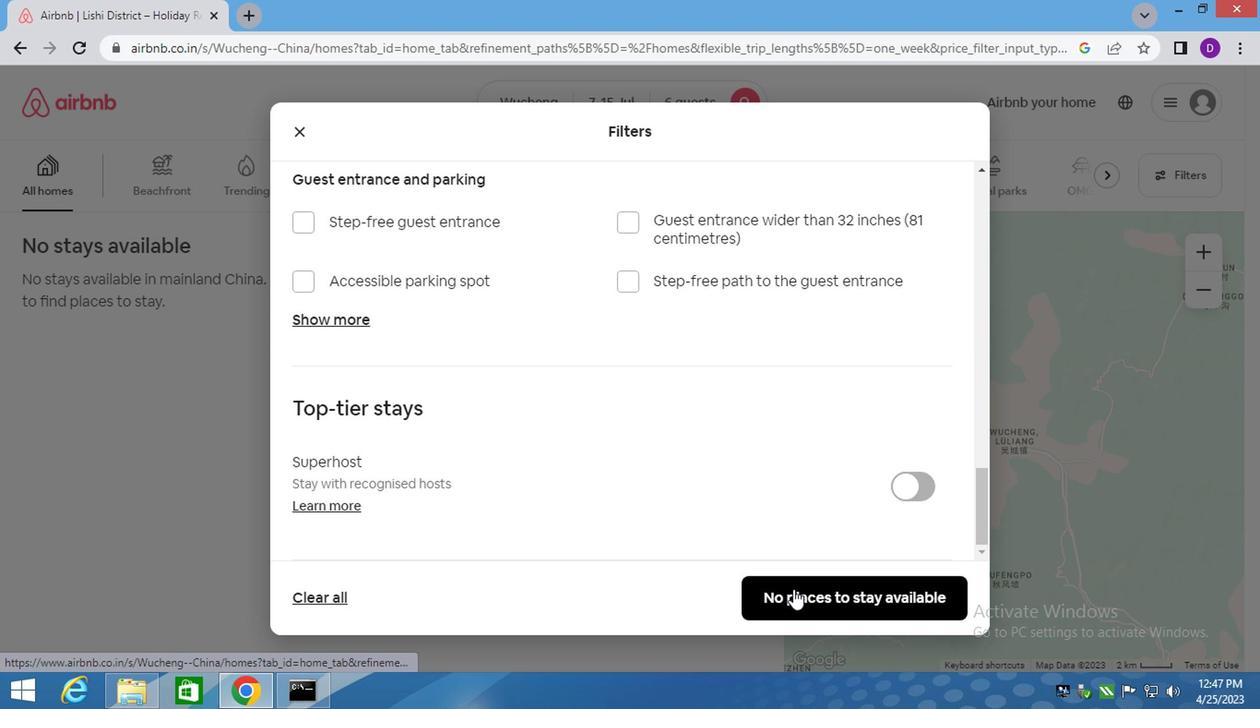 
Action: Mouse moved to (639, 337)
Screenshot: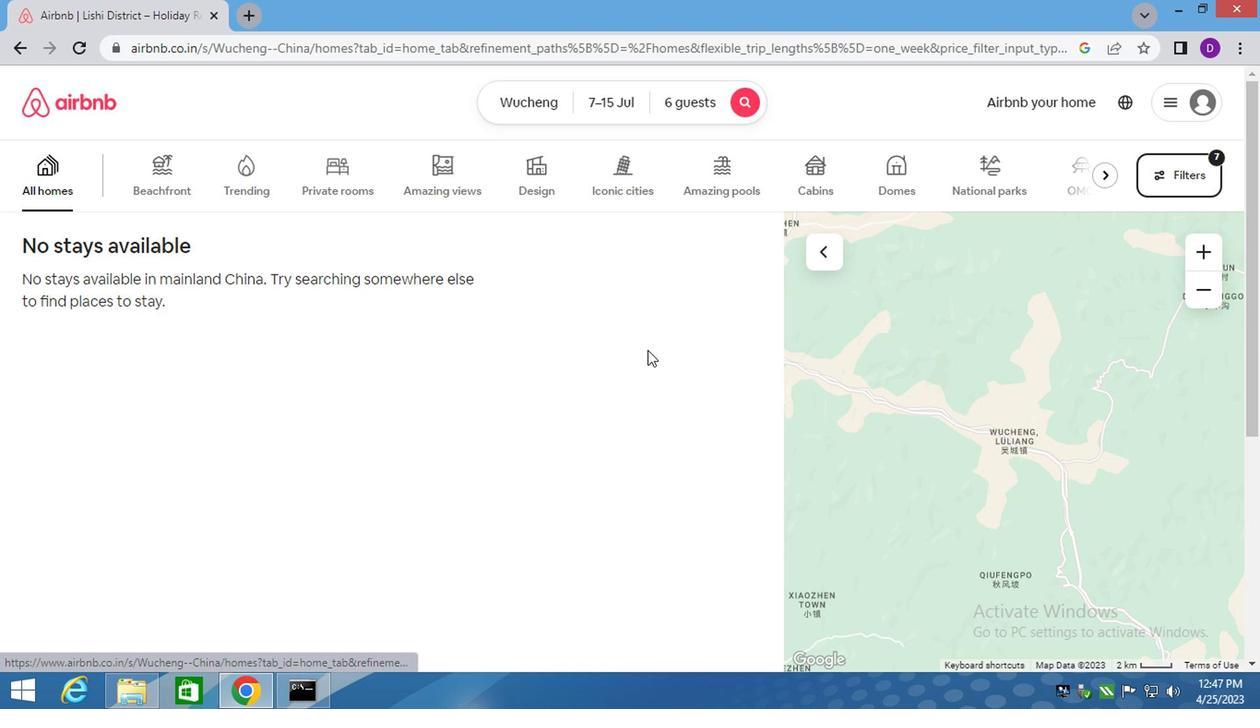 
